 Task: Select Alcohol. Add to cart, from Tom Thumb Beer & Wine for 3732 Beeghley Street, Allenport, Pennsylvania 15412, Cell Number 254-797-7777, following items : Red Bull Energy Drink - 2, Sauza Silver Tequila_x000D_
 - 1, Sweet Fries_x000D_
 - 1, Onion Rings_x000D_
 - 2, Ben & Jerry''s Half Baked - 1
Action: Mouse moved to (393, 93)
Screenshot: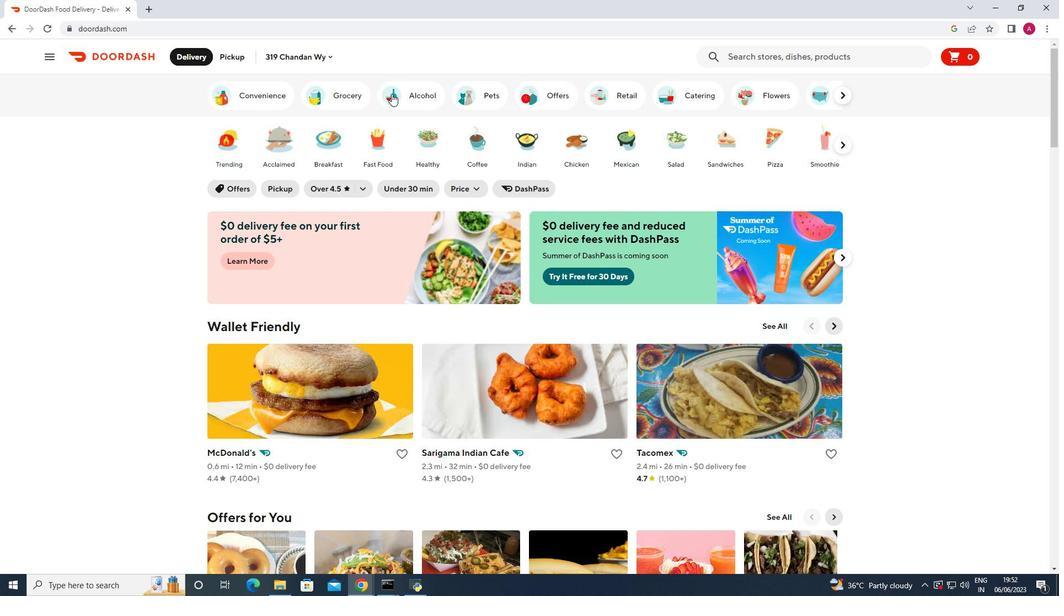 
Action: Mouse pressed left at (393, 93)
Screenshot: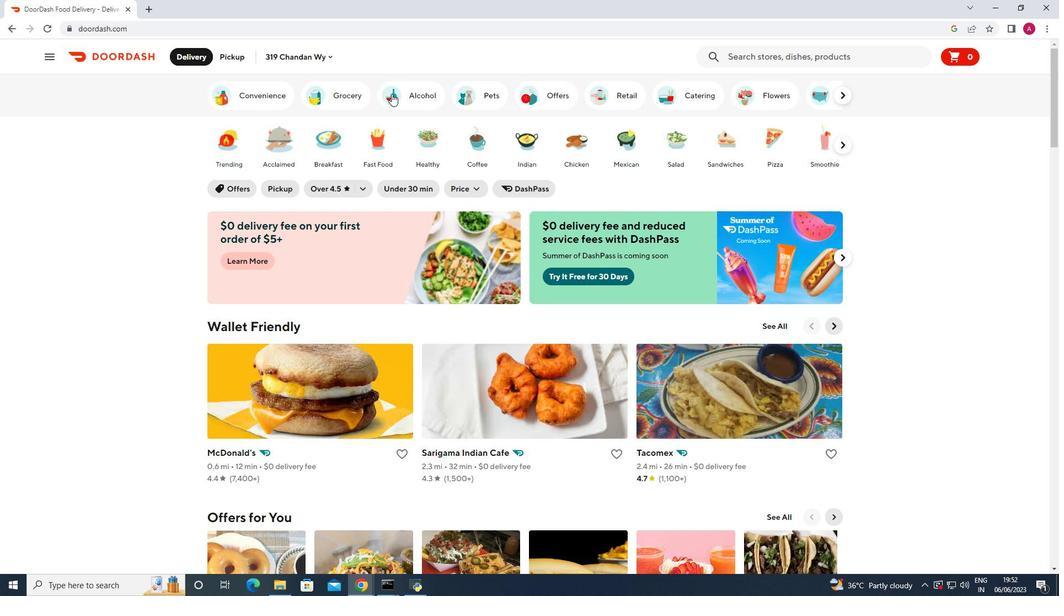 
Action: Mouse moved to (381, 170)
Screenshot: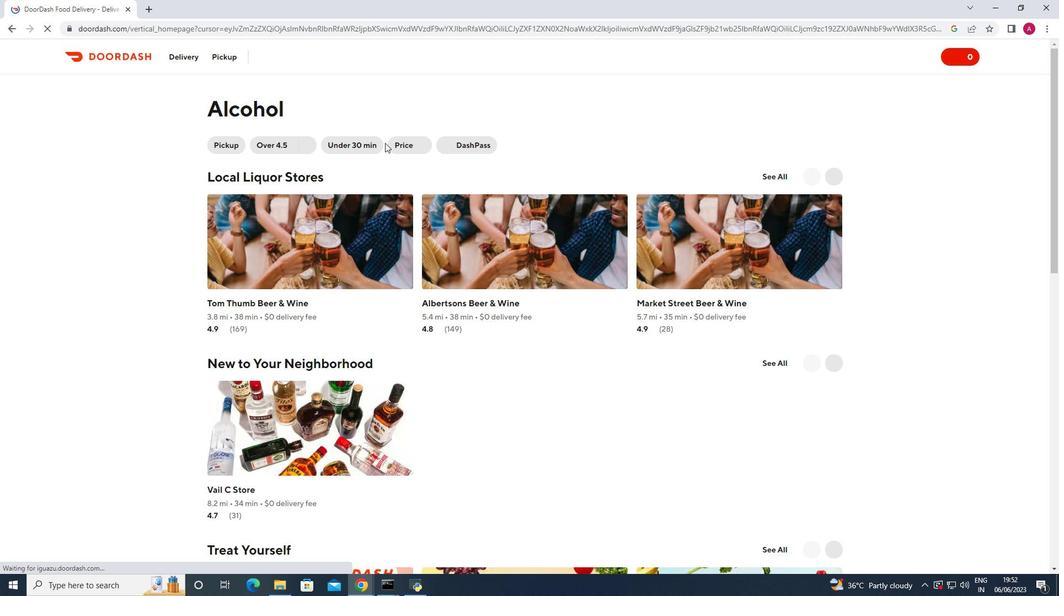 
Action: Mouse scrolled (381, 170) with delta (0, 0)
Screenshot: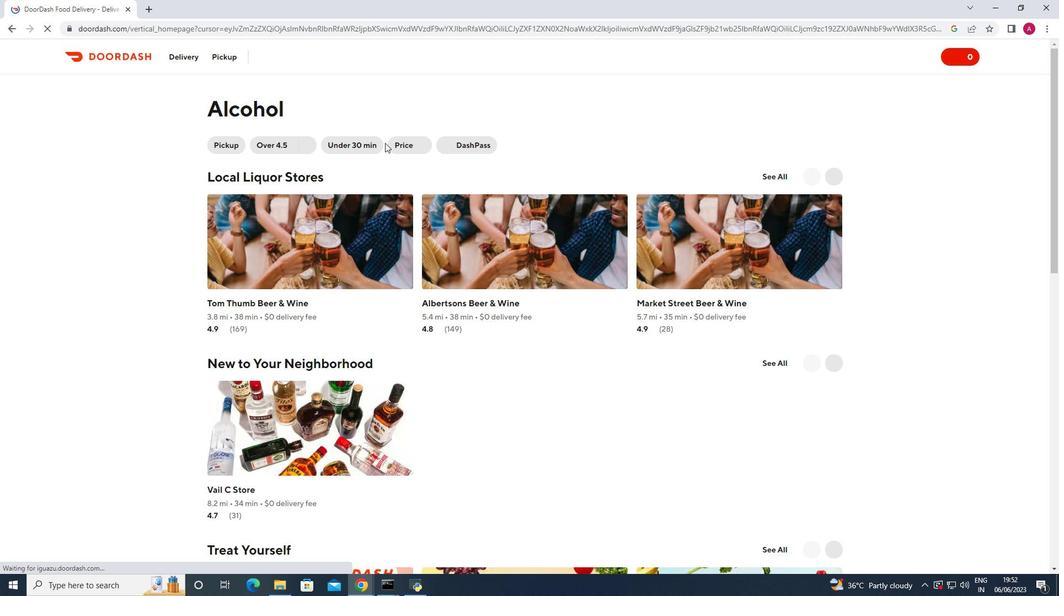 
Action: Mouse moved to (381, 182)
Screenshot: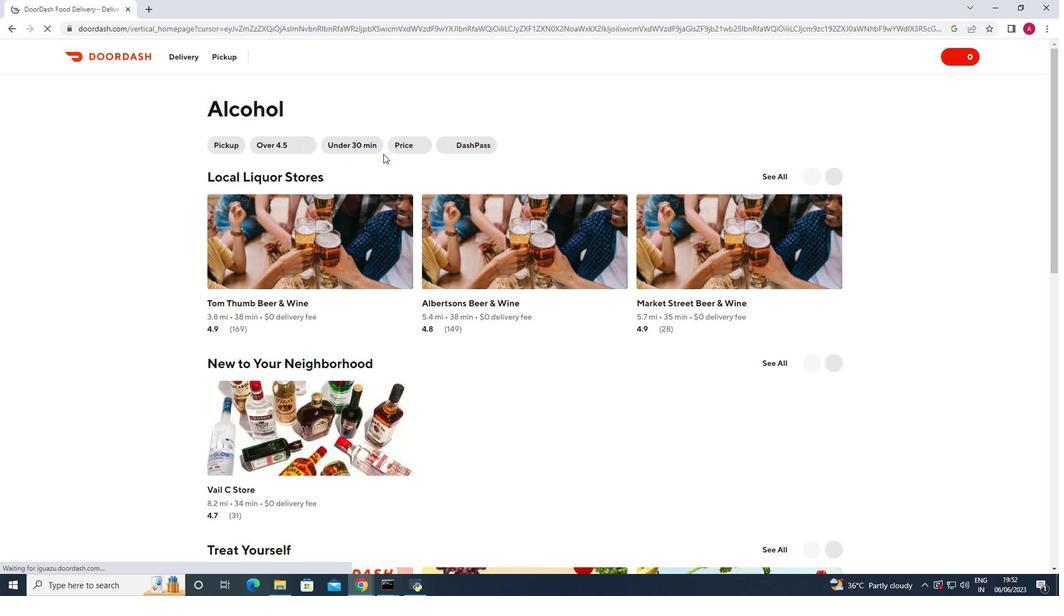 
Action: Mouse scrolled (381, 181) with delta (0, 0)
Screenshot: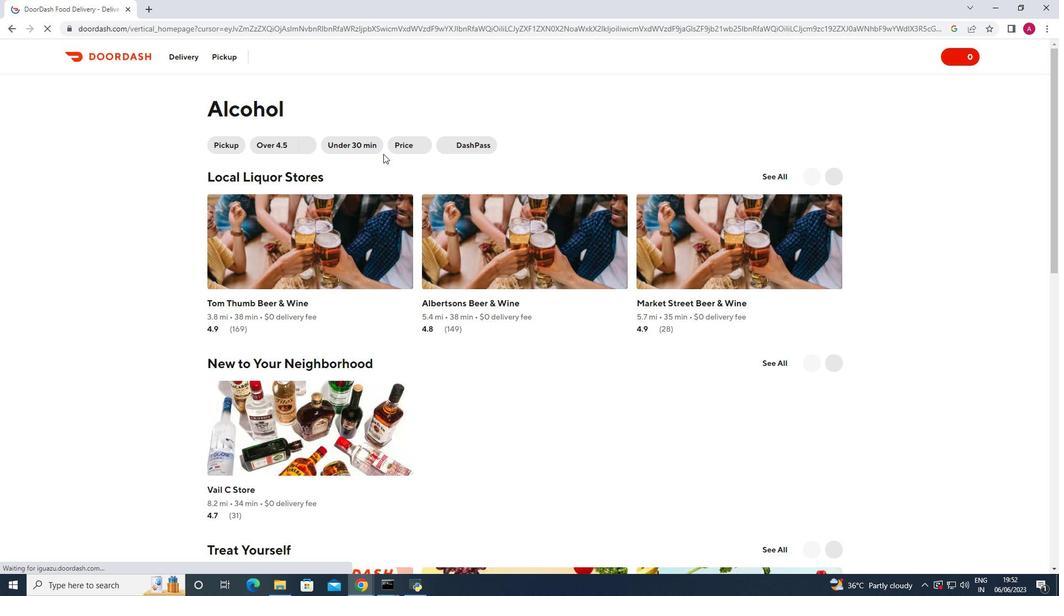 
Action: Mouse scrolled (381, 181) with delta (0, 0)
Screenshot: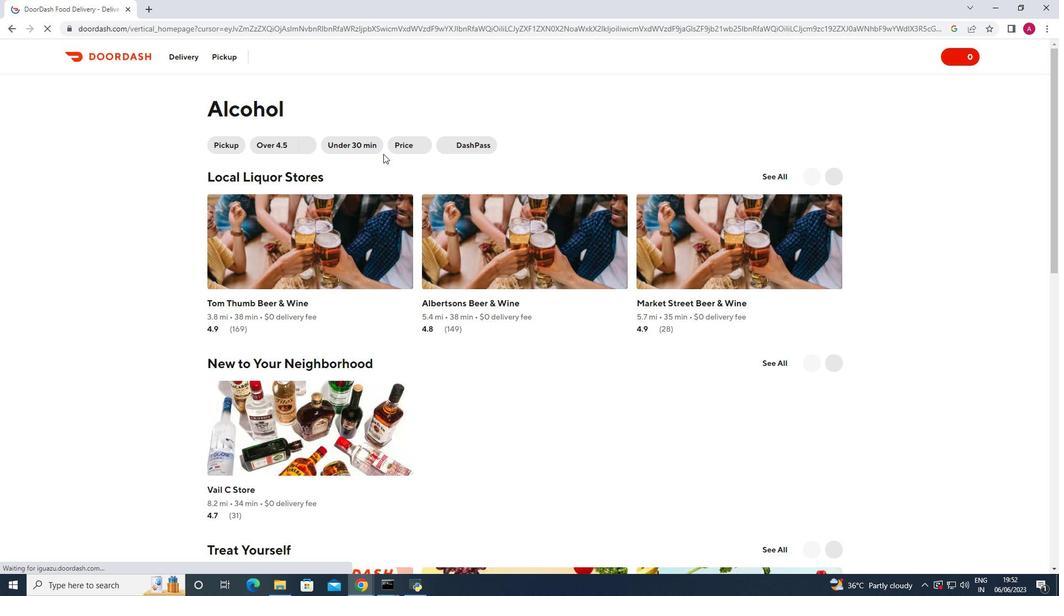 
Action: Mouse scrolled (381, 181) with delta (0, 0)
Screenshot: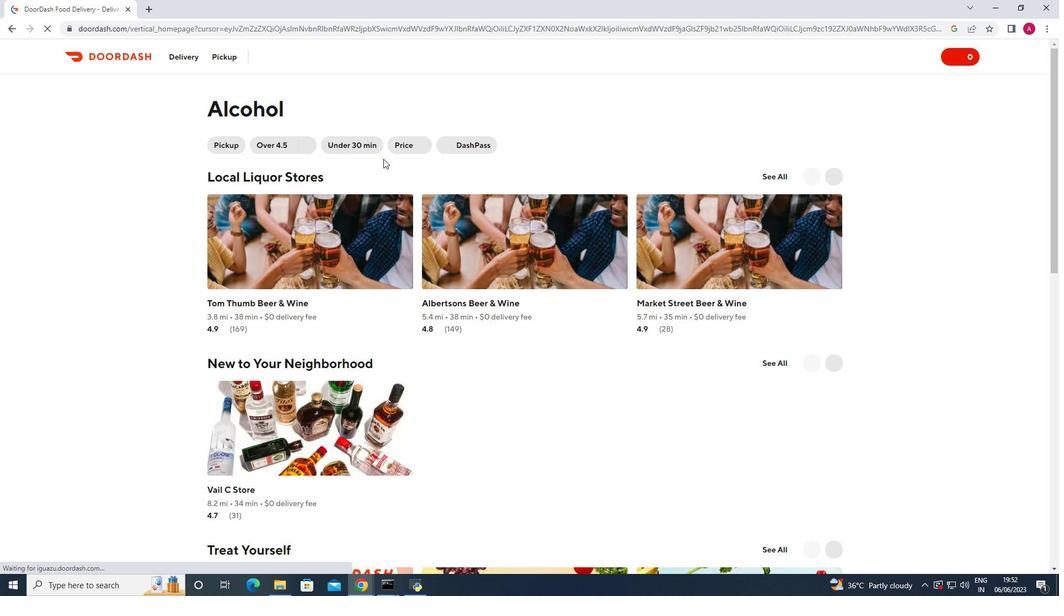 
Action: Mouse scrolled (381, 181) with delta (0, 0)
Screenshot: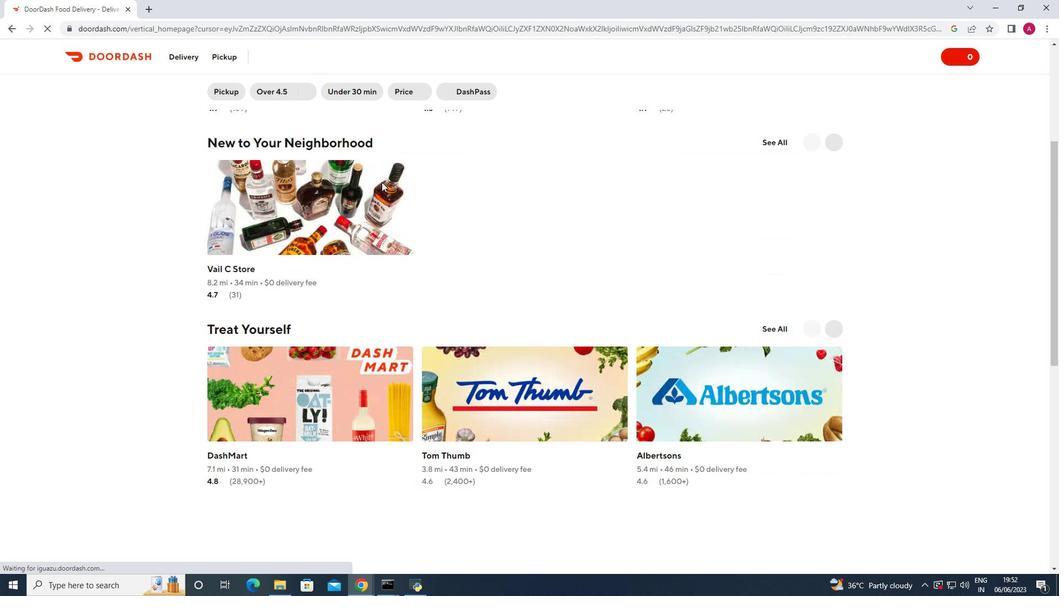 
Action: Mouse scrolled (381, 181) with delta (0, 0)
Screenshot: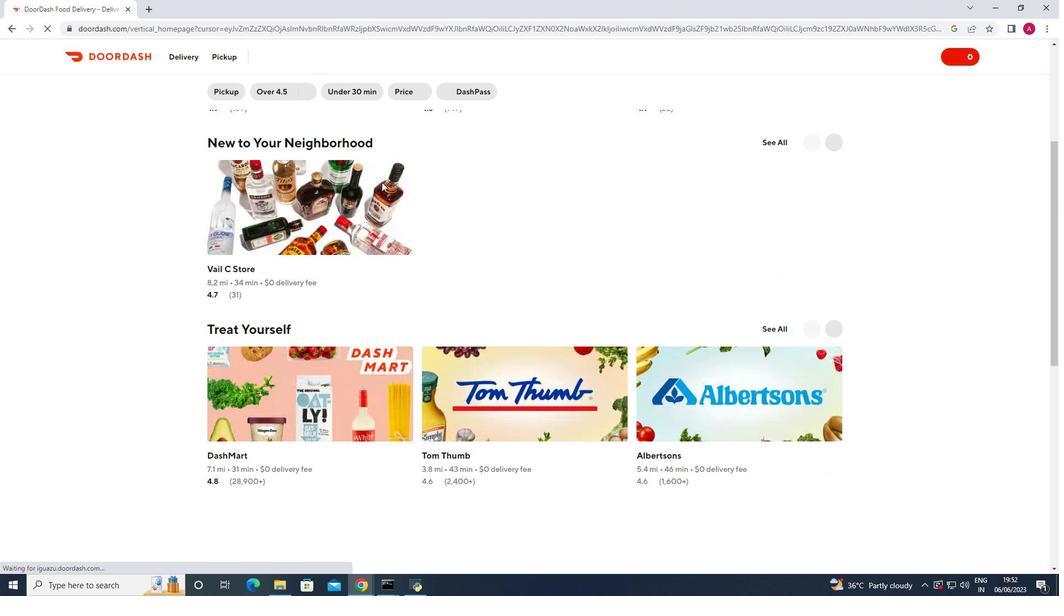 
Action: Mouse scrolled (381, 182) with delta (0, 0)
Screenshot: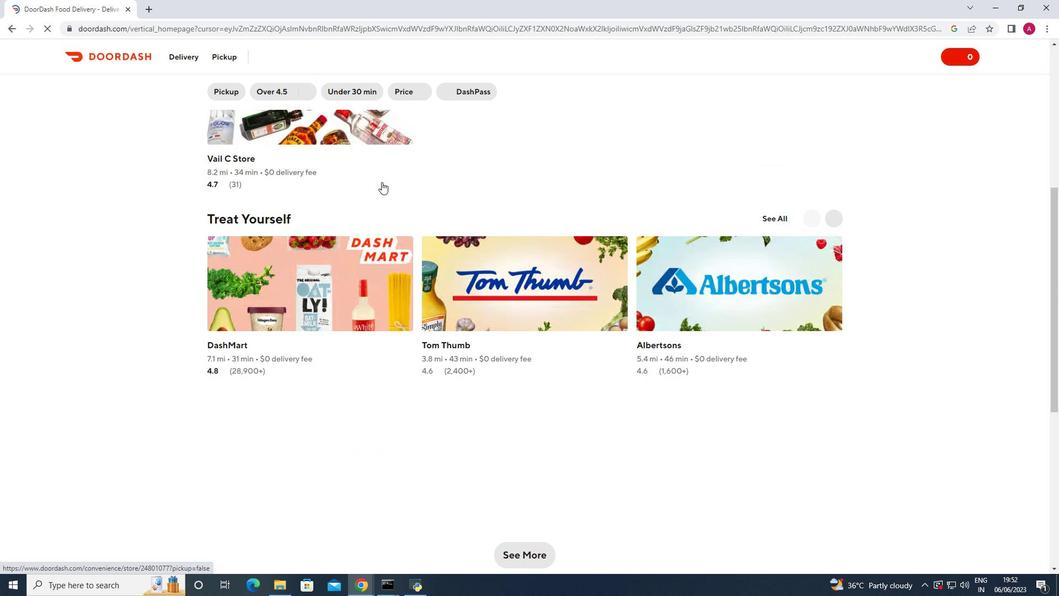 
Action: Mouse scrolled (381, 182) with delta (0, 0)
Screenshot: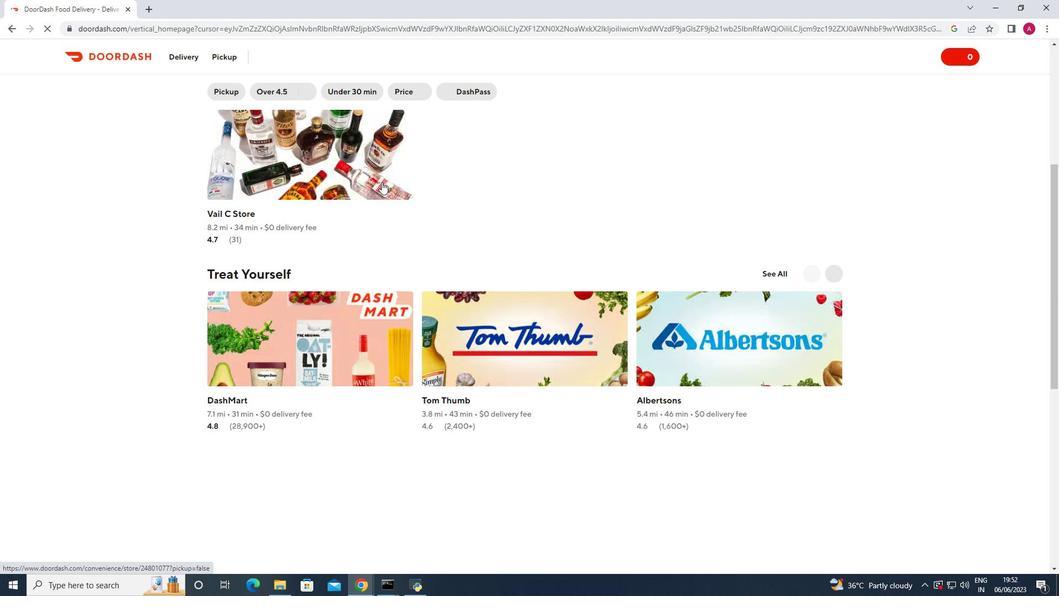 
Action: Mouse scrolled (381, 182) with delta (0, 0)
Screenshot: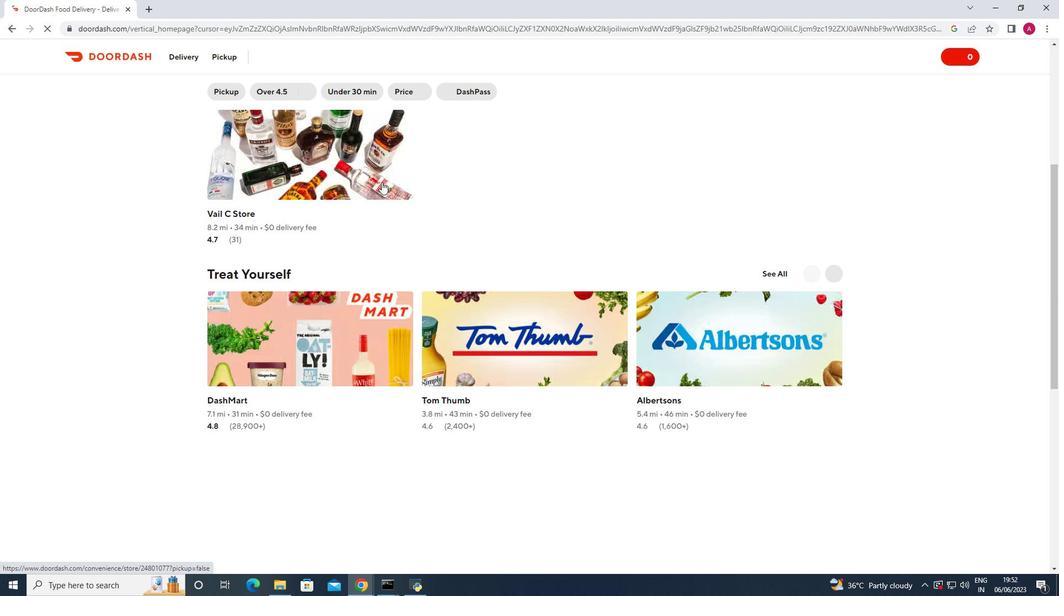 
Action: Mouse scrolled (381, 182) with delta (0, 0)
Screenshot: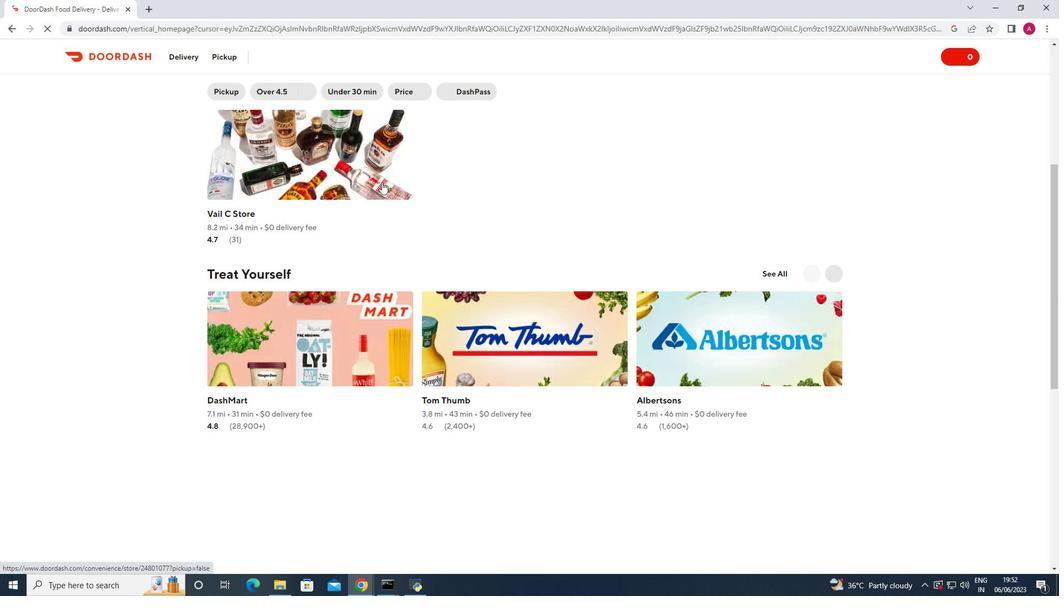 
Action: Mouse scrolled (381, 182) with delta (0, 0)
Screenshot: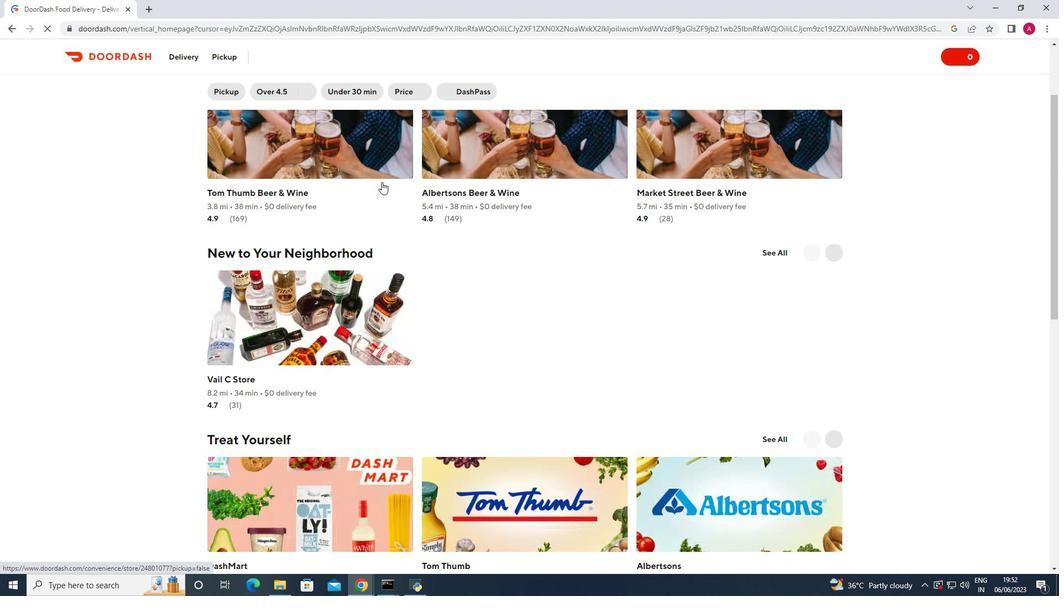 
Action: Mouse scrolled (381, 182) with delta (0, 0)
Screenshot: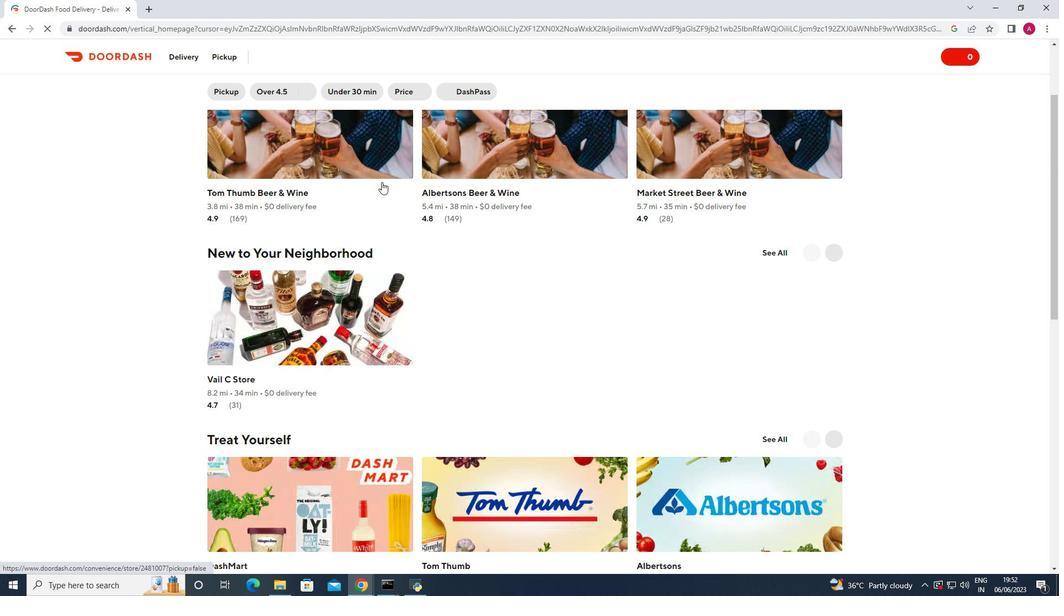 
Action: Mouse scrolled (381, 181) with delta (0, 0)
Screenshot: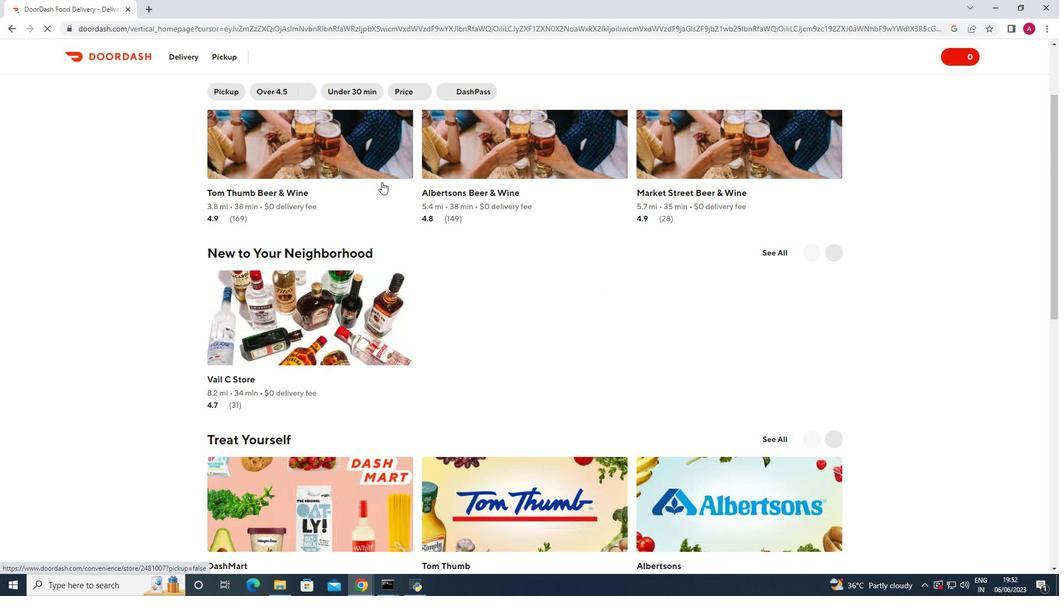 
Action: Mouse scrolled (381, 181) with delta (0, 0)
Screenshot: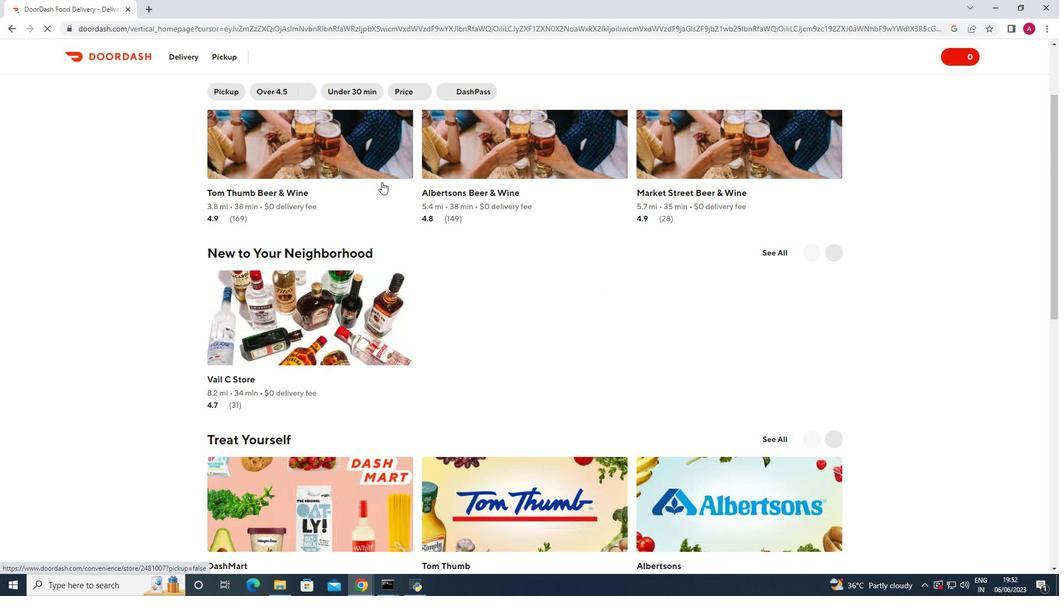 
Action: Mouse scrolled (381, 181) with delta (0, 0)
Screenshot: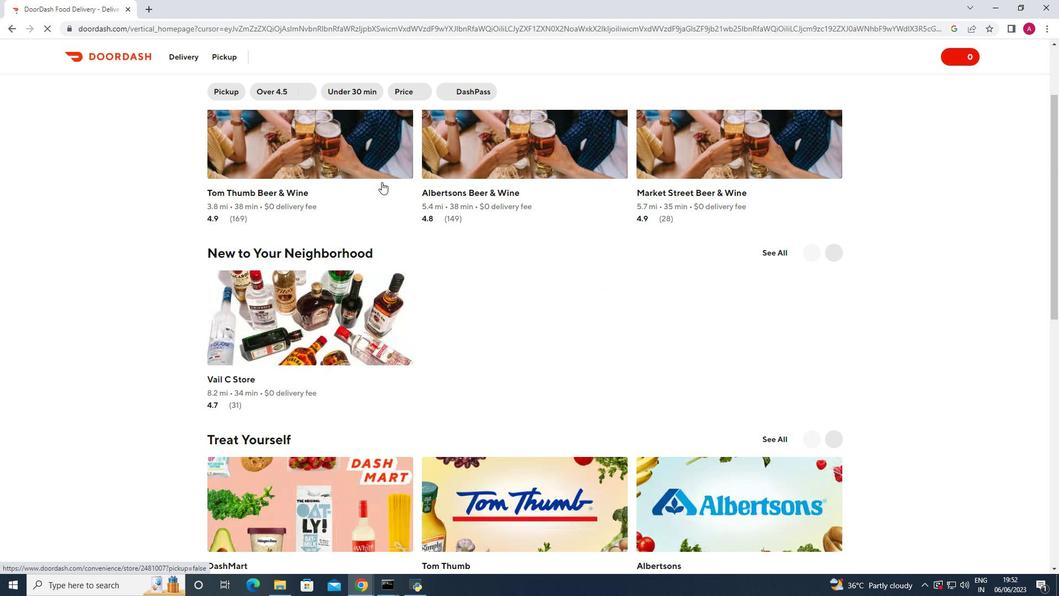 
Action: Mouse scrolled (381, 181) with delta (0, 0)
Screenshot: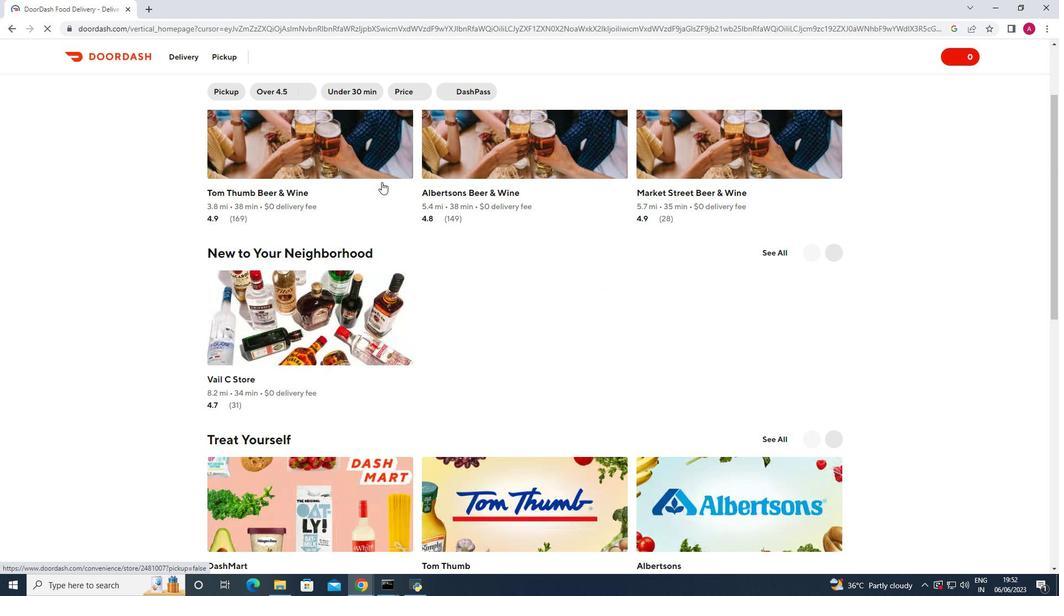 
Action: Mouse scrolled (381, 181) with delta (0, 0)
Screenshot: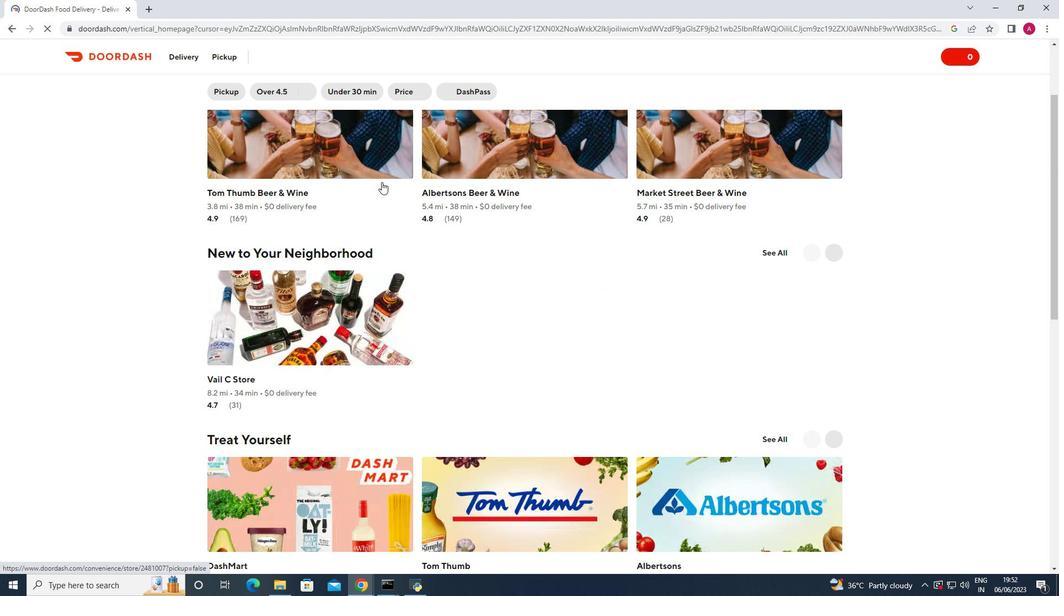 
Action: Mouse scrolled (381, 181) with delta (0, 0)
Screenshot: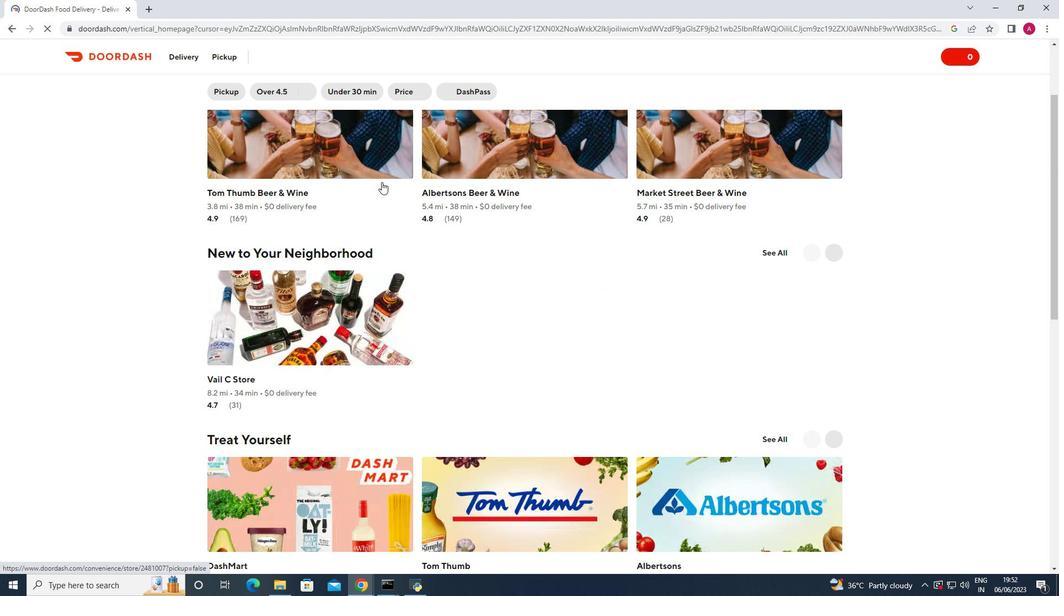 
Action: Mouse moved to (494, 194)
Screenshot: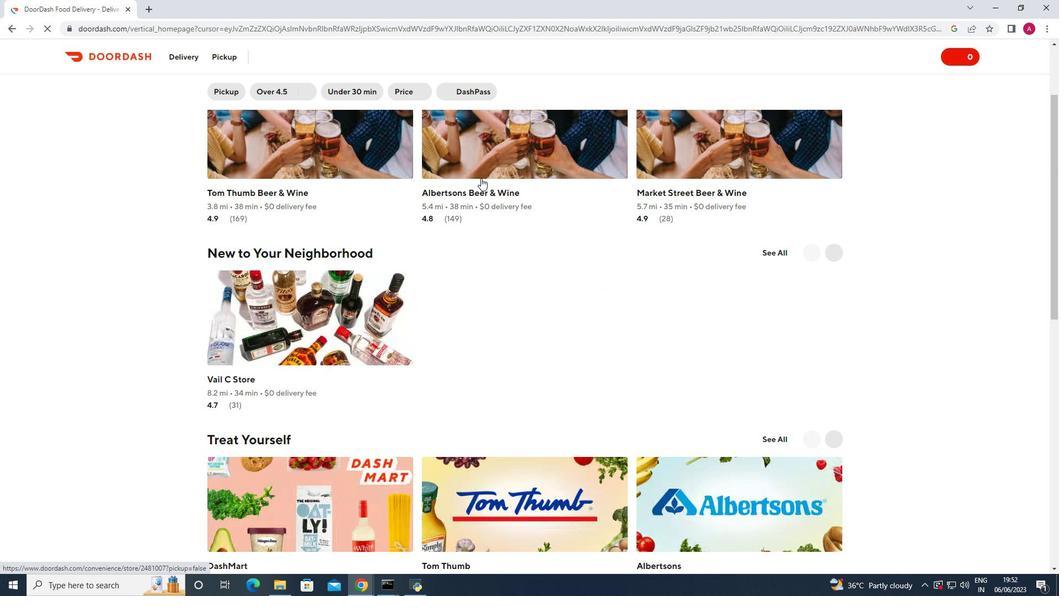 
Action: Mouse scrolled (494, 194) with delta (0, 0)
Screenshot: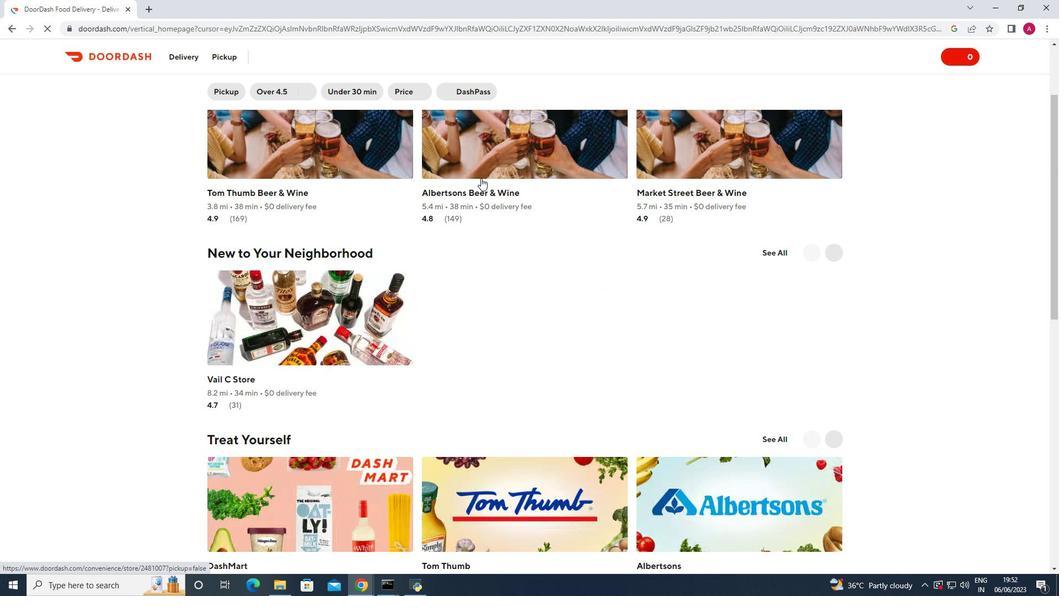 
Action: Mouse moved to (494, 195)
Screenshot: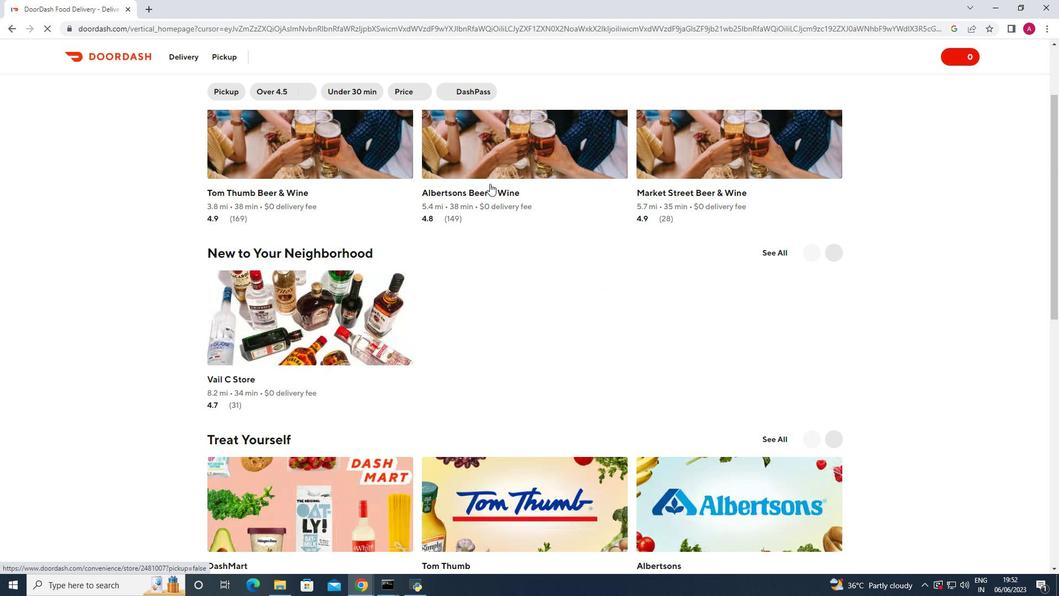 
Action: Mouse scrolled (494, 195) with delta (0, 0)
Screenshot: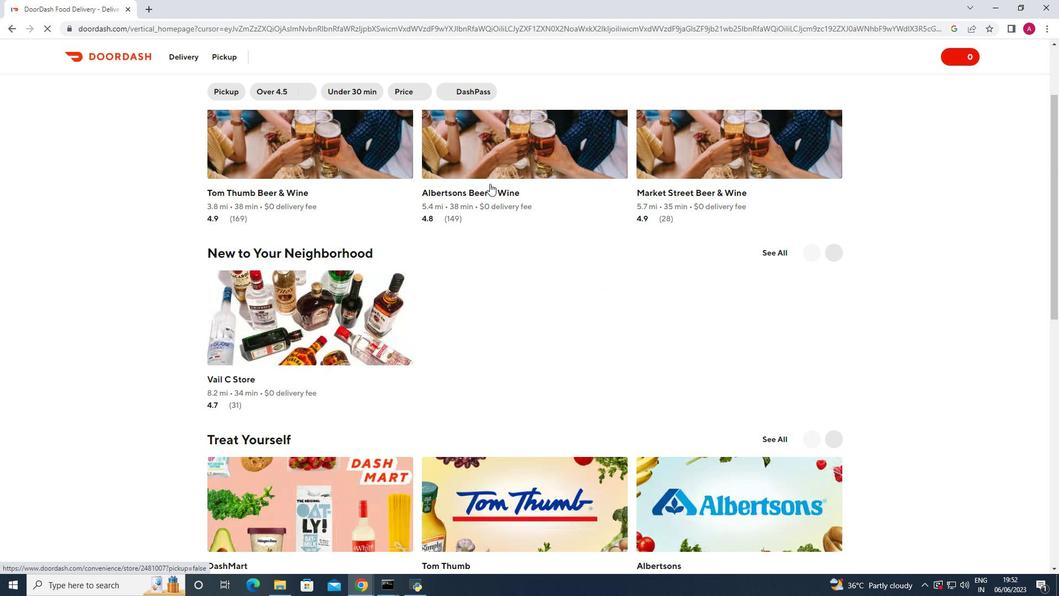 
Action: Mouse scrolled (494, 195) with delta (0, 0)
Screenshot: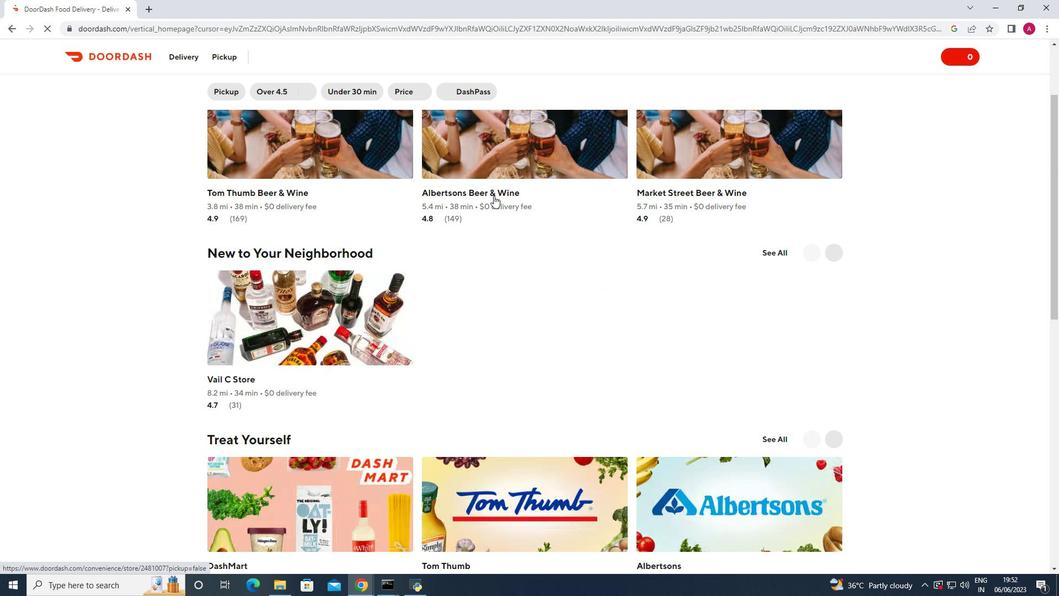 
Action: Mouse scrolled (494, 195) with delta (0, 0)
Screenshot: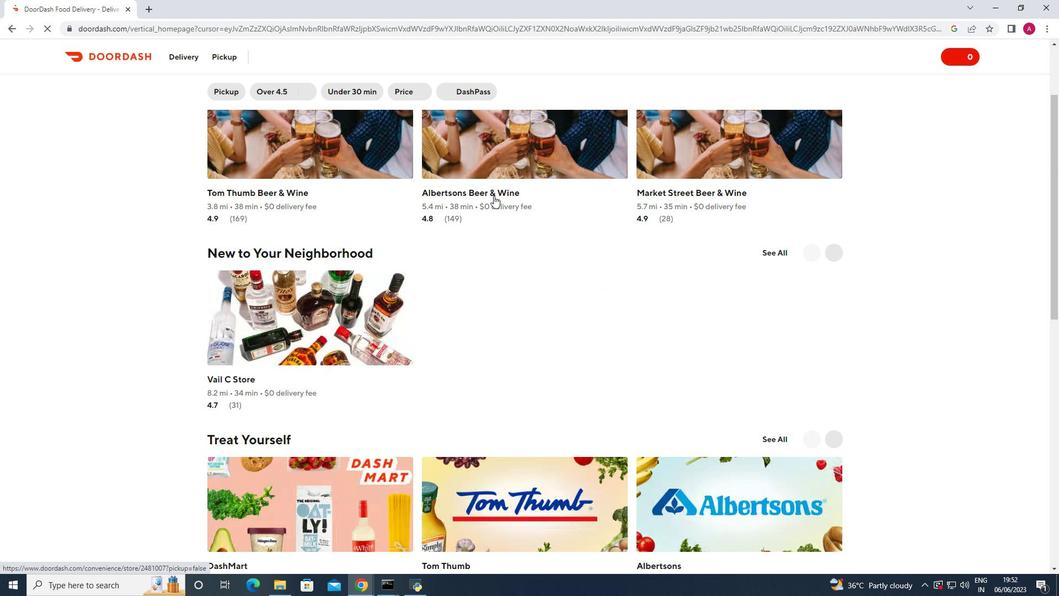 
Action: Mouse scrolled (494, 195) with delta (0, 0)
Screenshot: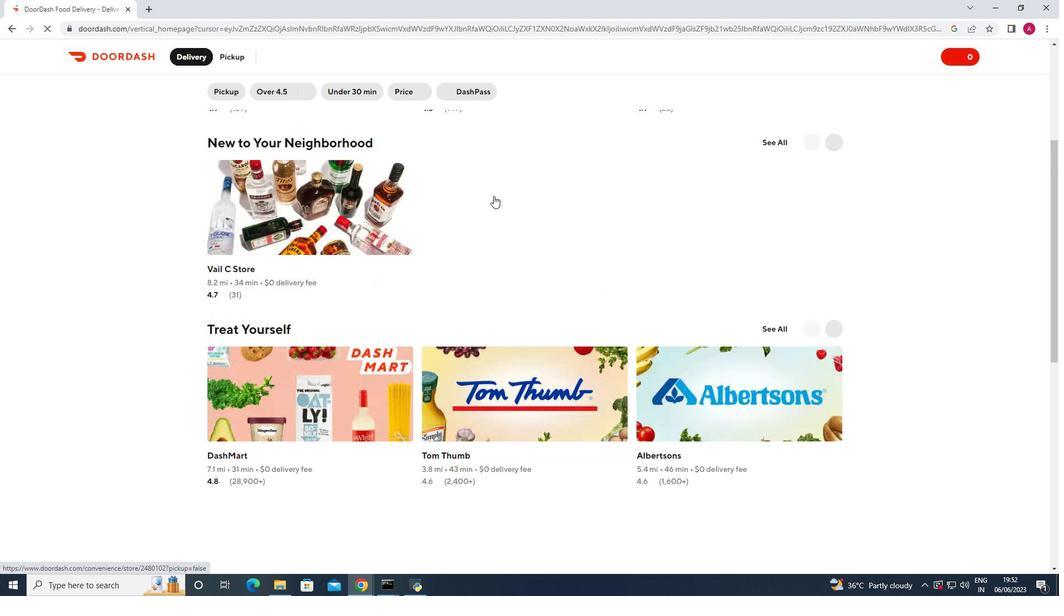 
Action: Mouse scrolled (494, 195) with delta (0, 0)
Screenshot: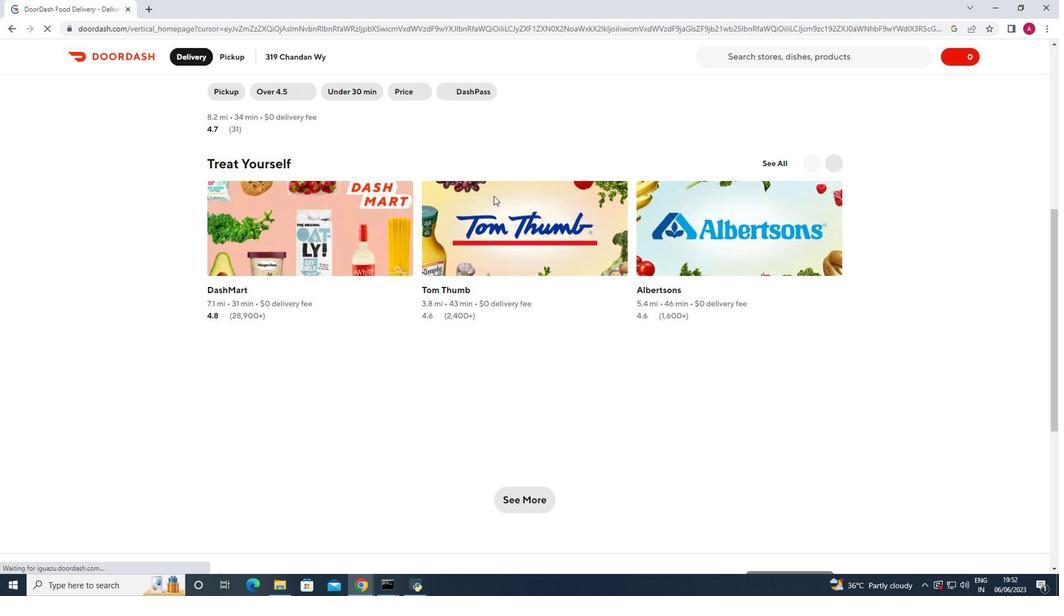 
Action: Mouse moved to (501, 192)
Screenshot: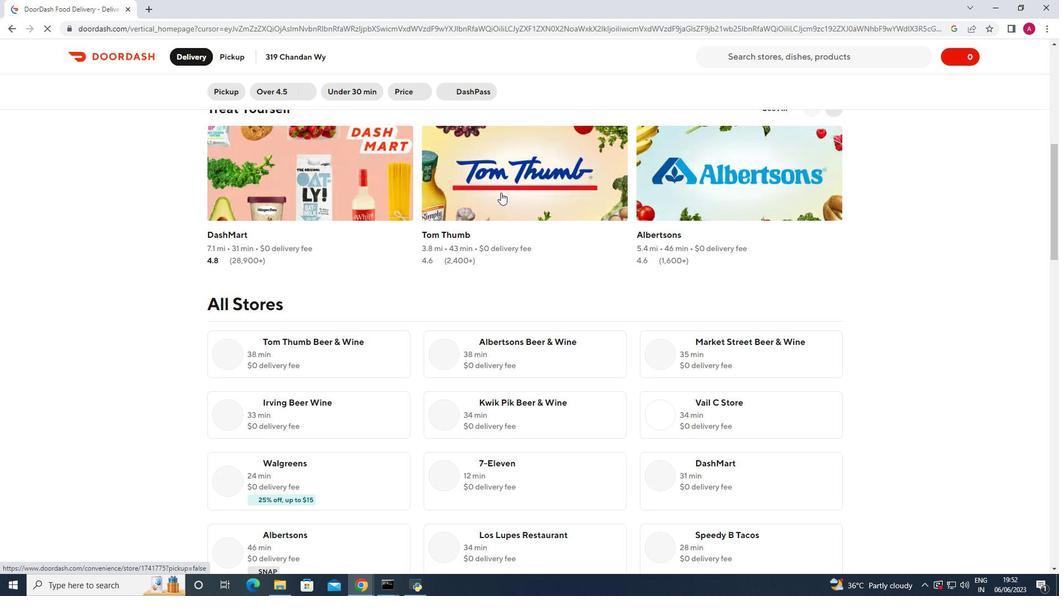 
Action: Mouse pressed left at (501, 192)
Screenshot: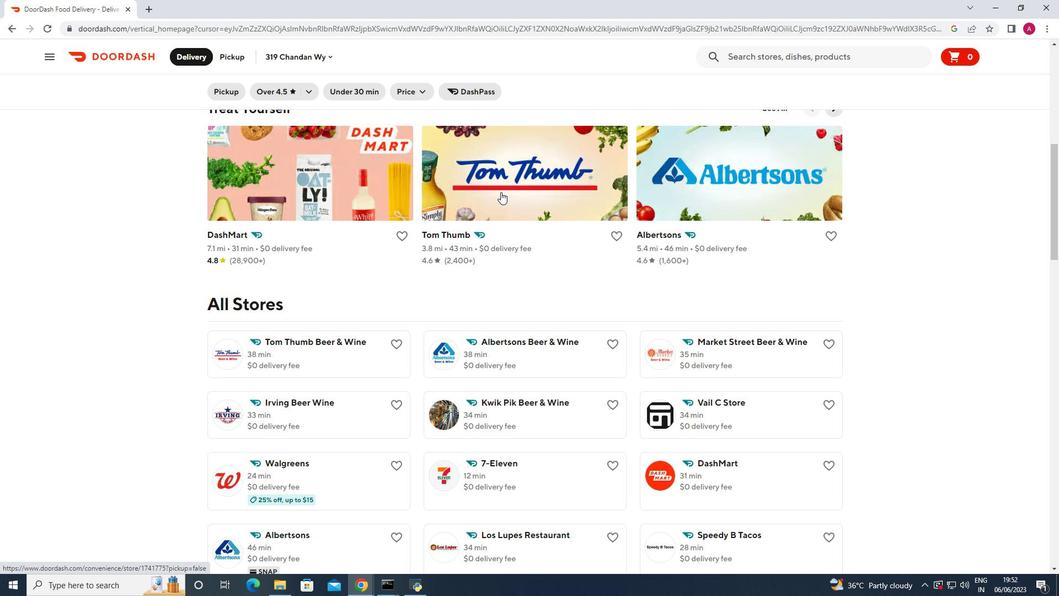 
Action: Mouse moved to (517, 345)
Screenshot: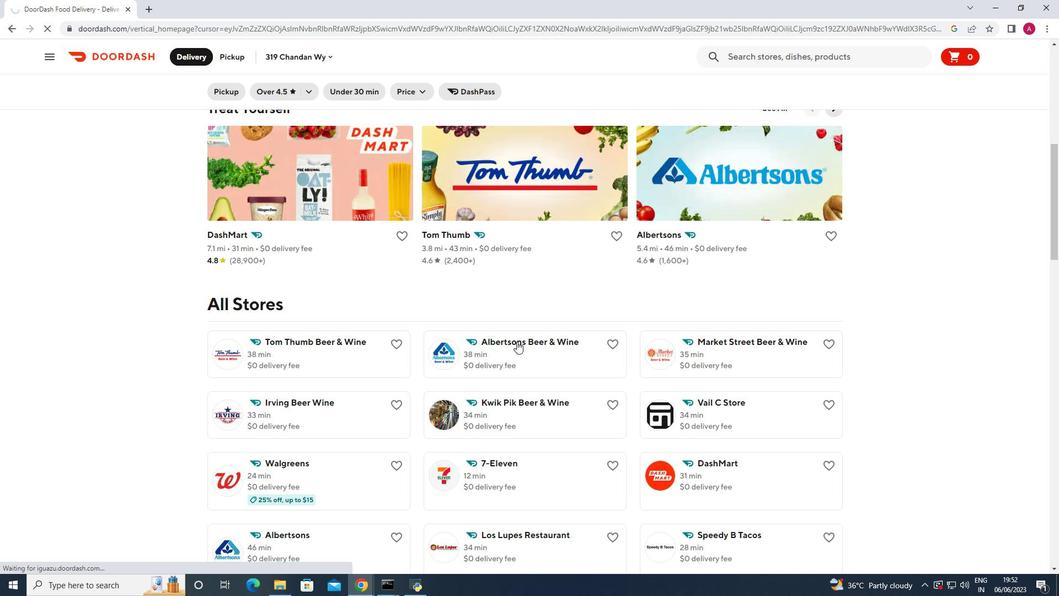 
Action: Mouse scrolled (517, 344) with delta (0, 0)
Screenshot: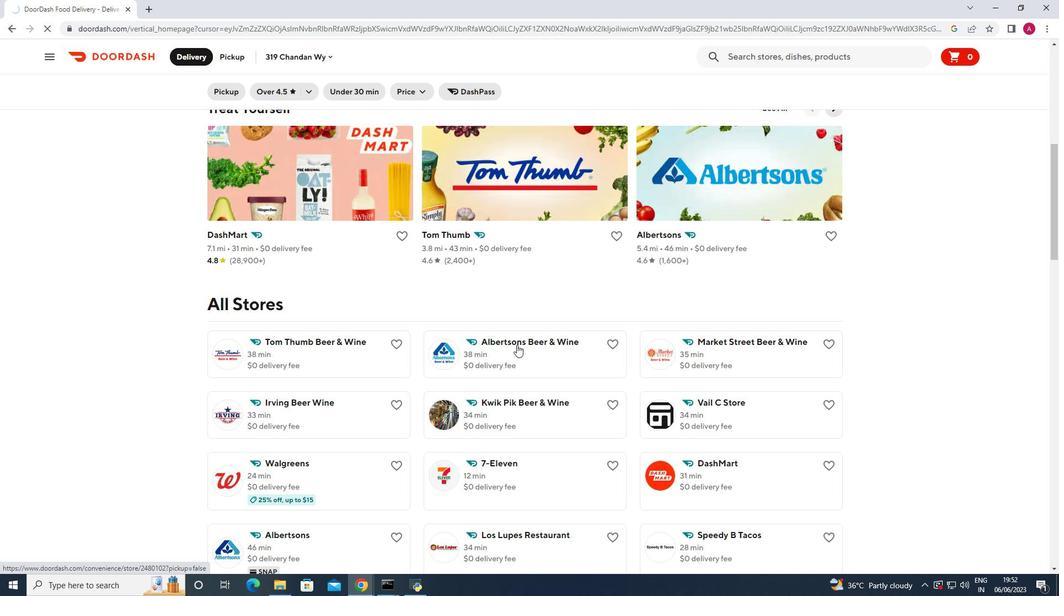 
Action: Mouse scrolled (517, 344) with delta (0, 0)
Screenshot: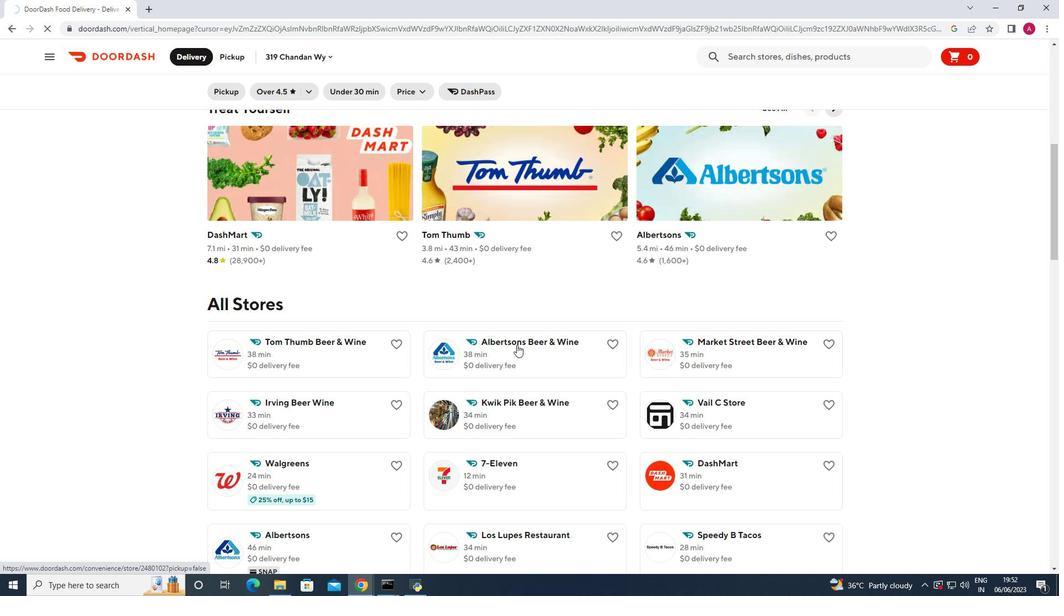 
Action: Mouse scrolled (517, 344) with delta (0, 0)
Screenshot: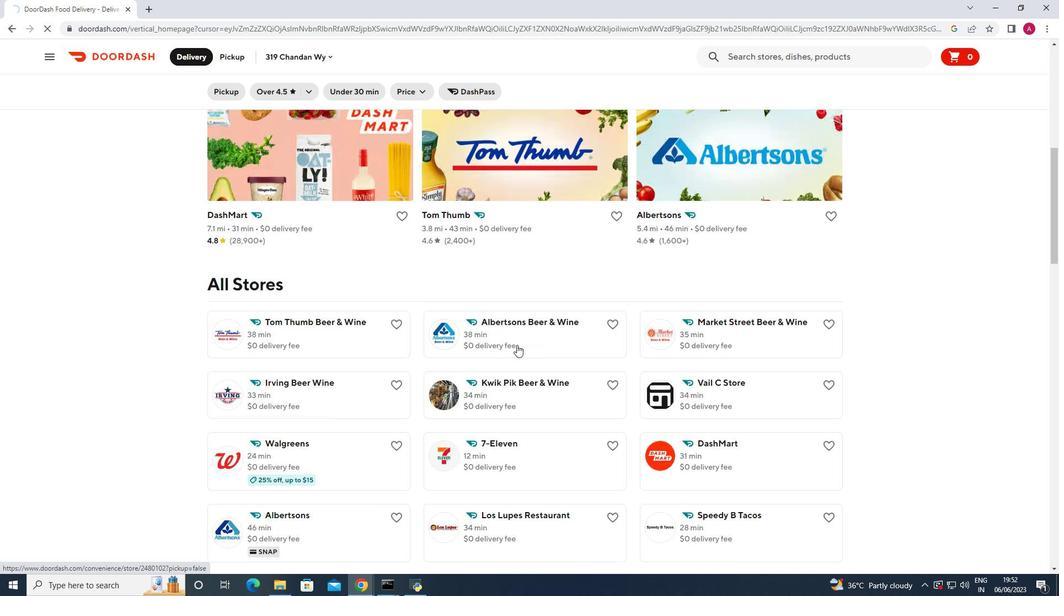 
Action: Mouse moved to (9, 25)
Screenshot: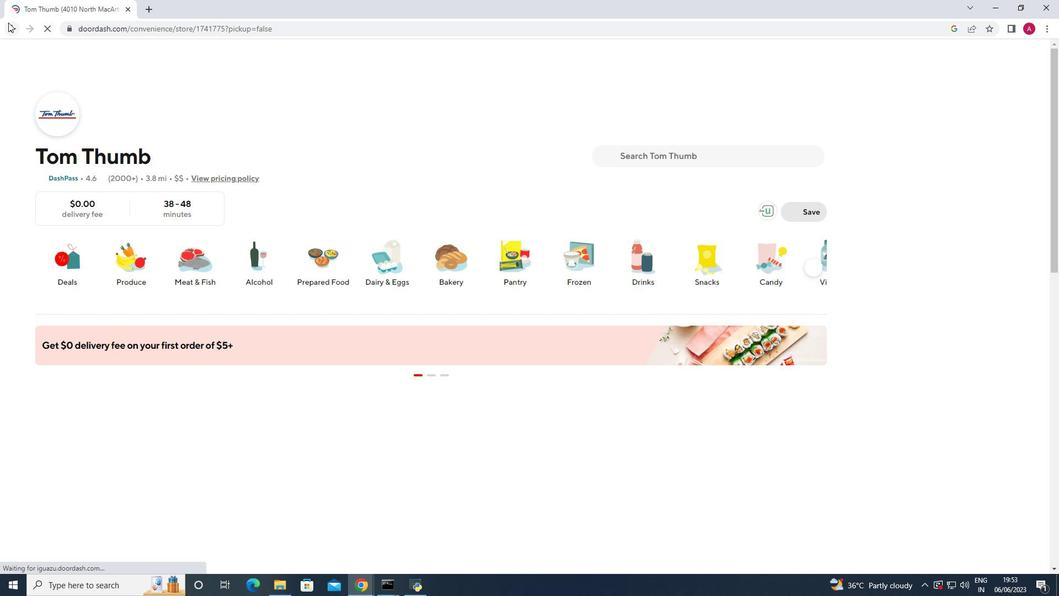 
Action: Mouse pressed left at (9, 25)
Screenshot: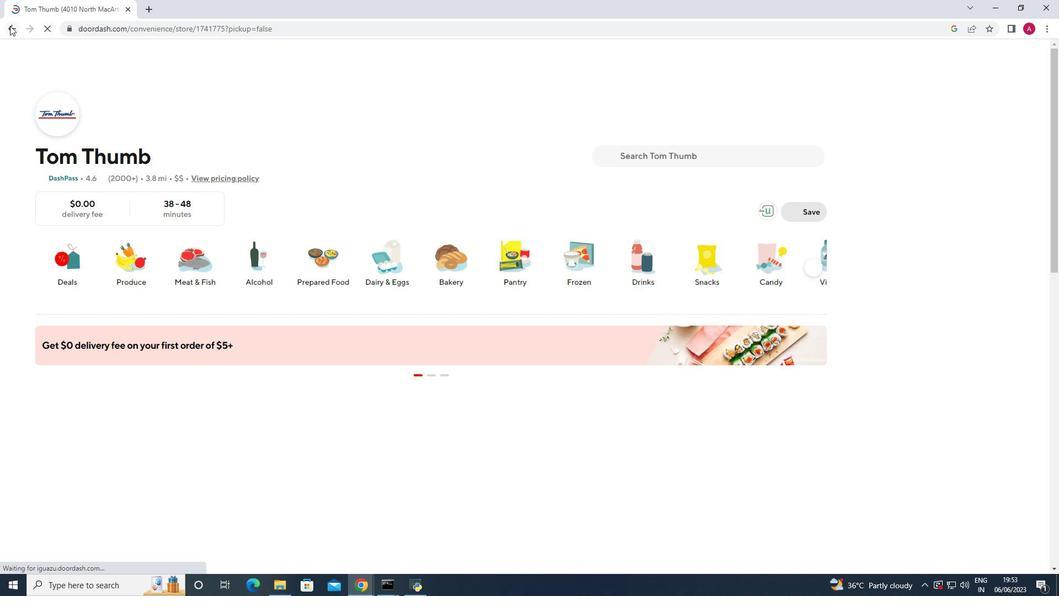 
Action: Mouse moved to (346, 226)
Screenshot: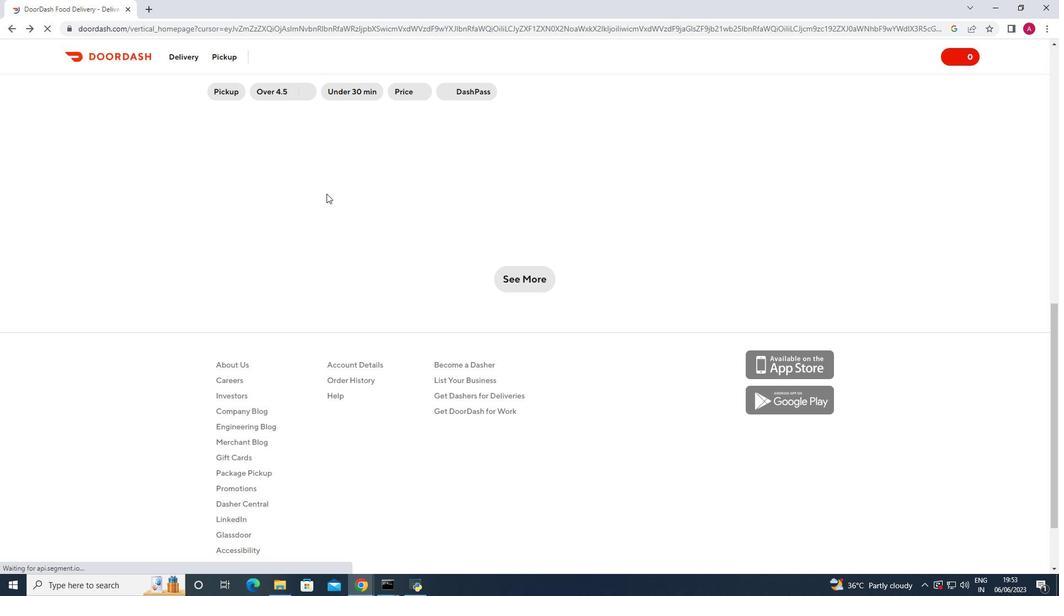 
Action: Mouse scrolled (346, 226) with delta (0, 0)
Screenshot: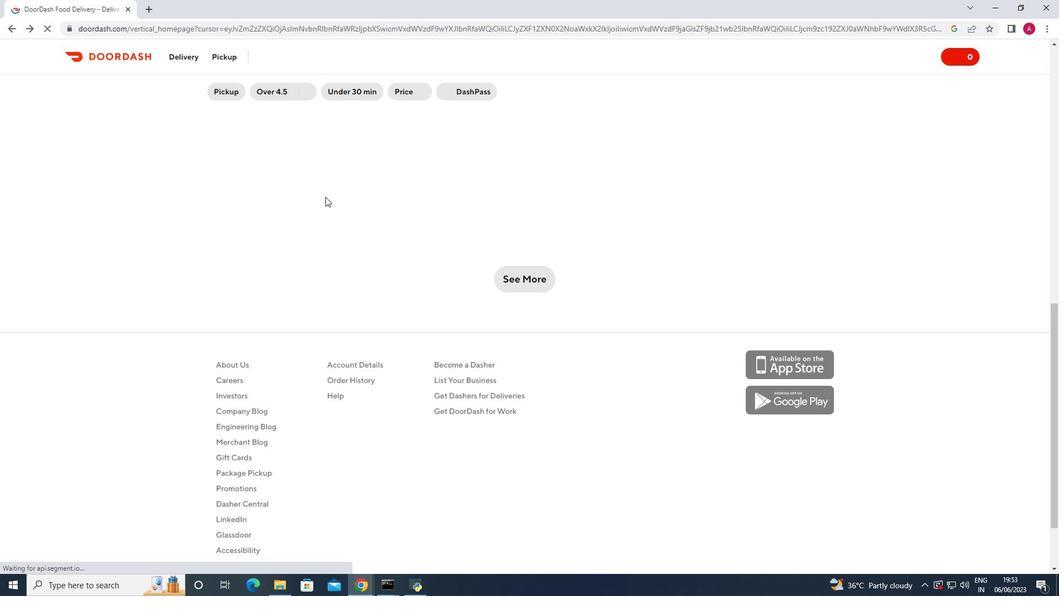 
Action: Mouse scrolled (346, 226) with delta (0, 0)
Screenshot: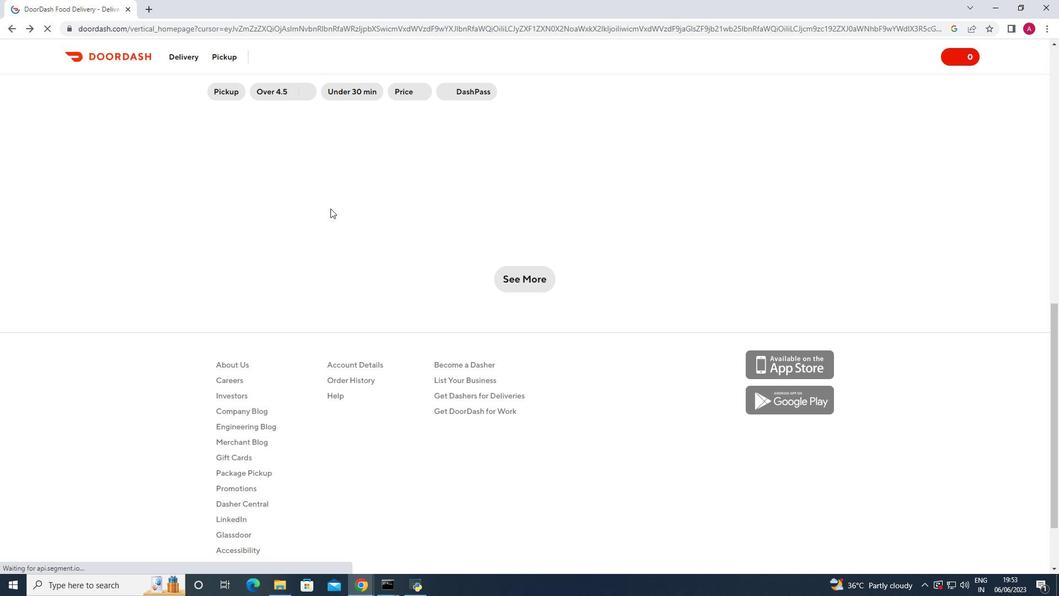
Action: Mouse scrolled (346, 226) with delta (0, 0)
Screenshot: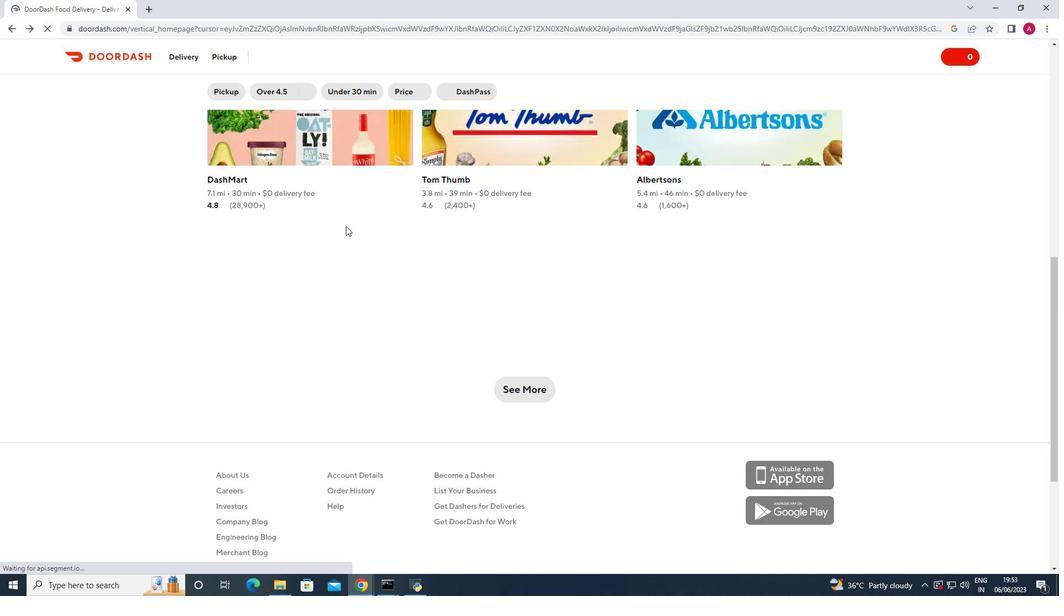 
Action: Mouse scrolled (346, 226) with delta (0, 0)
Screenshot: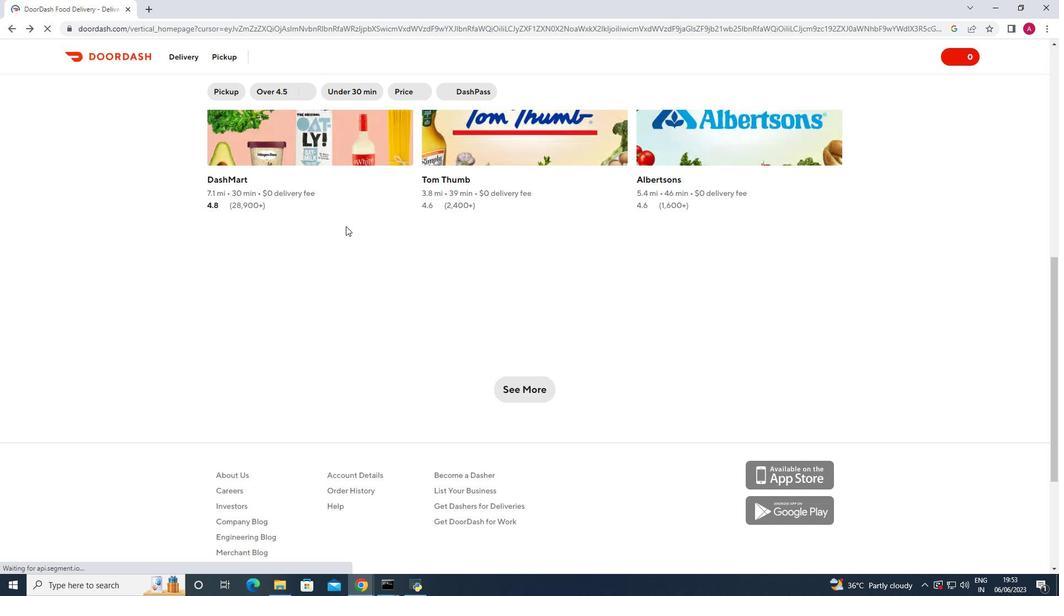 
Action: Mouse scrolled (346, 226) with delta (0, 0)
Screenshot: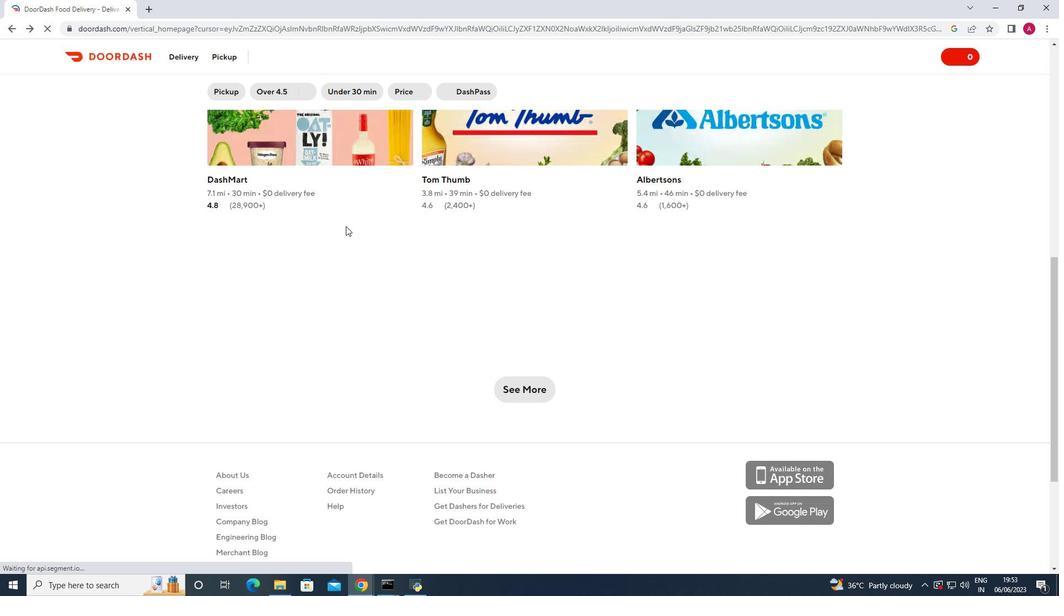 
Action: Mouse moved to (347, 226)
Screenshot: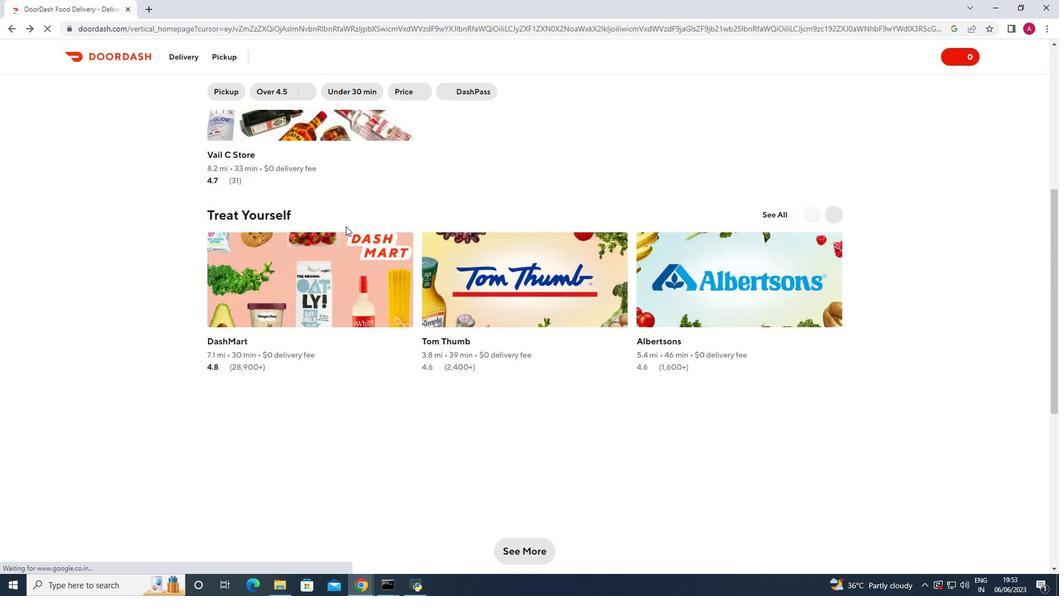 
Action: Mouse scrolled (347, 227) with delta (0, 0)
Screenshot: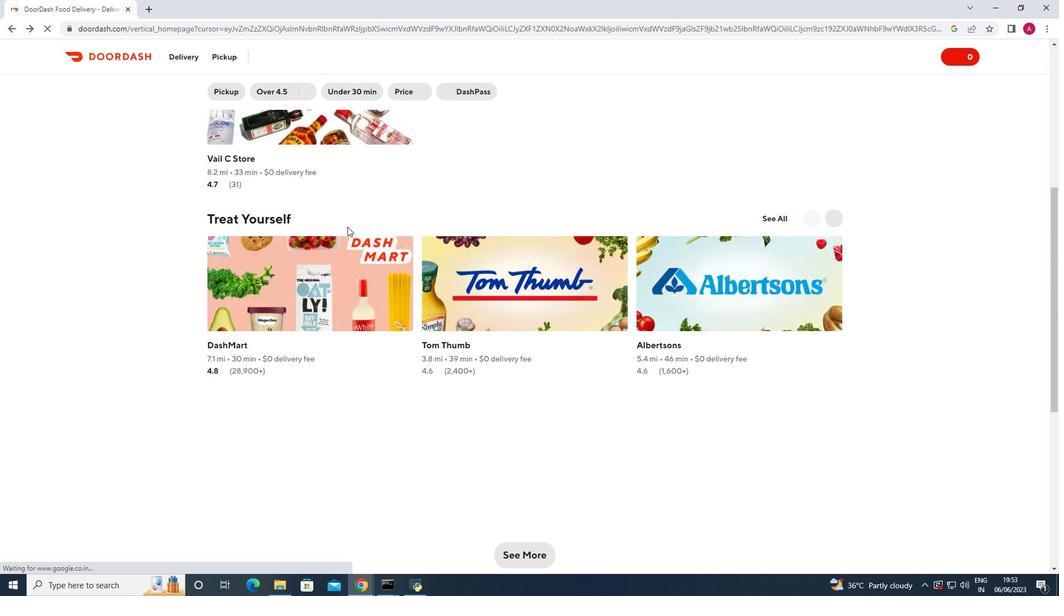 
Action: Mouse scrolled (347, 227) with delta (0, 0)
Screenshot: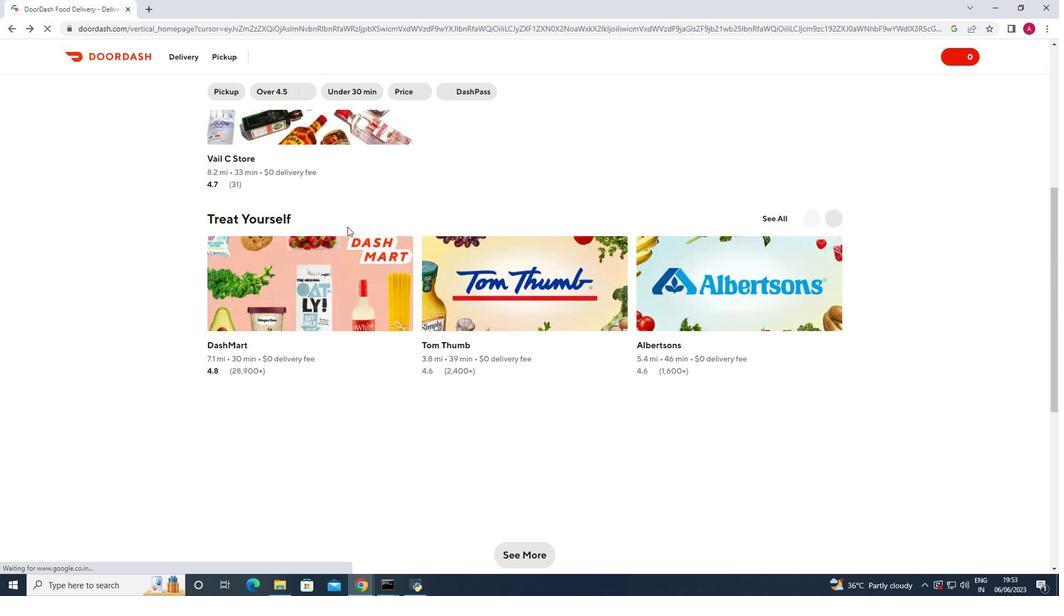 
Action: Mouse moved to (358, 229)
Screenshot: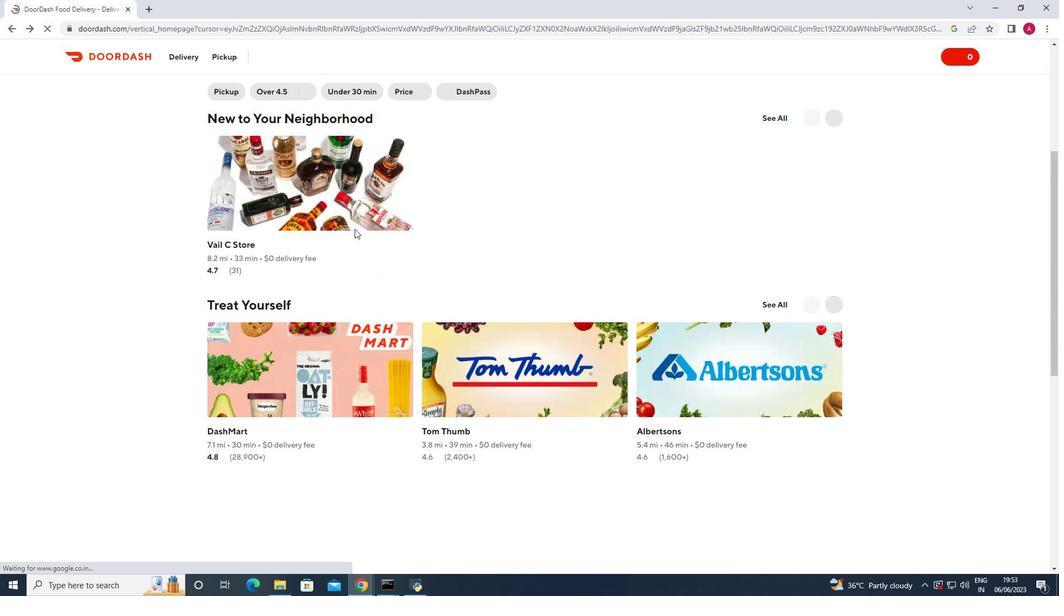 
Action: Mouse scrolled (358, 229) with delta (0, 0)
Screenshot: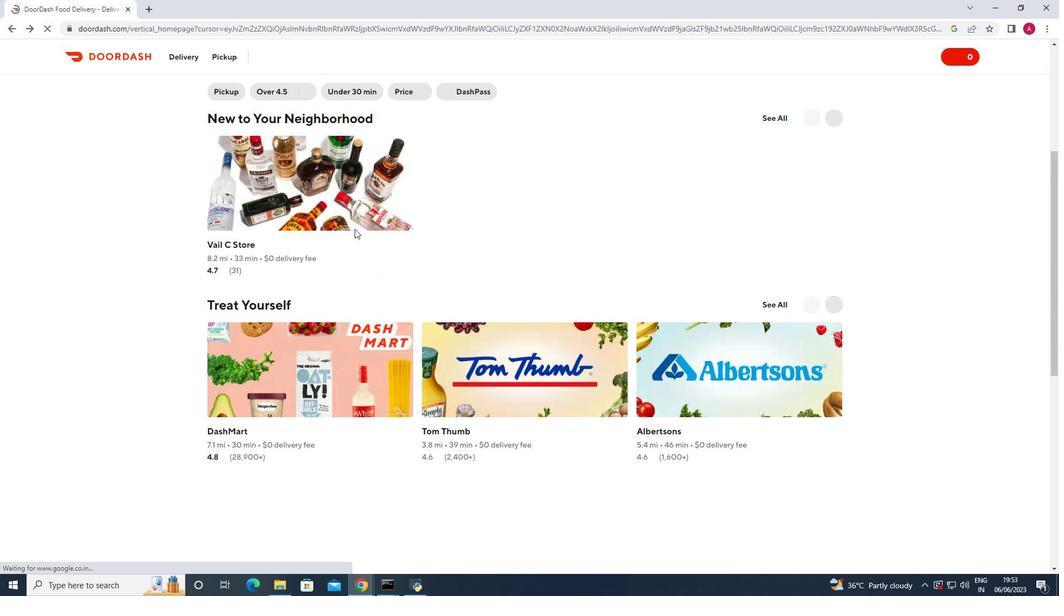 
Action: Mouse moved to (455, 282)
Screenshot: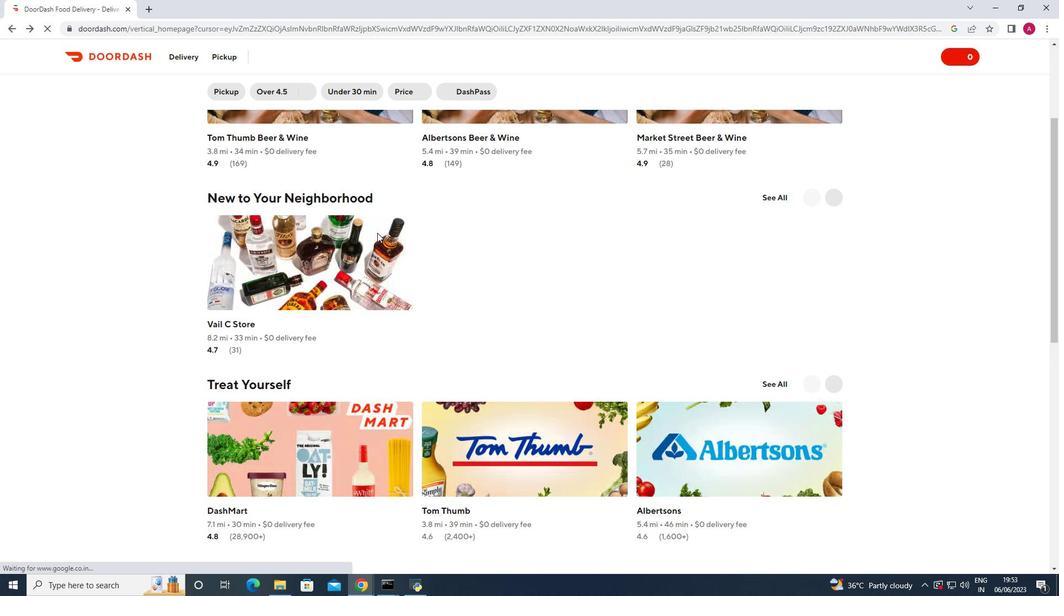 
Action: Mouse scrolled (455, 282) with delta (0, 0)
Screenshot: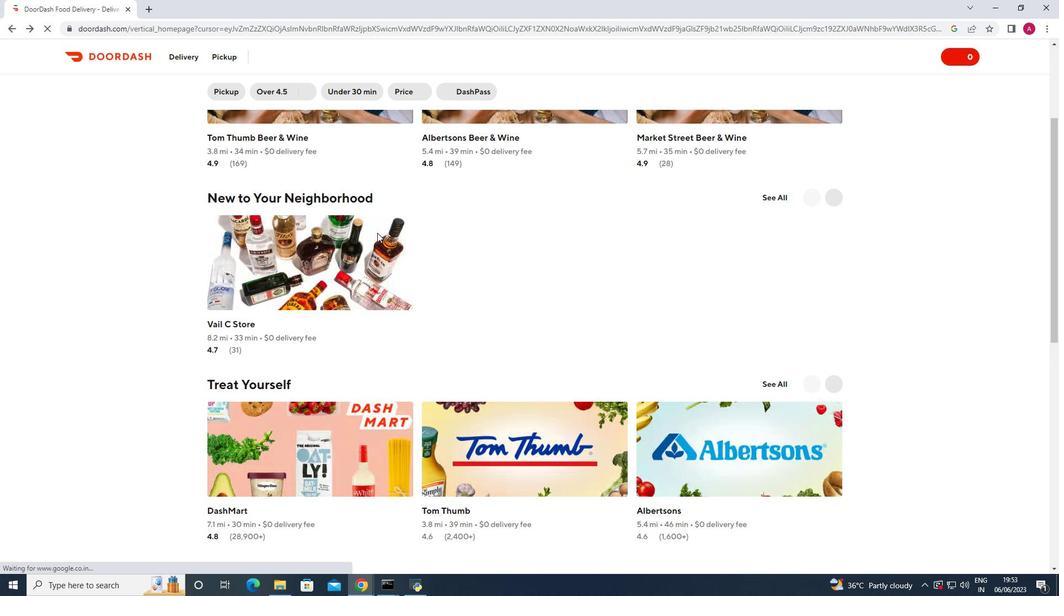 
Action: Mouse moved to (480, 298)
Screenshot: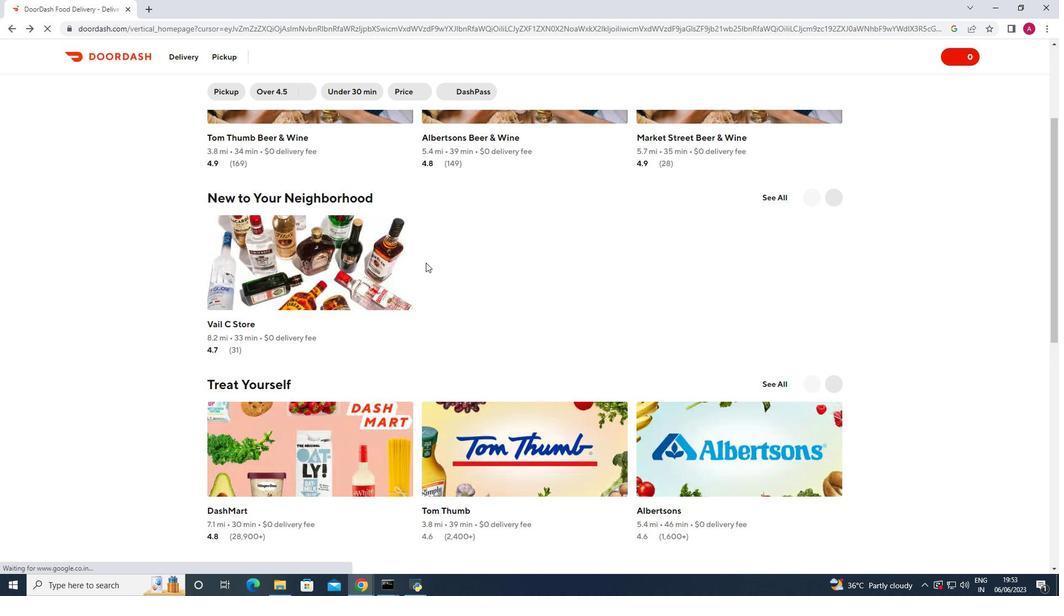 
Action: Mouse scrolled (480, 299) with delta (0, 0)
Screenshot: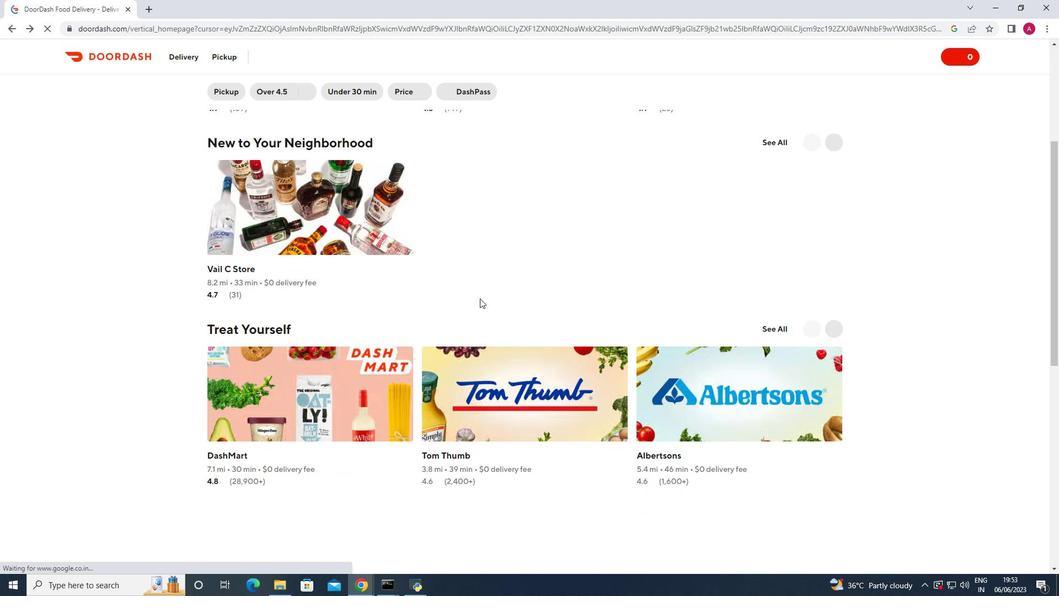 
Action: Mouse scrolled (480, 299) with delta (0, 0)
Screenshot: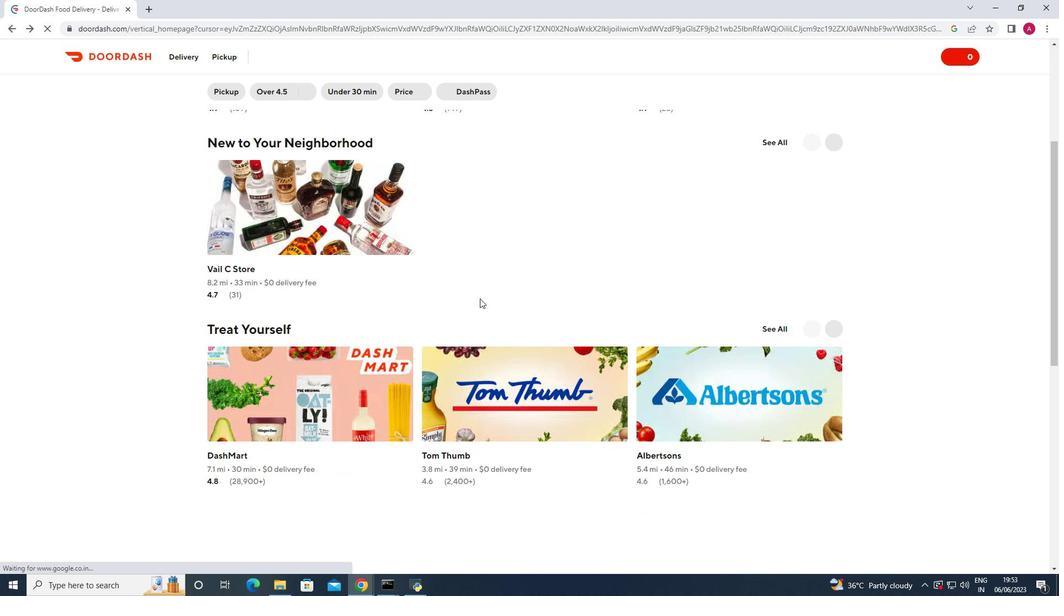 
Action: Mouse scrolled (480, 299) with delta (0, 0)
Screenshot: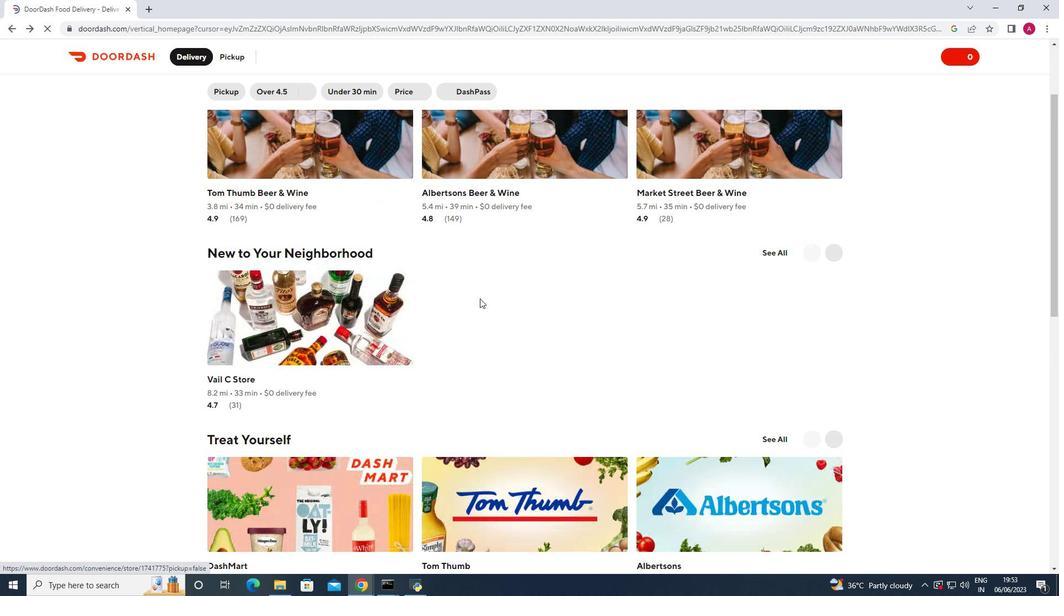 
Action: Mouse scrolled (480, 299) with delta (0, 0)
Screenshot: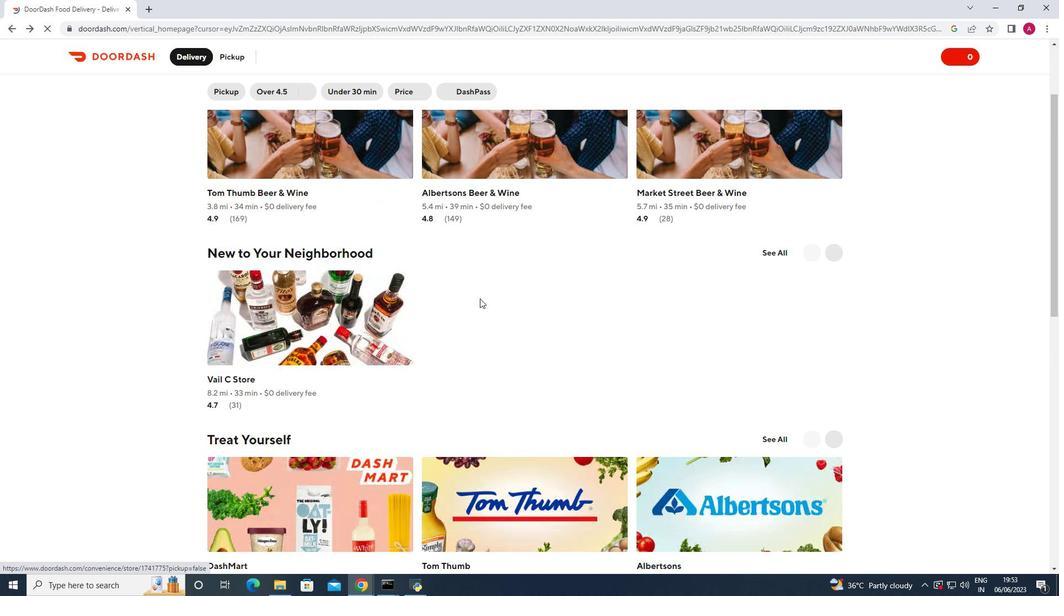 
Action: Mouse scrolled (480, 299) with delta (0, 0)
Screenshot: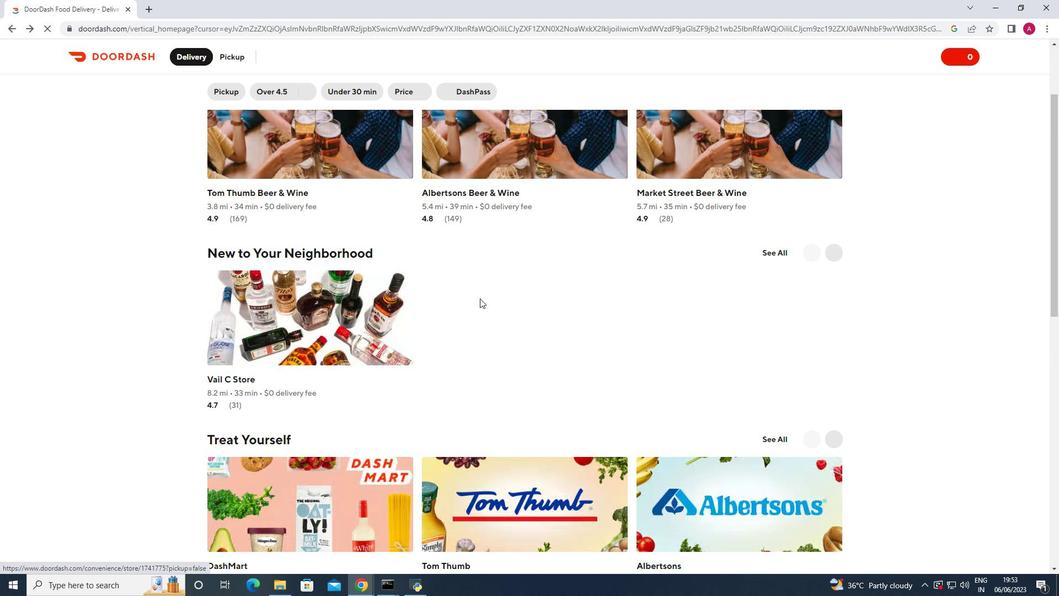 
Action: Mouse scrolled (480, 298) with delta (0, 0)
Screenshot: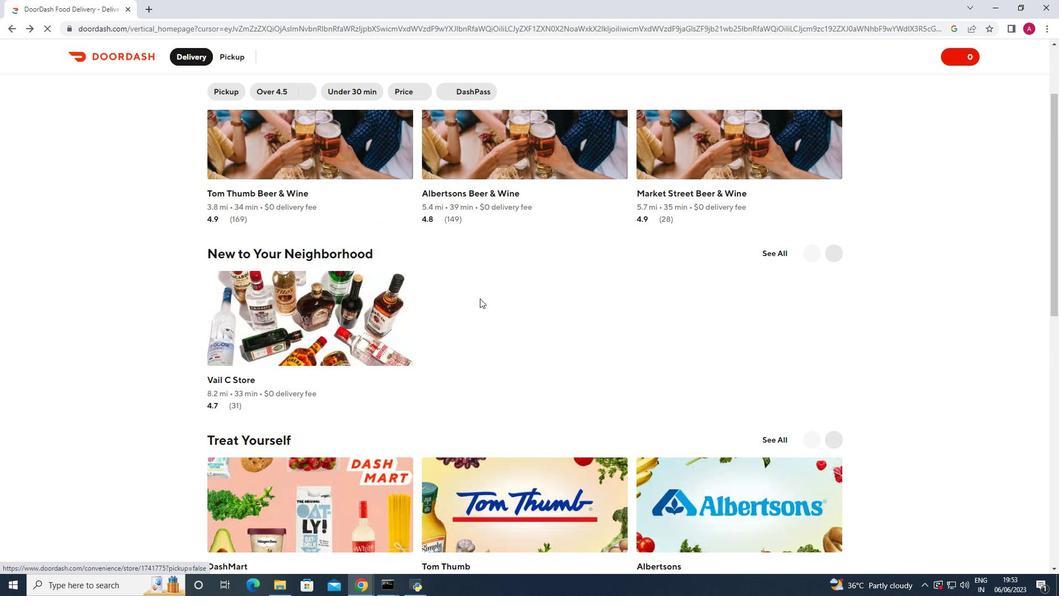 
Action: Mouse scrolled (480, 298) with delta (0, 0)
Screenshot: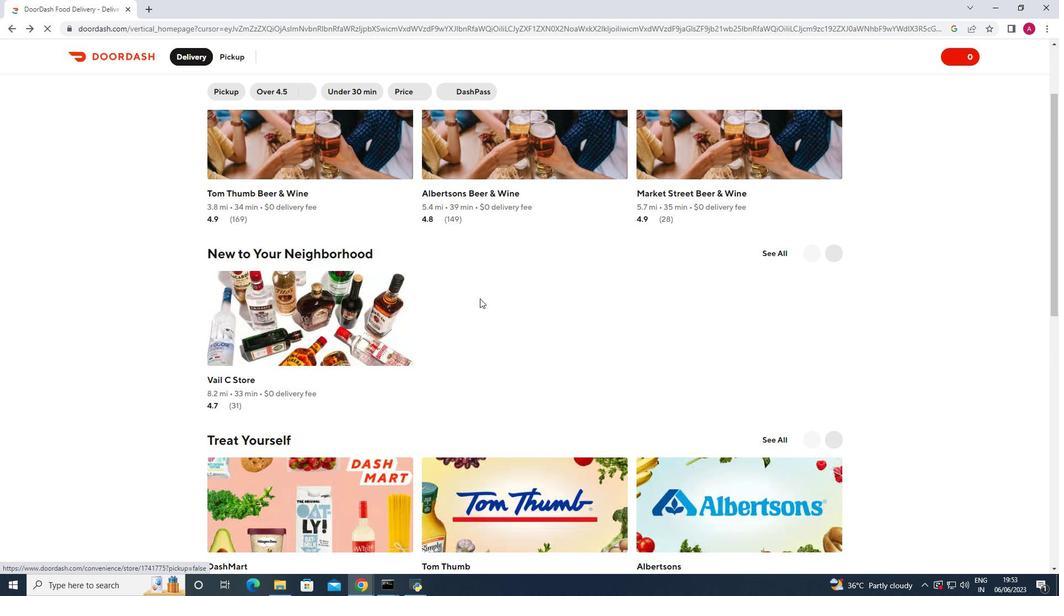 
Action: Mouse scrolled (480, 298) with delta (0, 0)
Screenshot: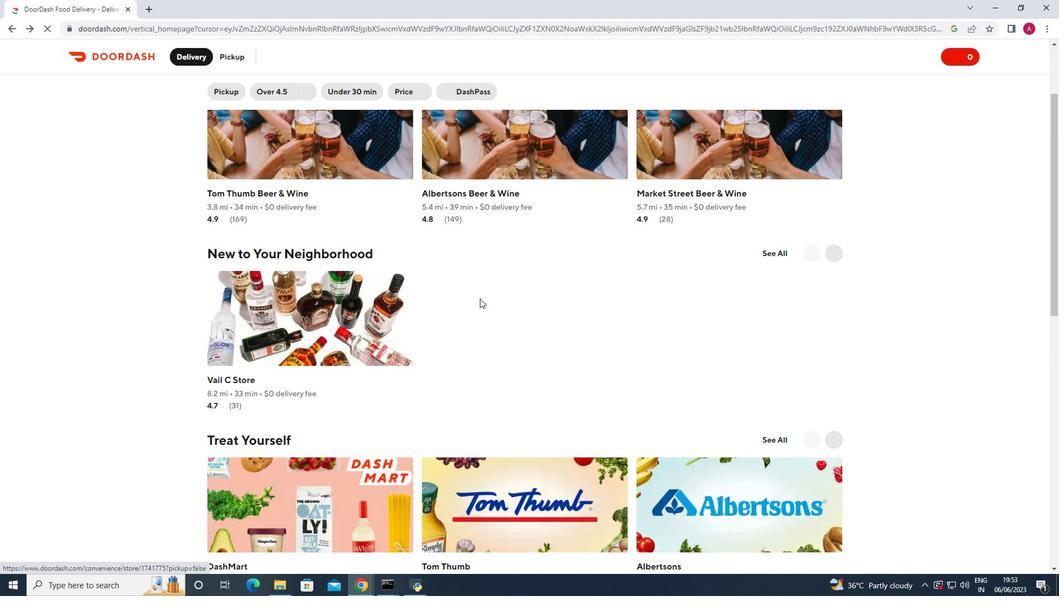 
Action: Mouse scrolled (480, 298) with delta (0, 0)
Screenshot: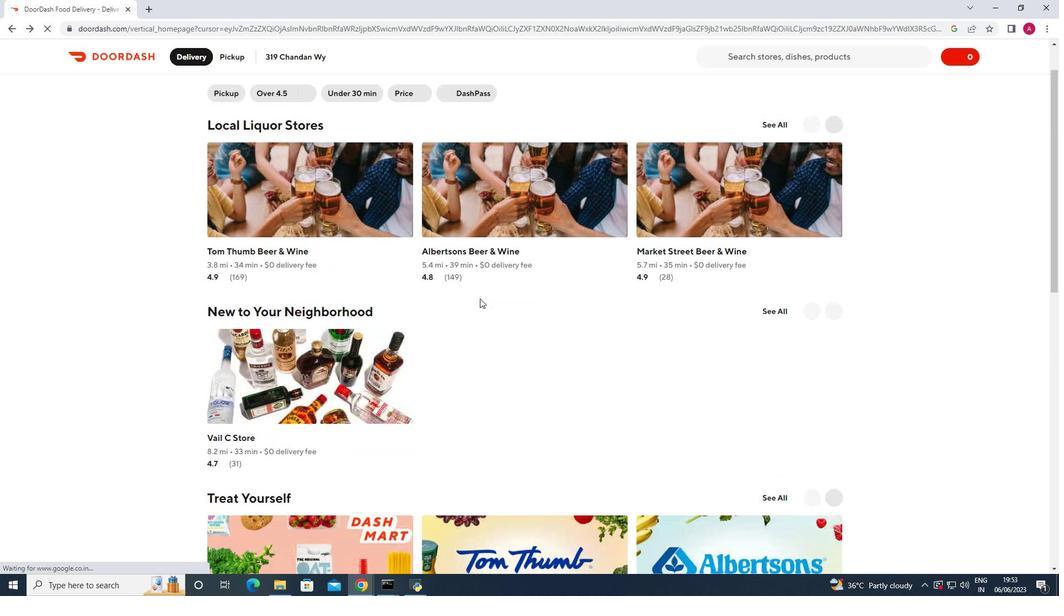 
Action: Mouse scrolled (480, 298) with delta (0, 0)
Screenshot: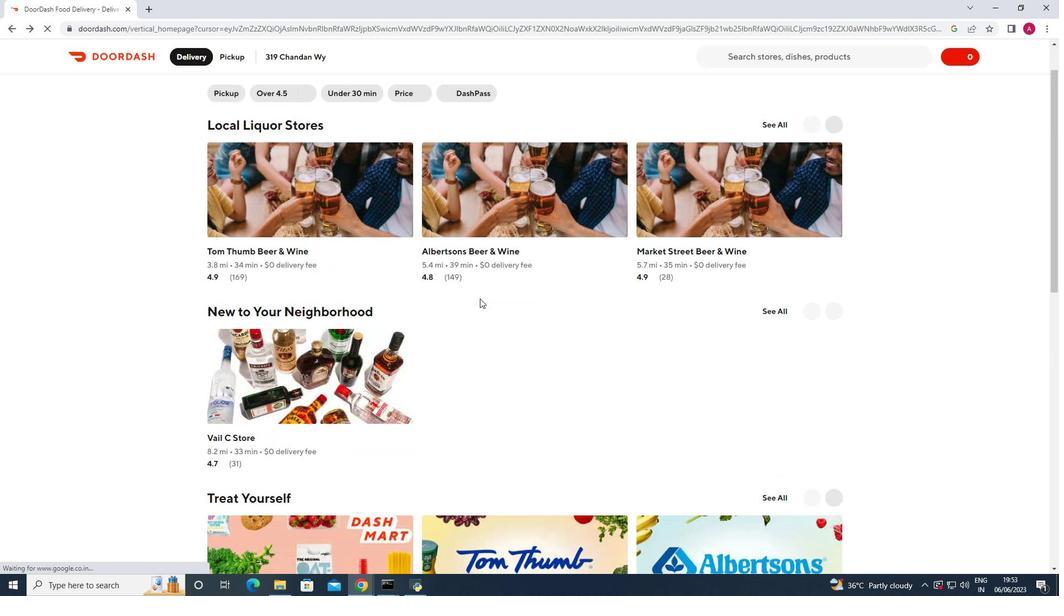 
Action: Mouse scrolled (480, 298) with delta (0, 0)
Screenshot: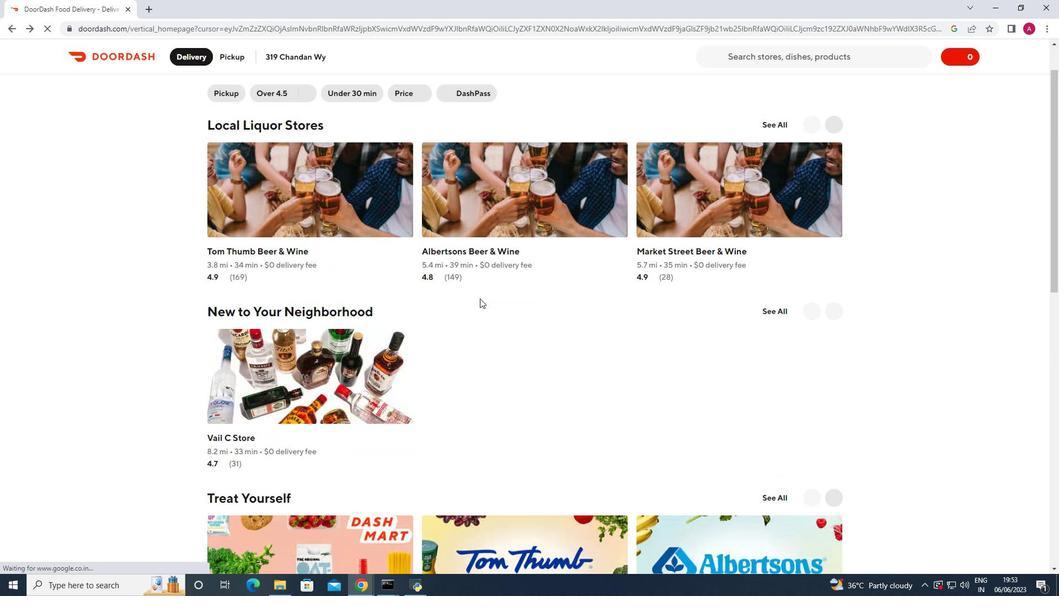 
Action: Mouse scrolled (480, 298) with delta (0, 0)
Screenshot: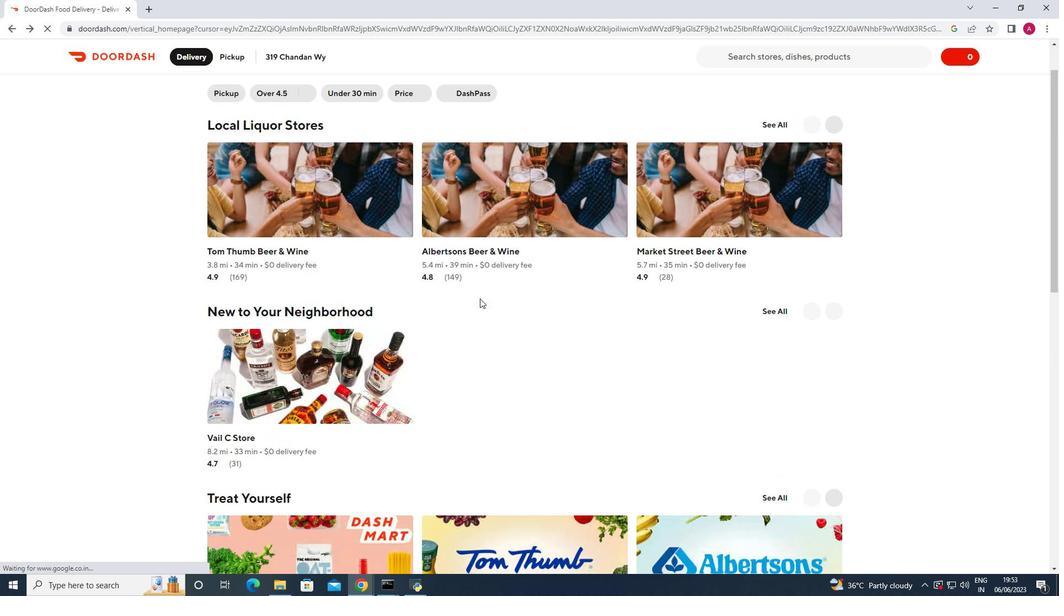 
Action: Mouse scrolled (480, 298) with delta (0, 0)
Screenshot: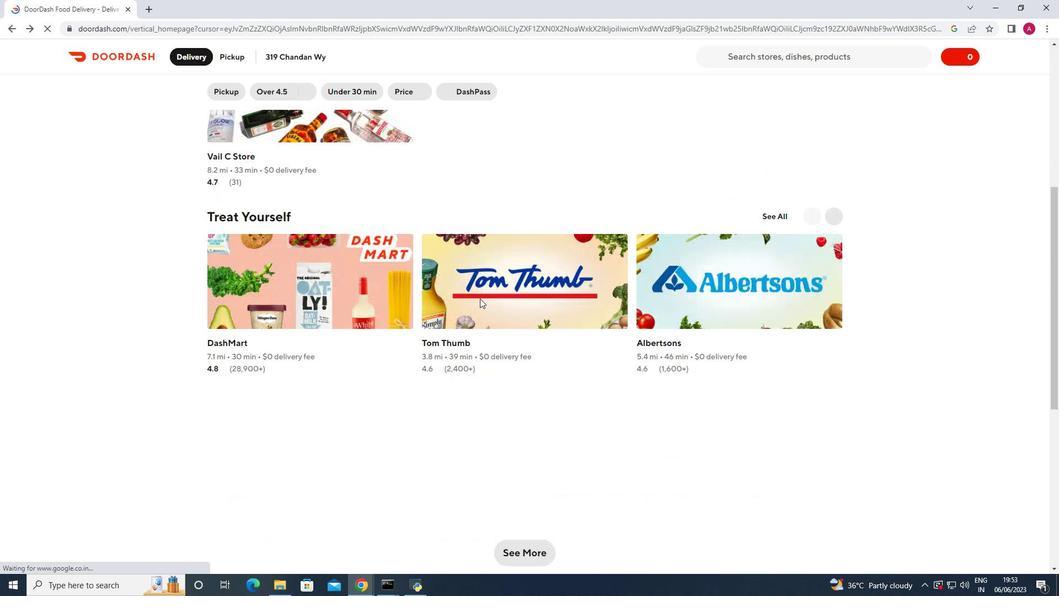 
Action: Mouse scrolled (480, 298) with delta (0, 0)
Screenshot: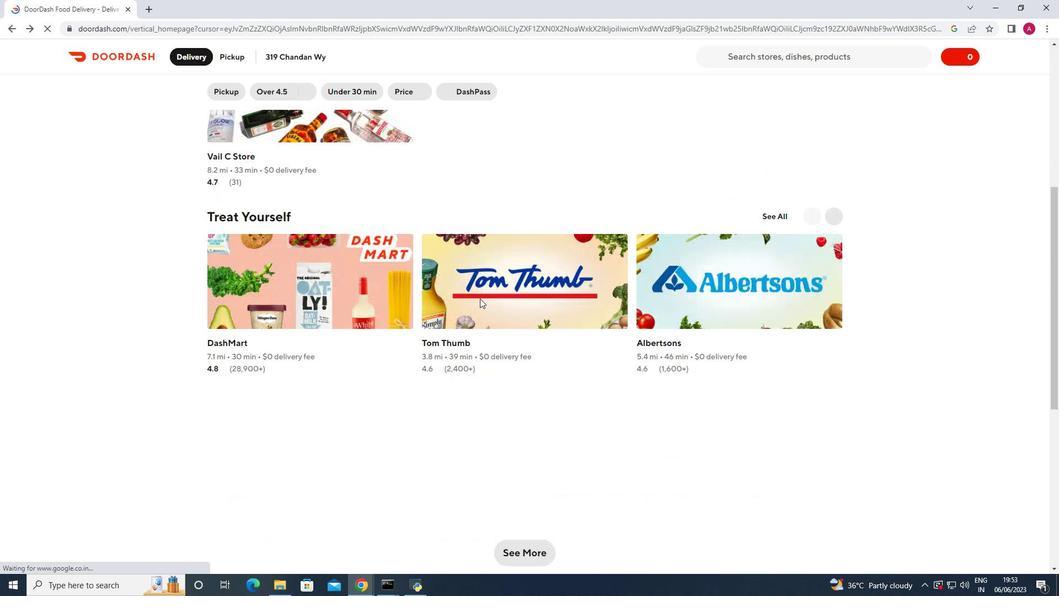 
Action: Mouse scrolled (480, 298) with delta (0, 0)
Screenshot: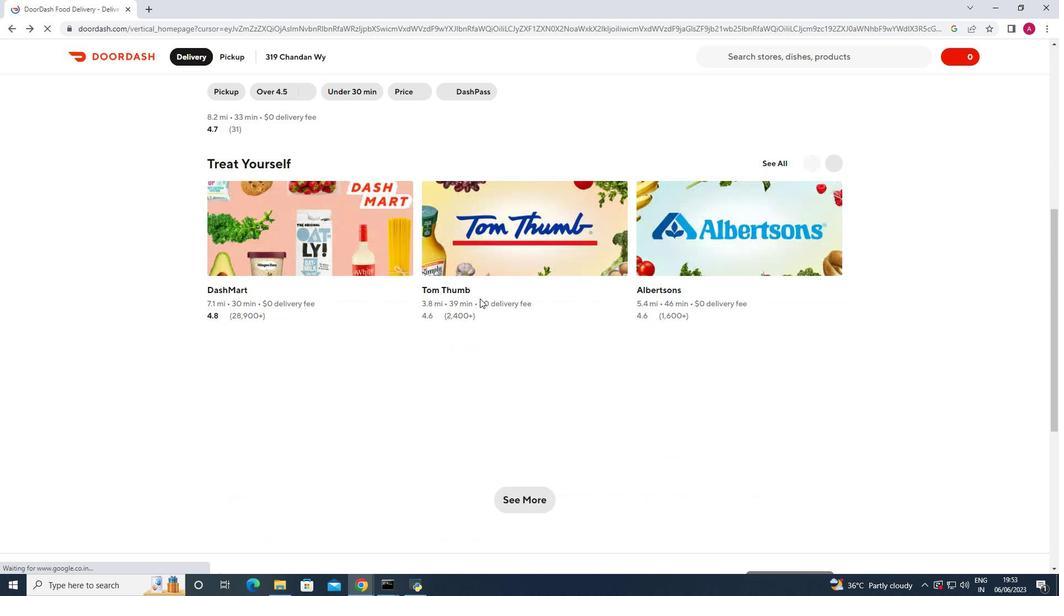 
Action: Mouse scrolled (480, 298) with delta (0, 0)
Screenshot: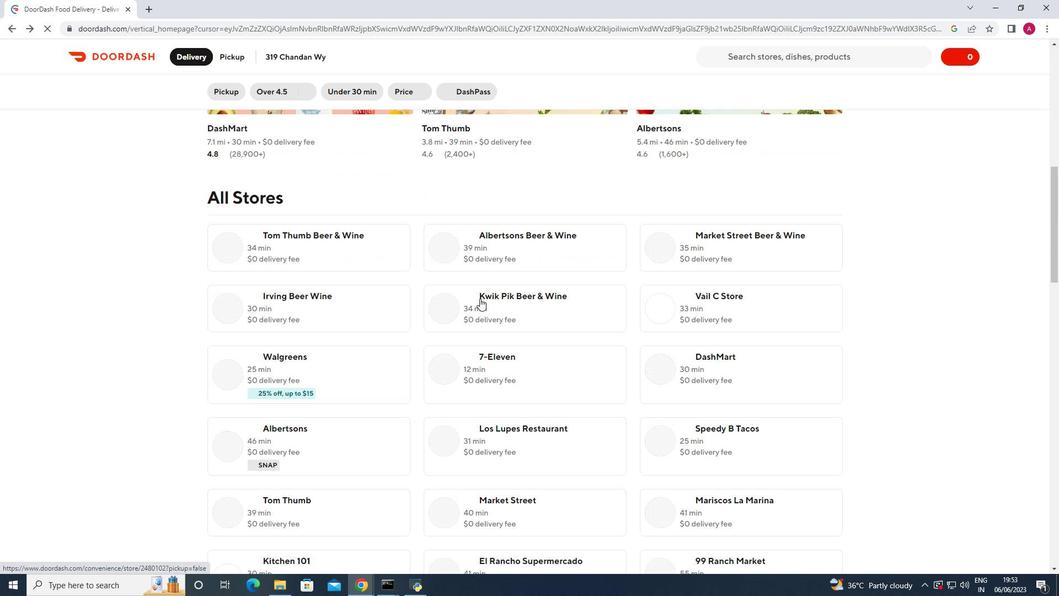 
Action: Mouse scrolled (480, 298) with delta (0, 0)
Screenshot: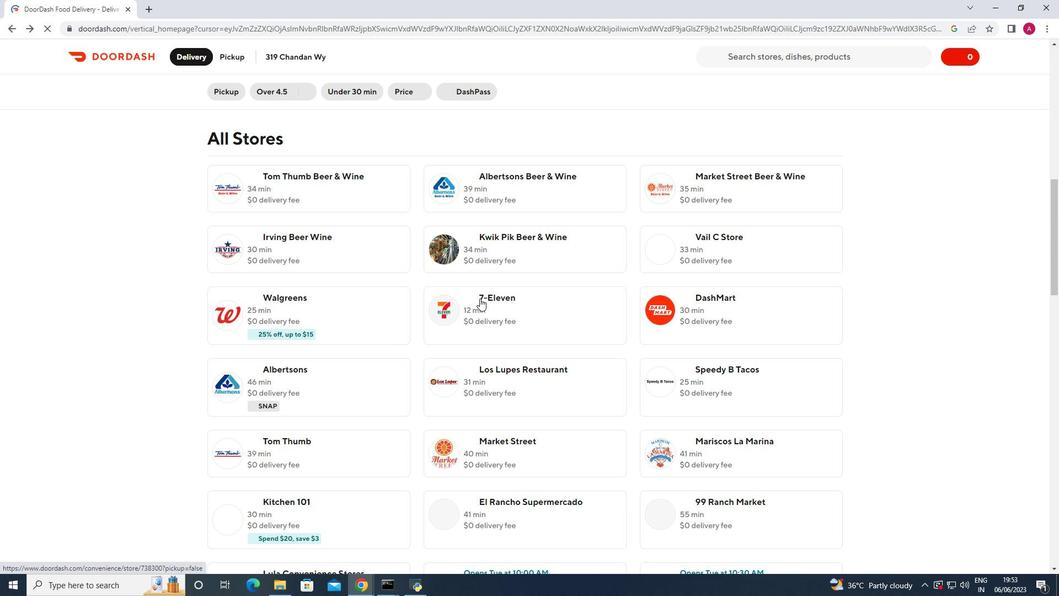 
Action: Mouse scrolled (480, 298) with delta (0, 0)
Screenshot: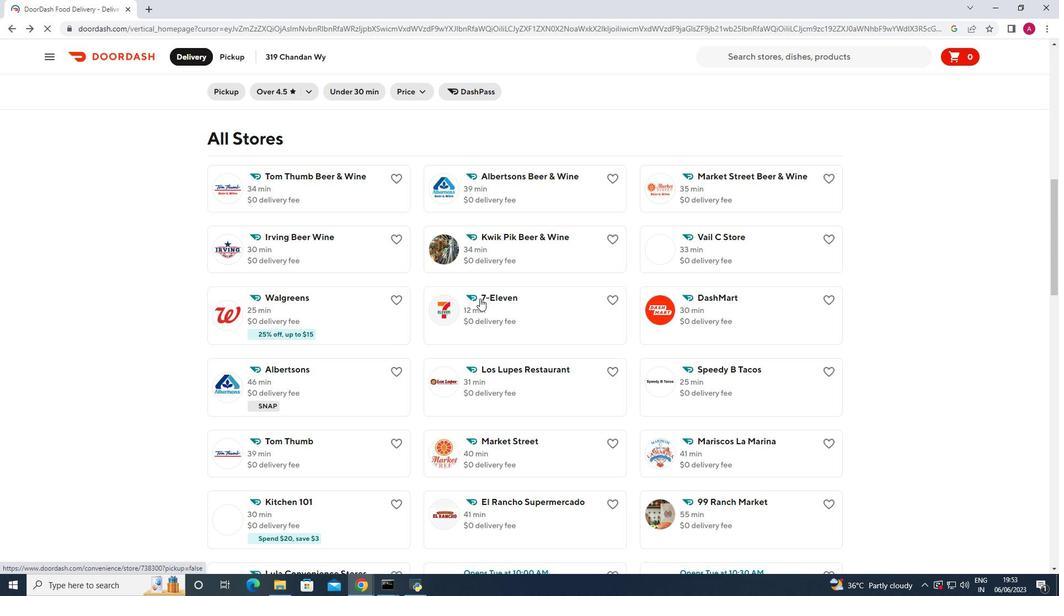 
Action: Mouse moved to (322, 405)
Screenshot: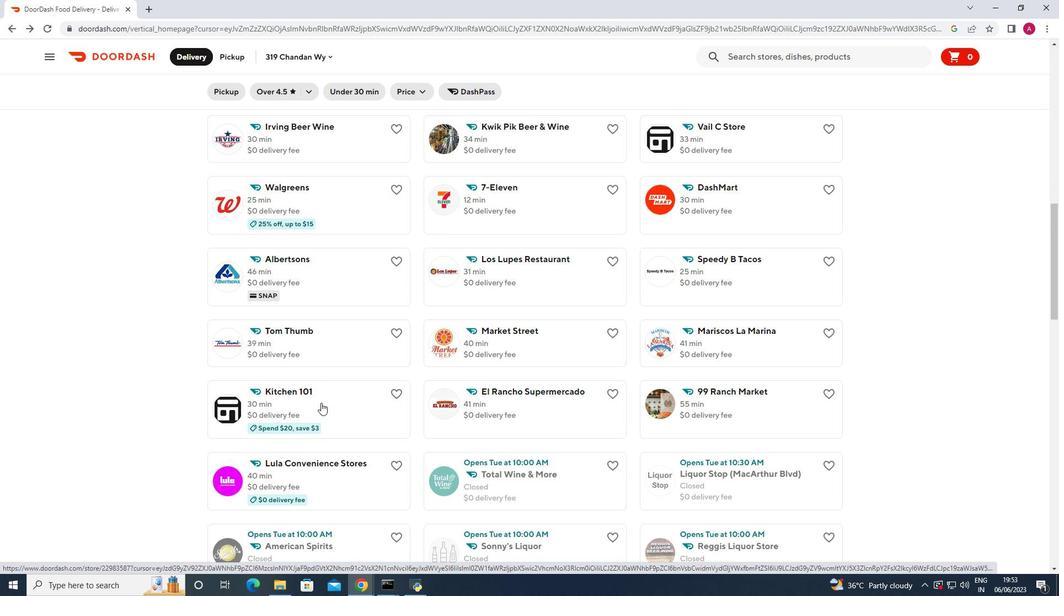 
Action: Mouse scrolled (322, 404) with delta (0, 0)
Screenshot: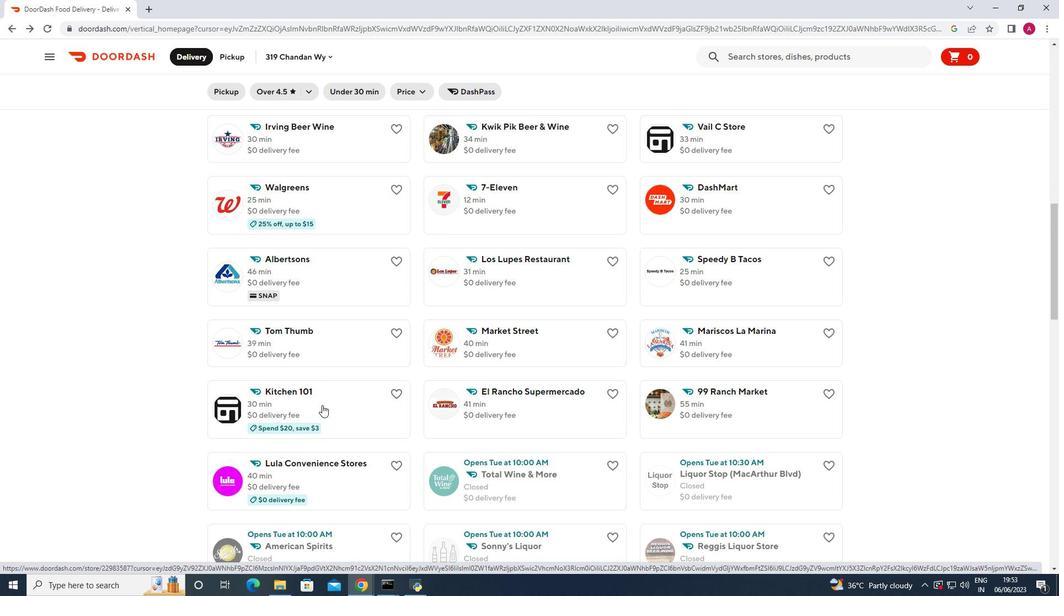 
Action: Mouse scrolled (322, 404) with delta (0, 0)
Screenshot: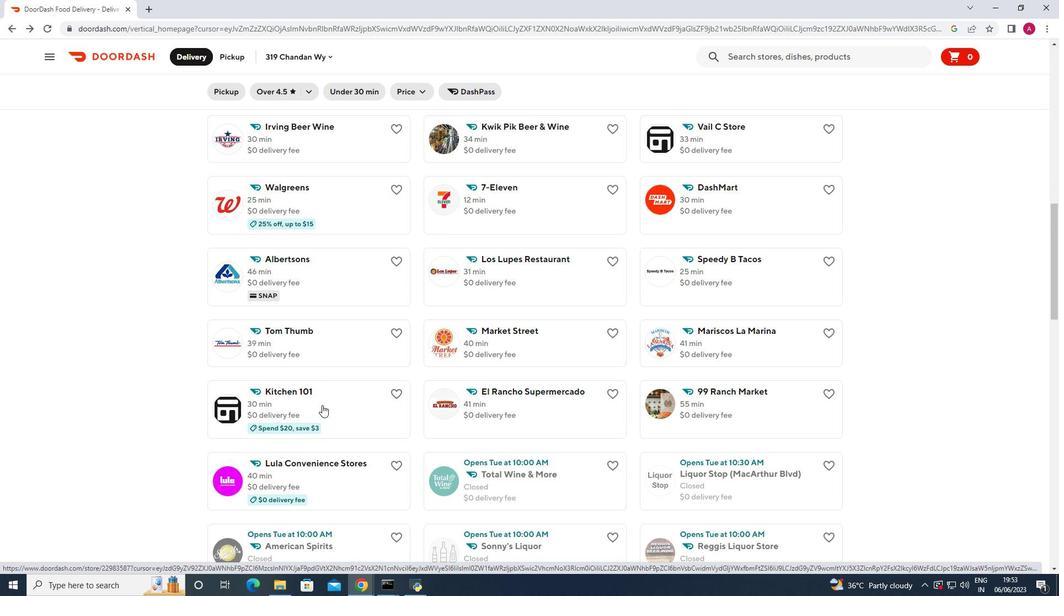 
Action: Mouse moved to (323, 405)
Screenshot: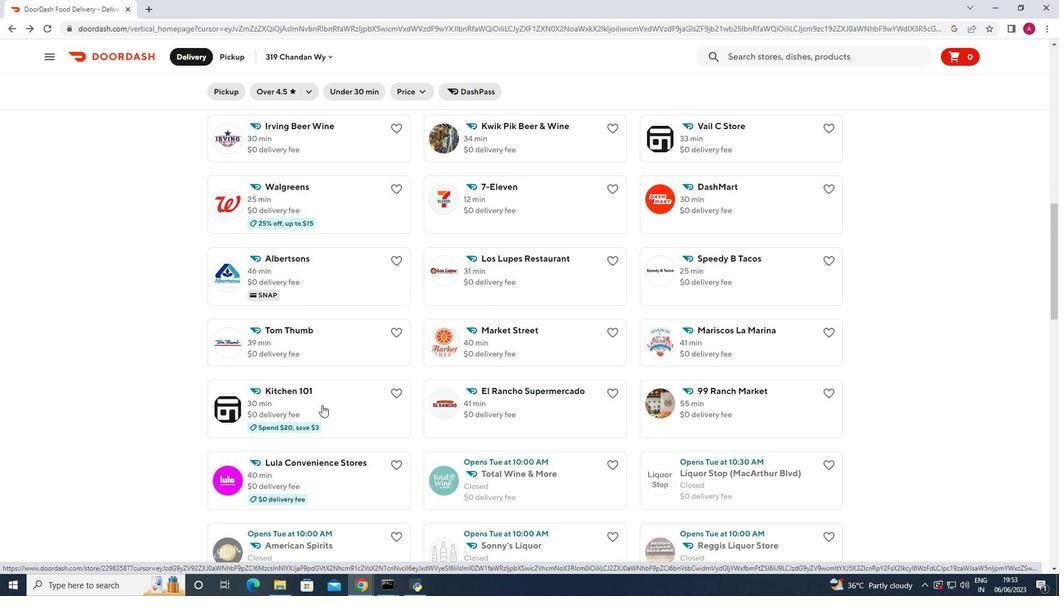 
Action: Mouse scrolled (323, 404) with delta (0, 0)
Screenshot: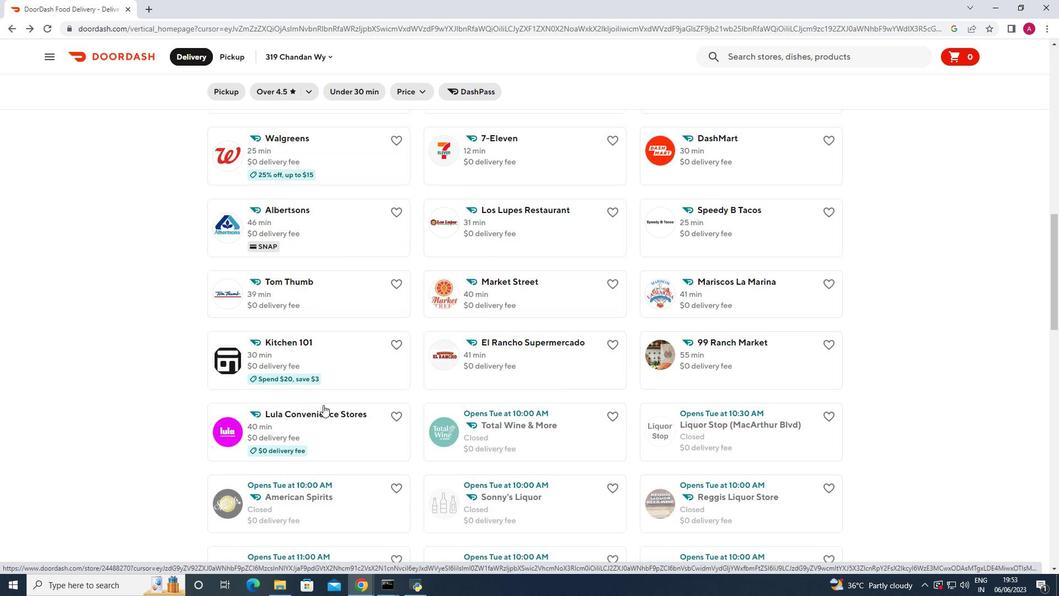 
Action: Mouse scrolled (323, 404) with delta (0, 0)
Screenshot: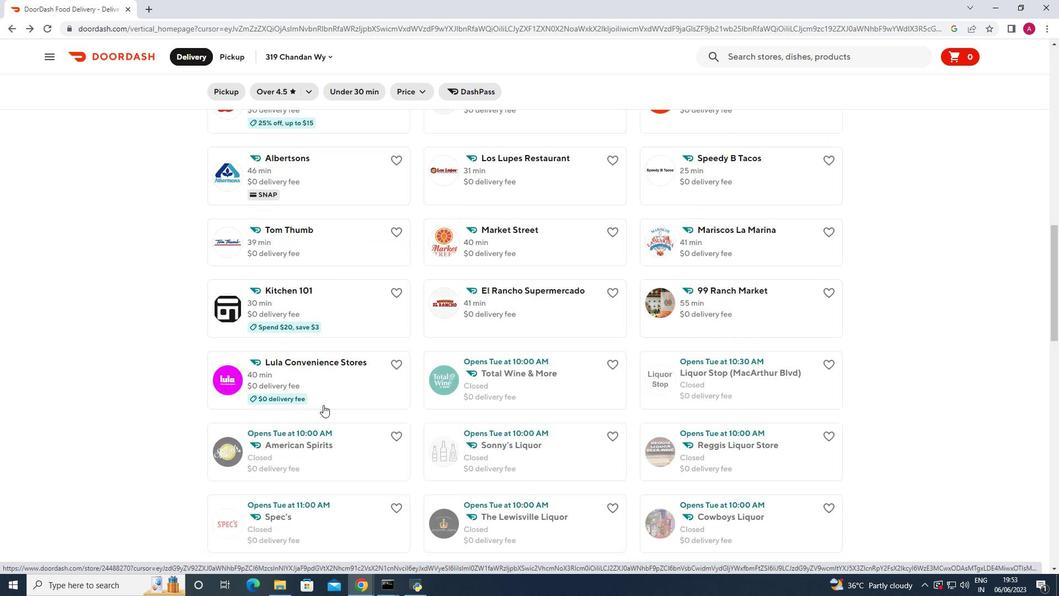 
Action: Mouse moved to (378, 450)
Screenshot: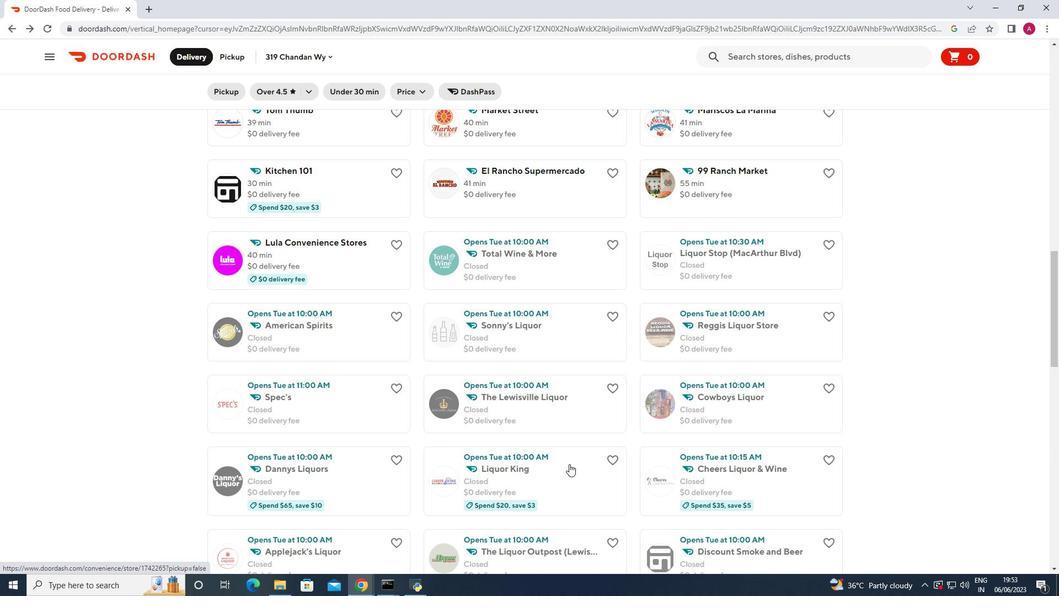 
Action: Mouse scrolled (378, 451) with delta (0, 0)
Screenshot: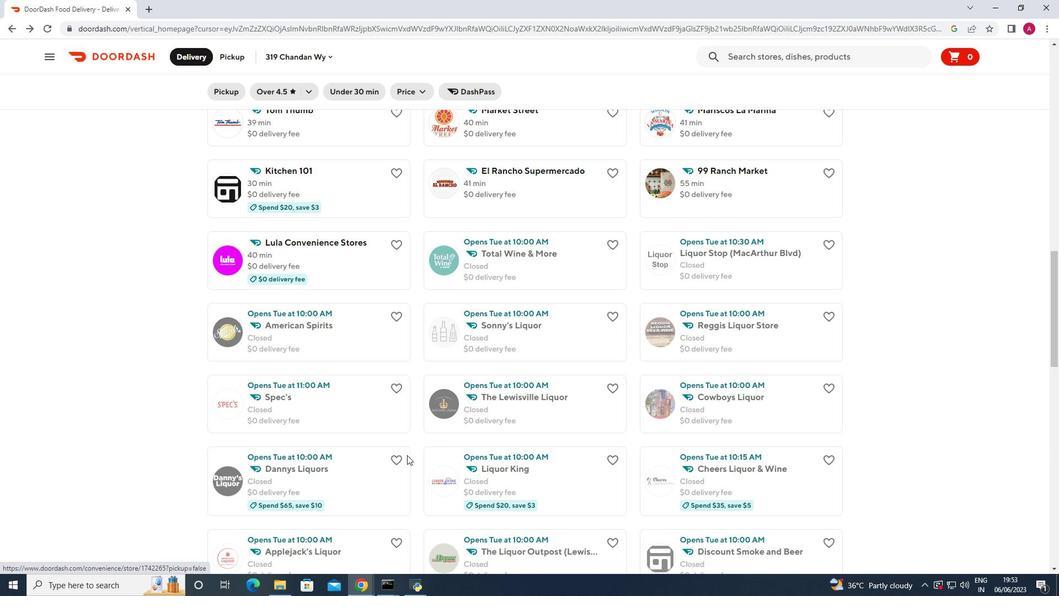 
Action: Mouse scrolled (378, 451) with delta (0, 0)
Screenshot: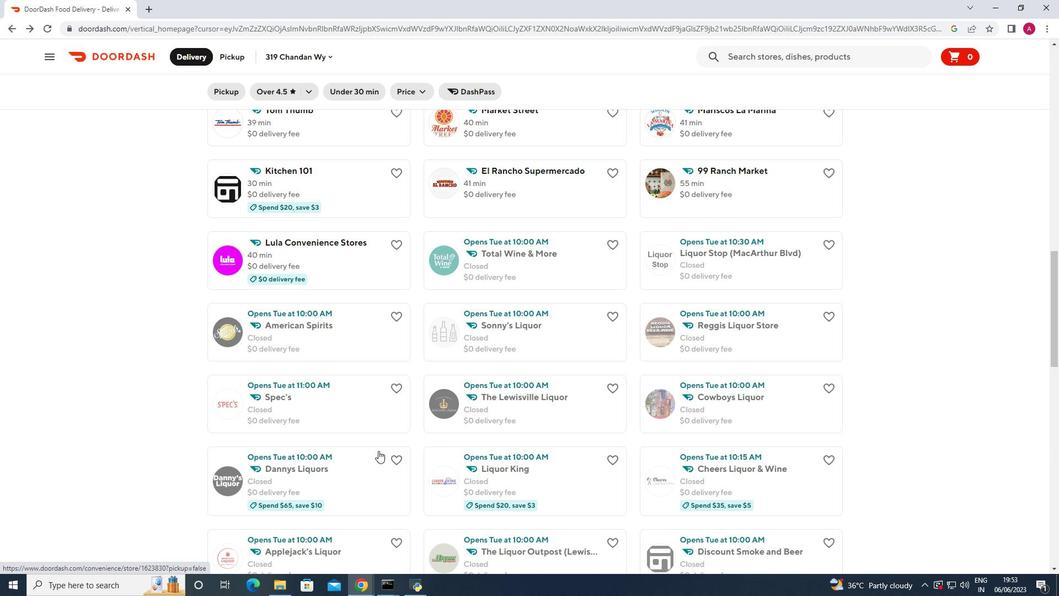 
Action: Mouse moved to (240, 238)
Screenshot: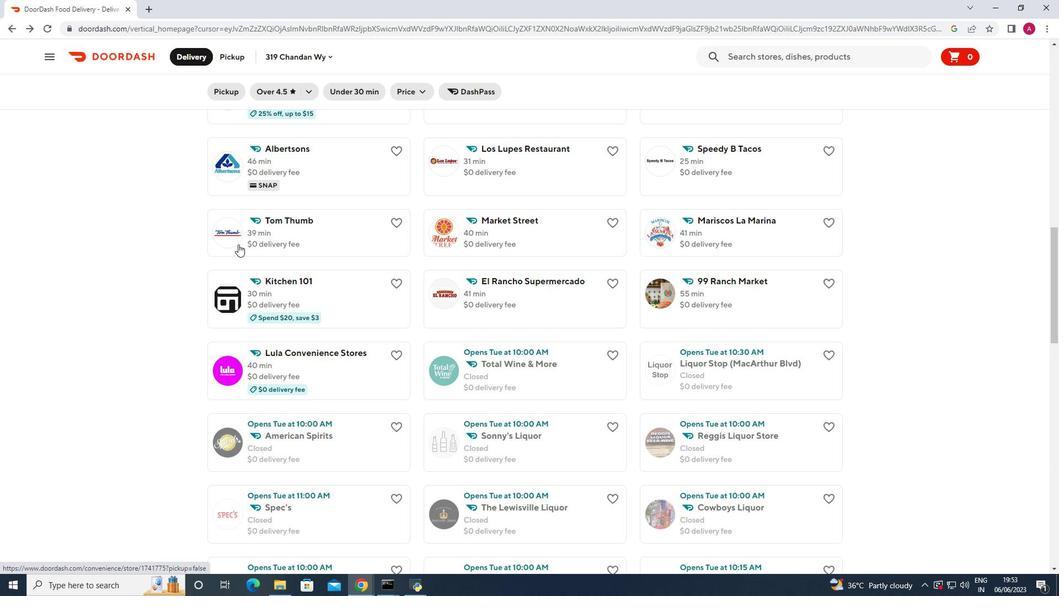 
Action: Mouse pressed left at (240, 239)
Screenshot: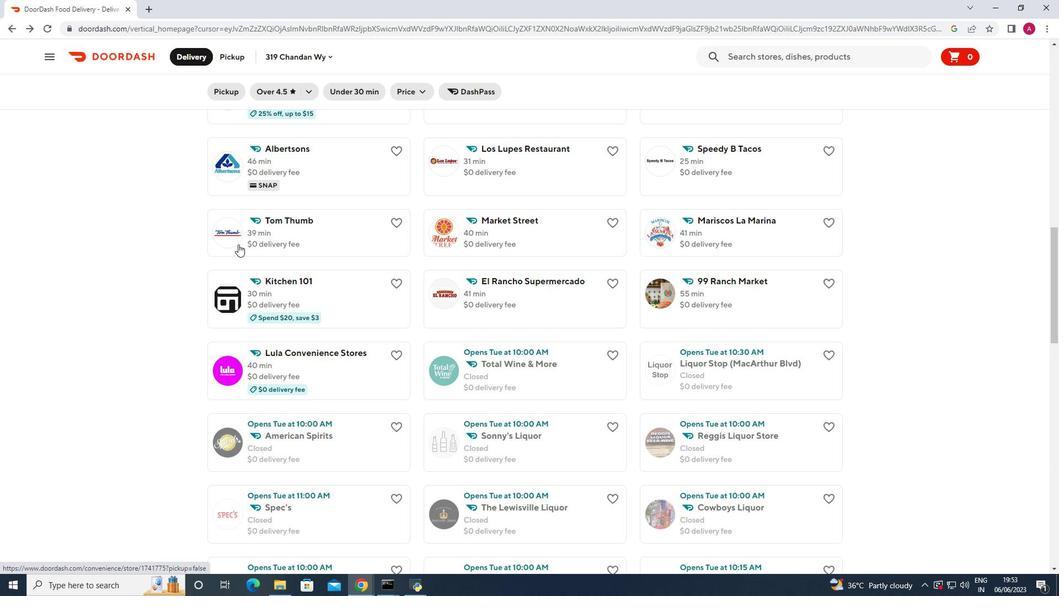 
Action: Mouse pressed left at (240, 238)
Screenshot: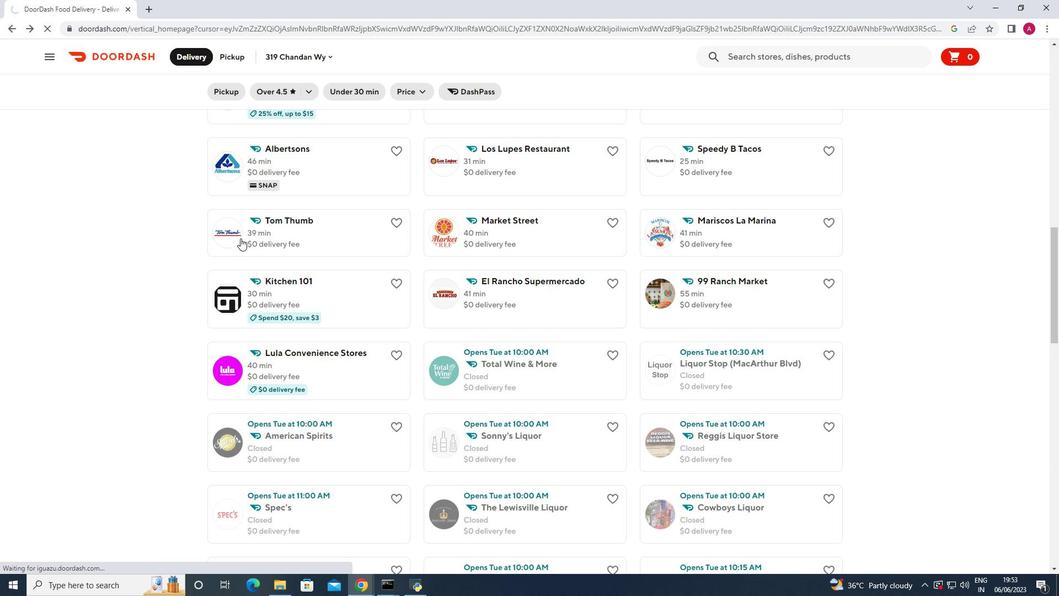 
Action: Mouse moved to (235, 58)
Screenshot: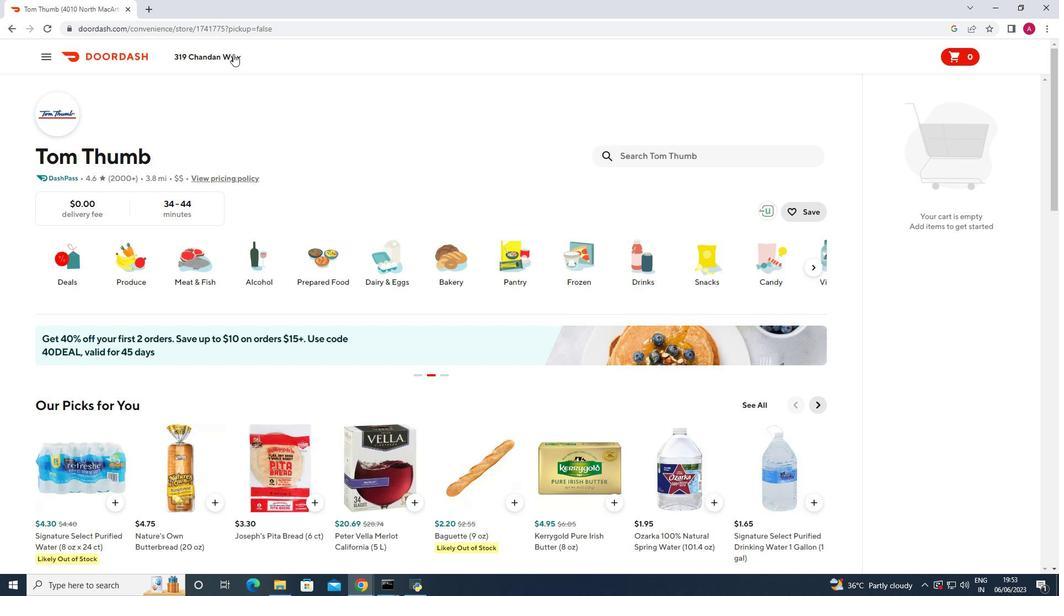 
Action: Mouse pressed left at (235, 58)
Screenshot: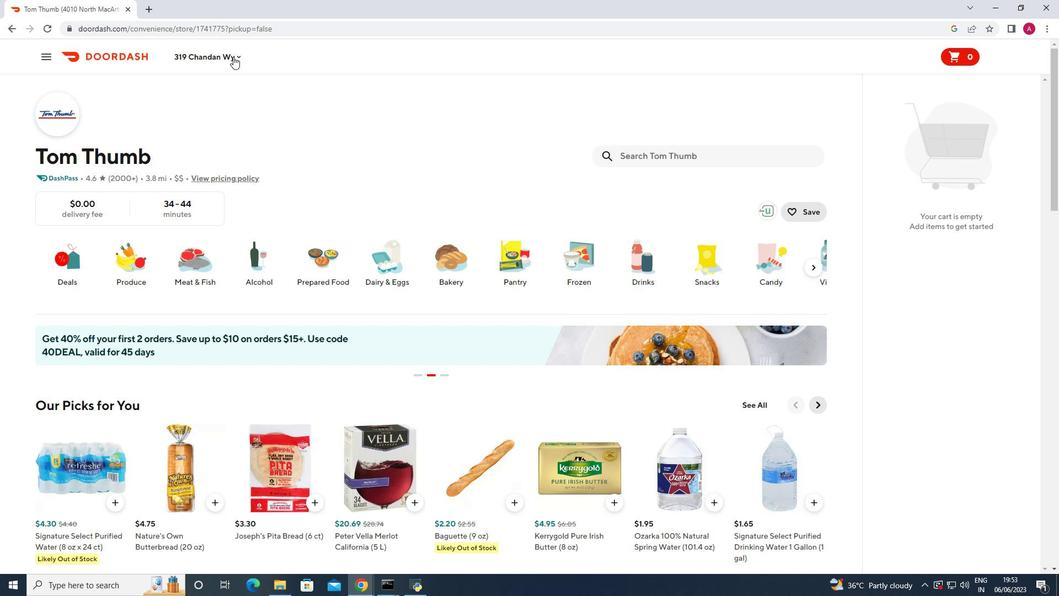 
Action: Mouse moved to (270, 93)
Screenshot: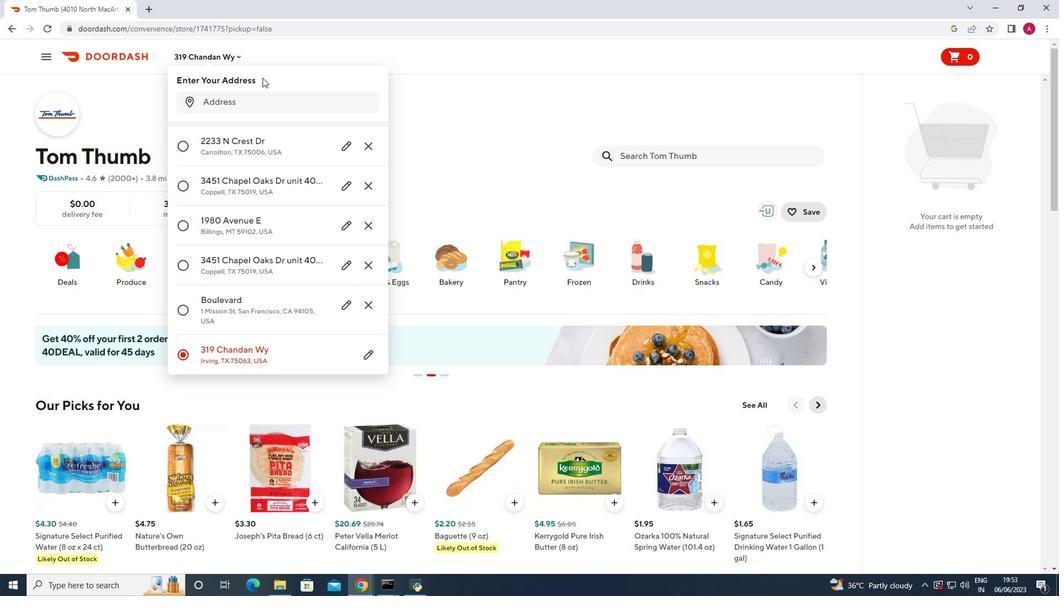 
Action: Mouse pressed left at (270, 93)
Screenshot: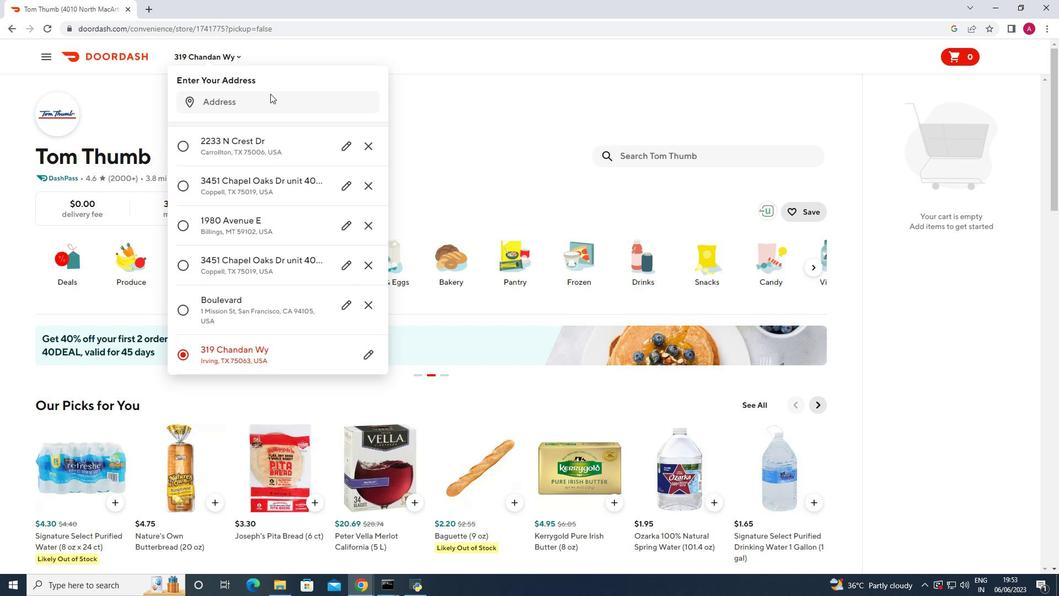 
Action: Key pressed 3732<Key.space>beeghley<Key.space>street<Key.space>allenport<Key.space>pennsylvania<Key.space>15412<Key.space><Key.enter>
Screenshot: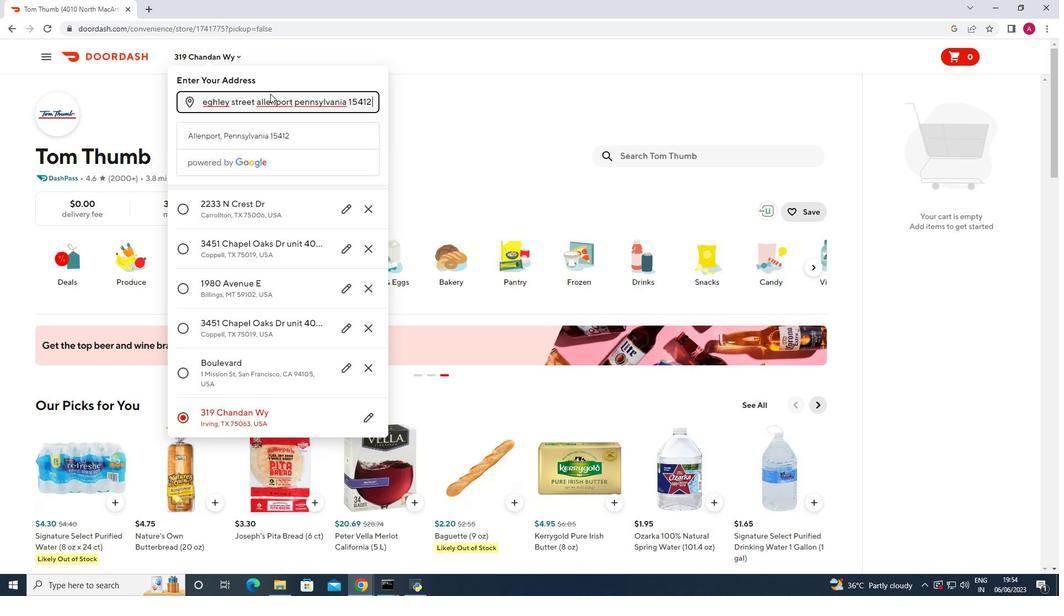 
Action: Mouse moved to (350, 461)
Screenshot: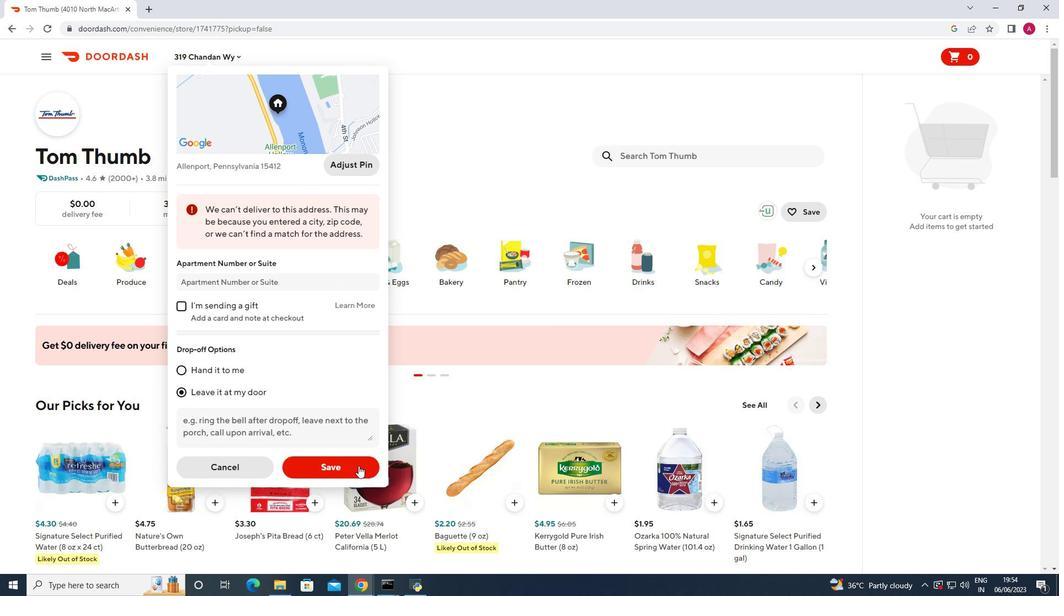 
Action: Mouse pressed left at (350, 461)
Screenshot: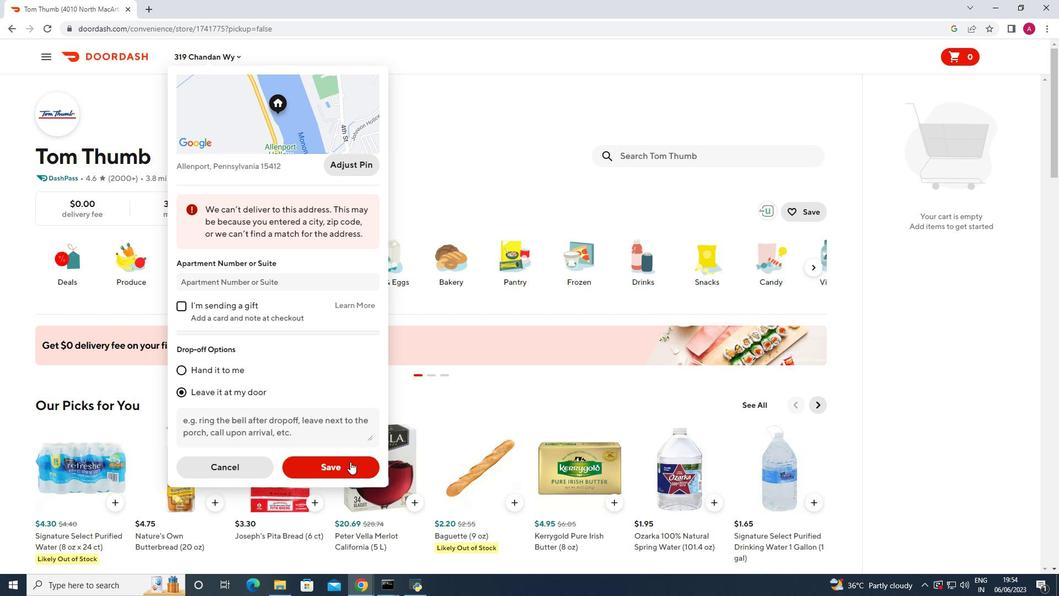 
Action: Mouse moved to (701, 154)
Screenshot: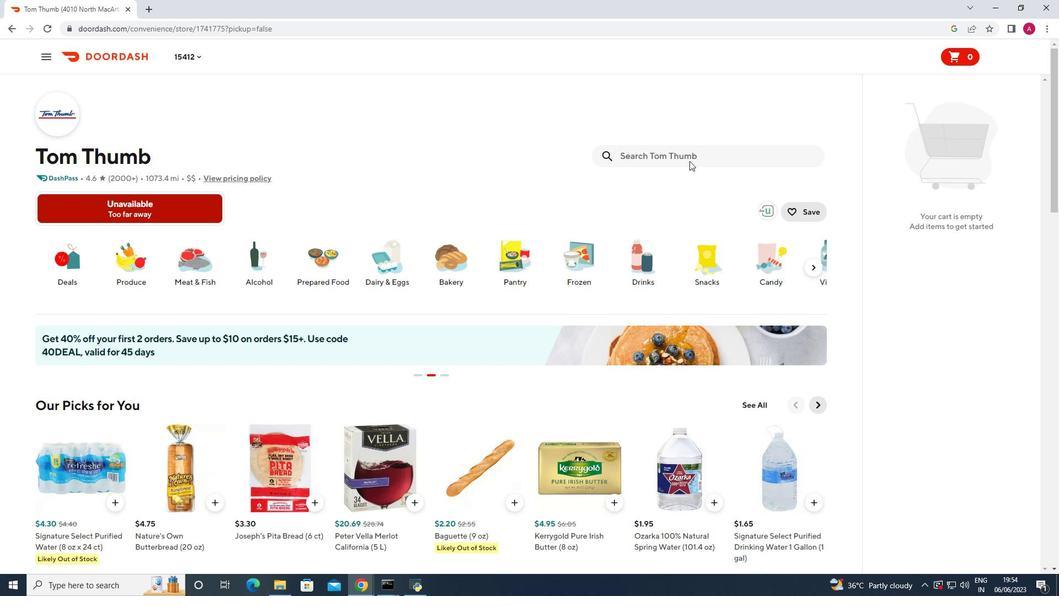 
Action: Mouse pressed left at (701, 154)
Screenshot: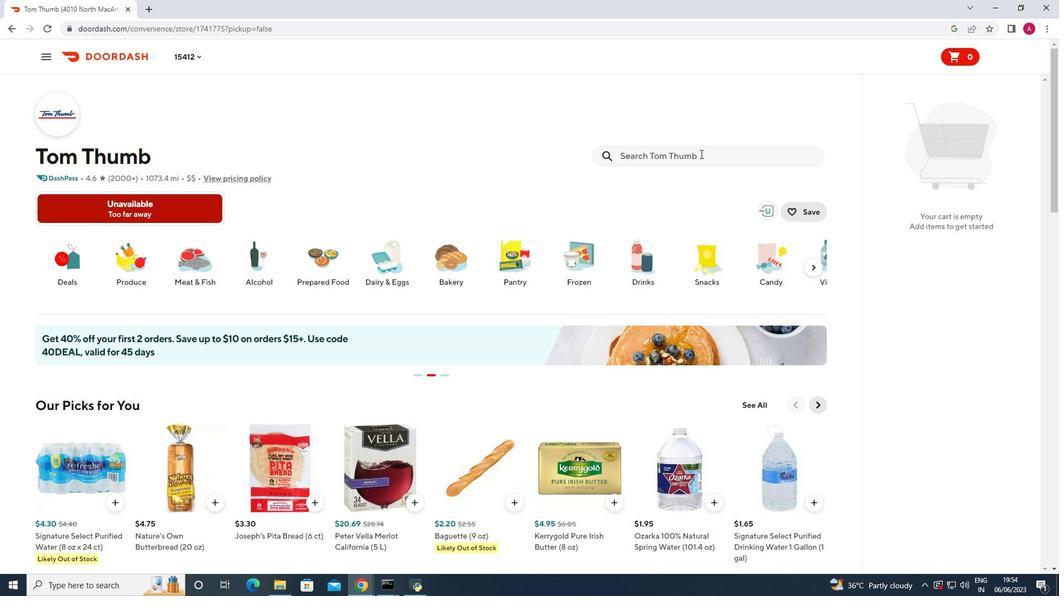 
Action: Key pressed red<Key.space>bull<Key.space>energy<Key.enter>
Screenshot: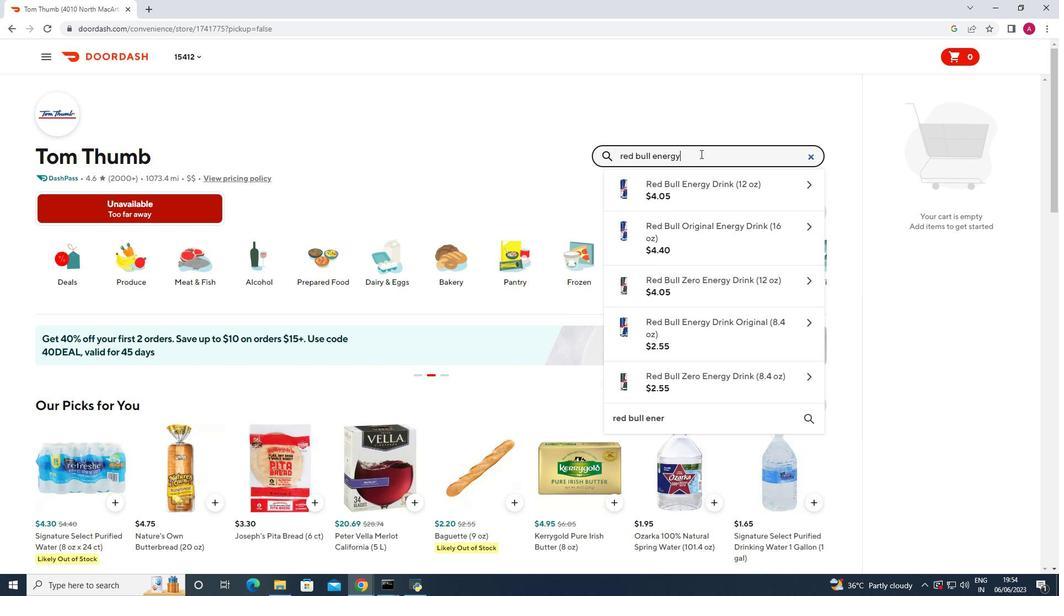 
Action: Mouse moved to (109, 271)
Screenshot: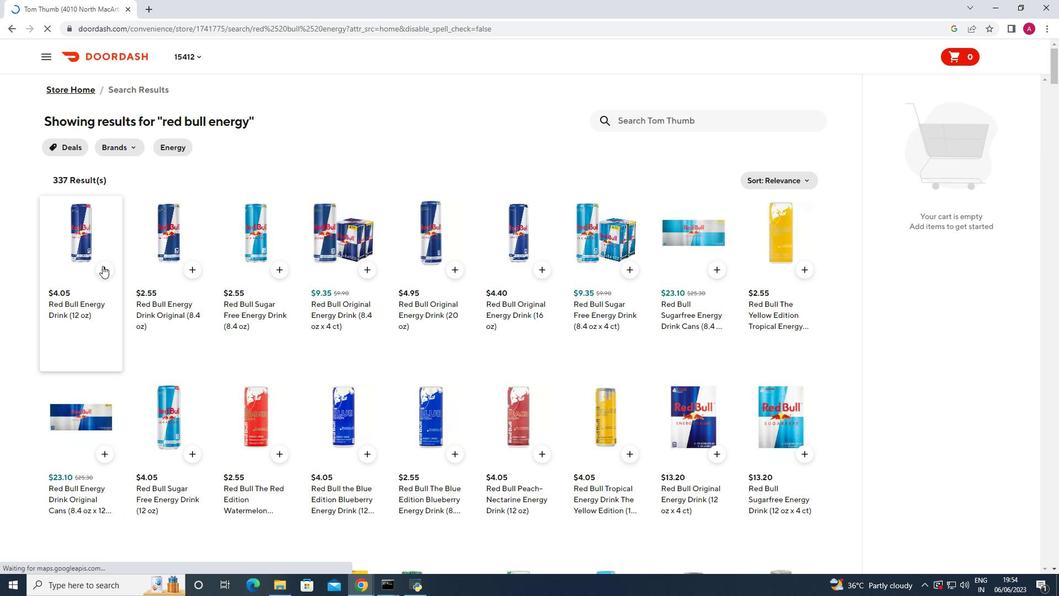 
Action: Mouse pressed left at (109, 271)
Screenshot: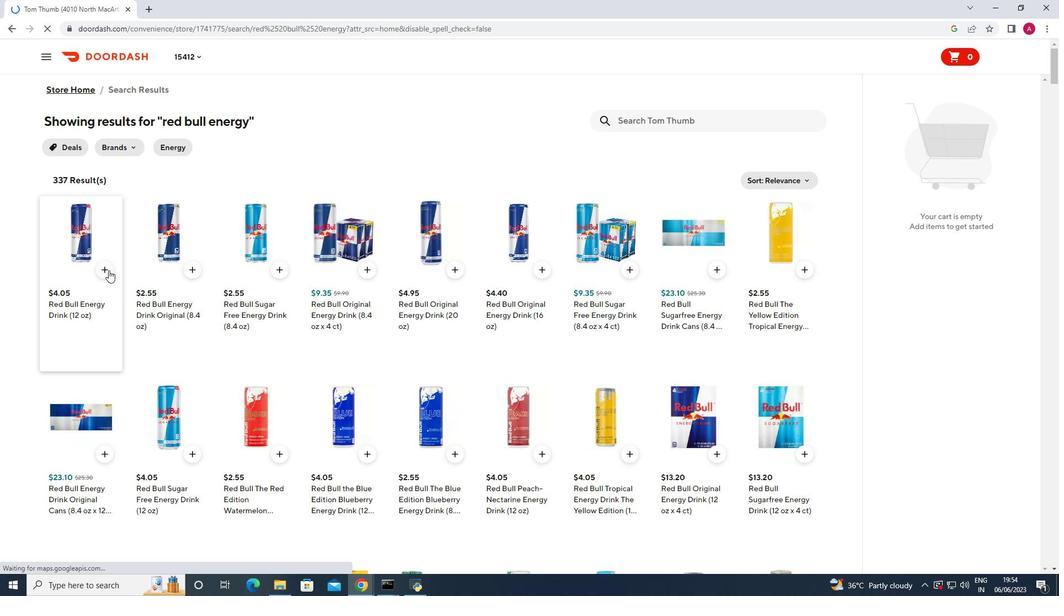 
Action: Mouse moved to (1022, 176)
Screenshot: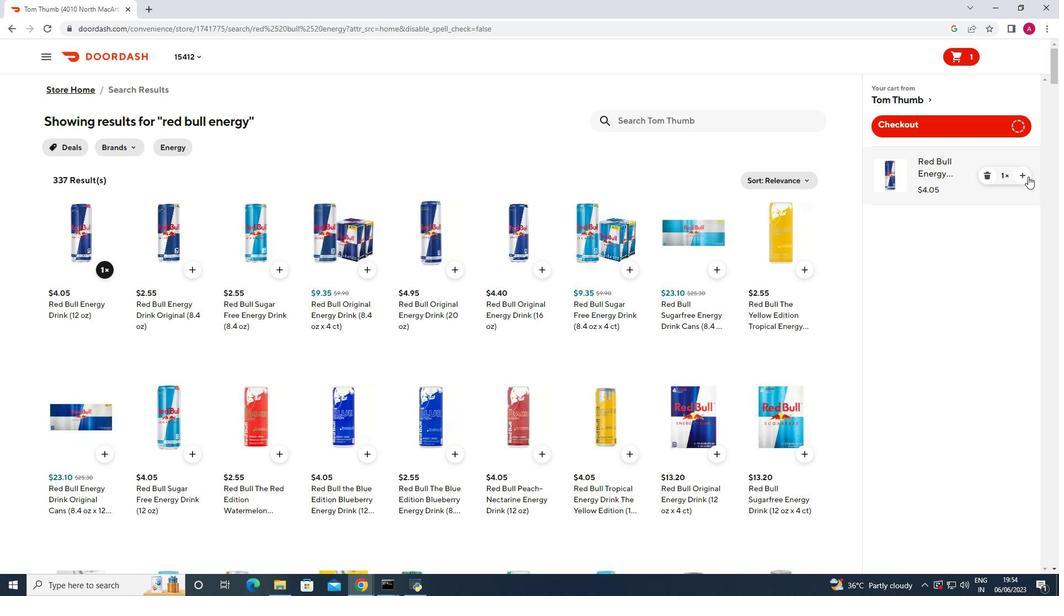 
Action: Mouse pressed left at (1022, 176)
Screenshot: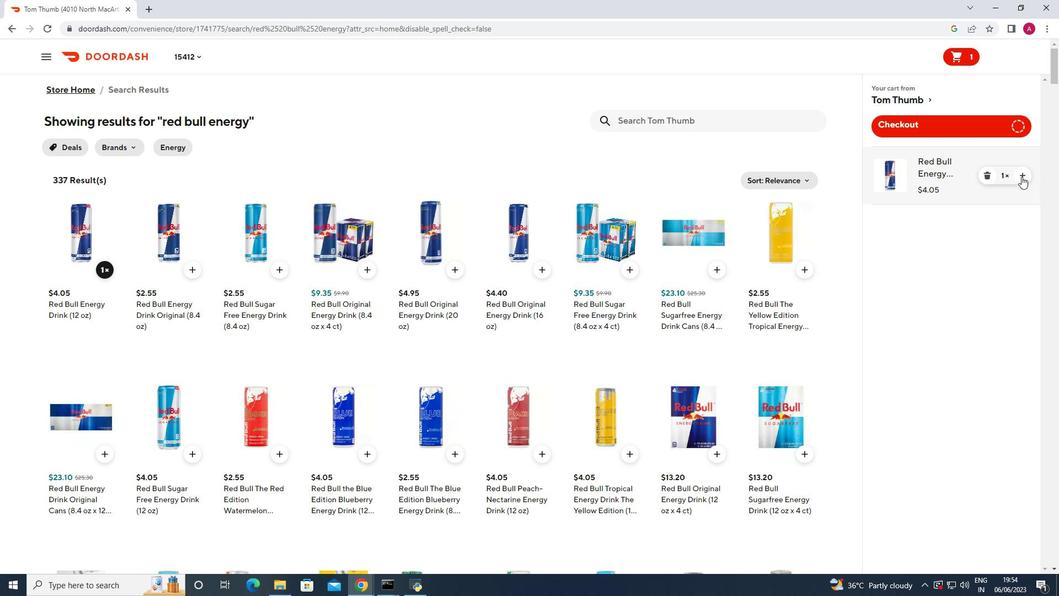 
Action: Mouse moved to (734, 125)
Screenshot: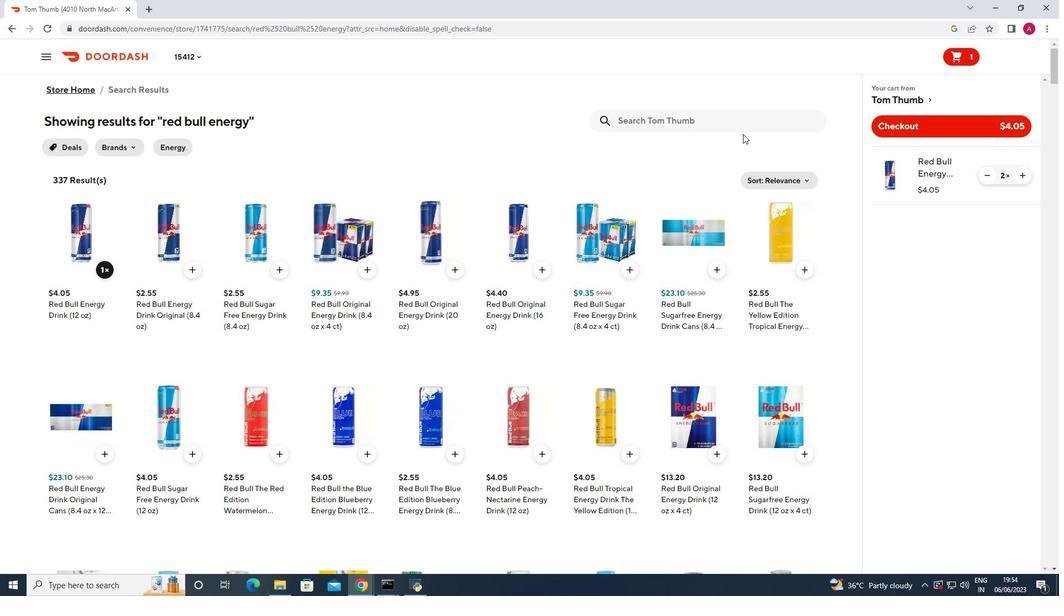 
Action: Mouse pressed left at (734, 125)
Screenshot: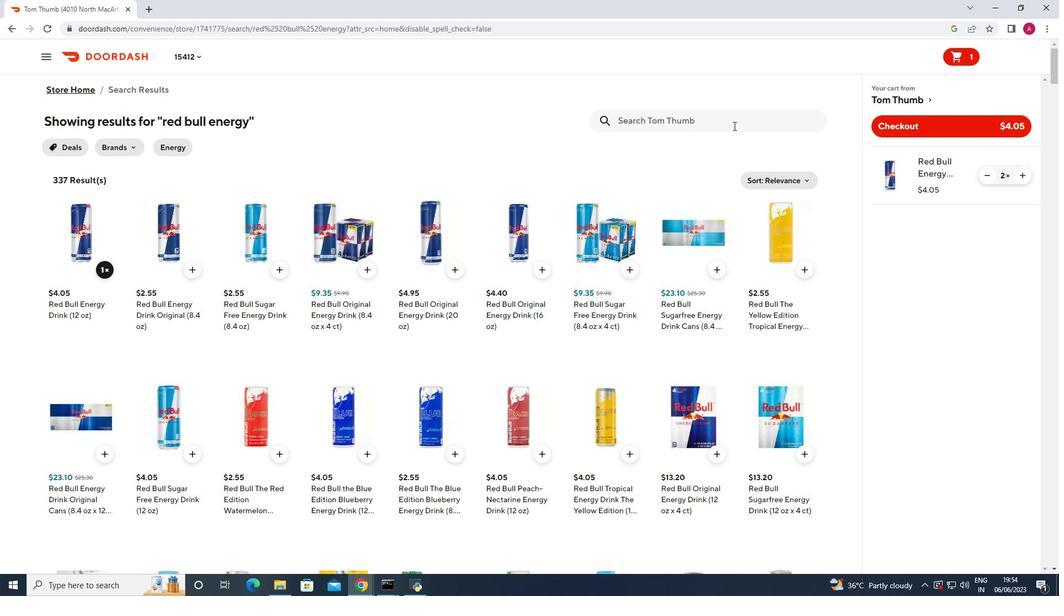 
Action: Key pressed sauza<Key.space>silver<Key.space>tequila<Key.enter>
Screenshot: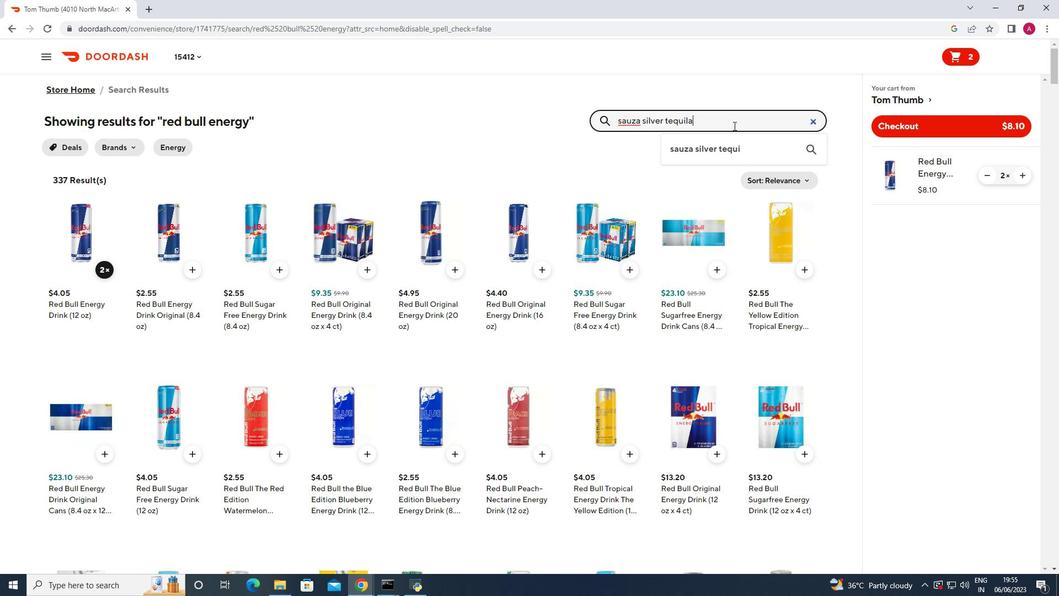 
Action: Mouse moved to (691, 117)
Screenshot: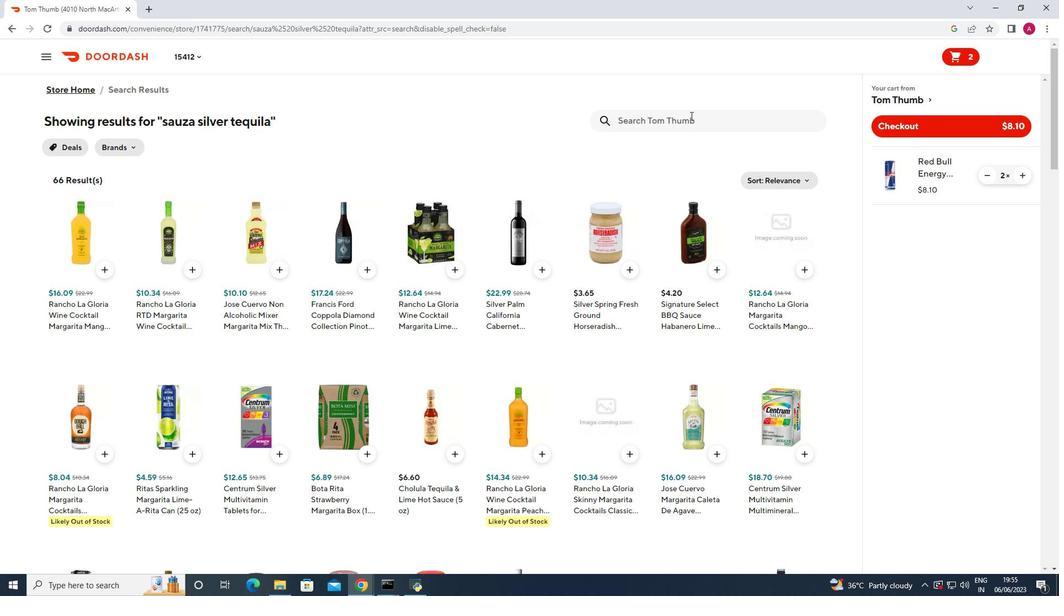
Action: Mouse pressed left at (691, 117)
Screenshot: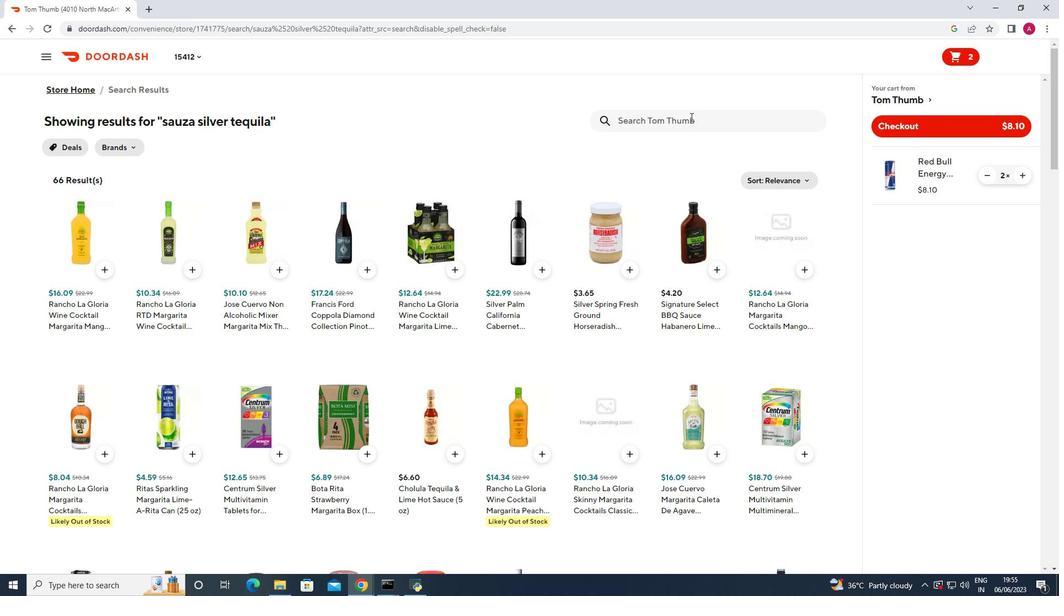 
Action: Key pressed sweet<Key.space>fries<Key.enter>
Screenshot: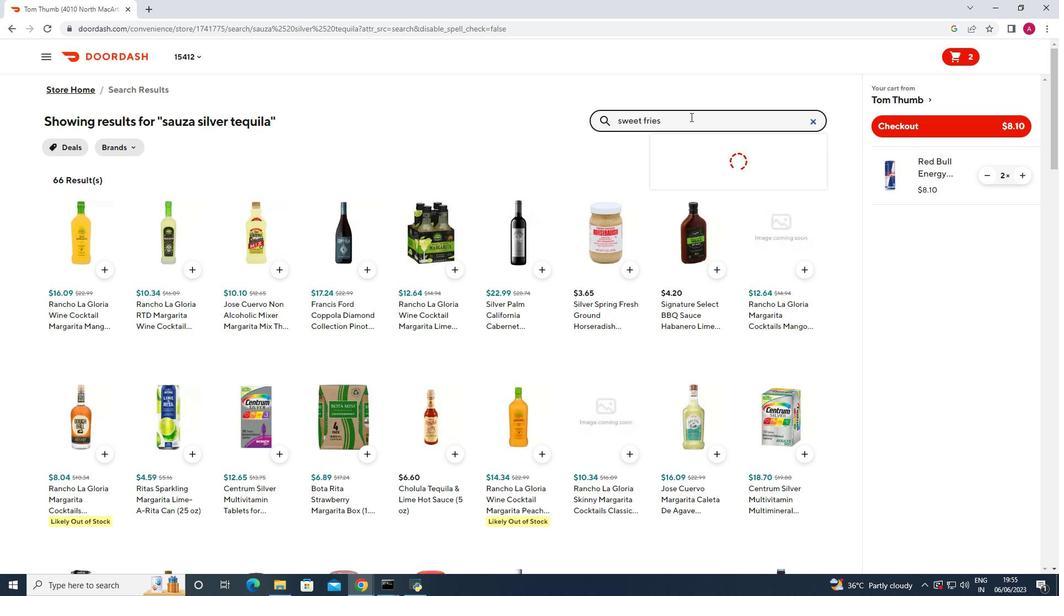 
Action: Mouse moved to (662, 125)
Screenshot: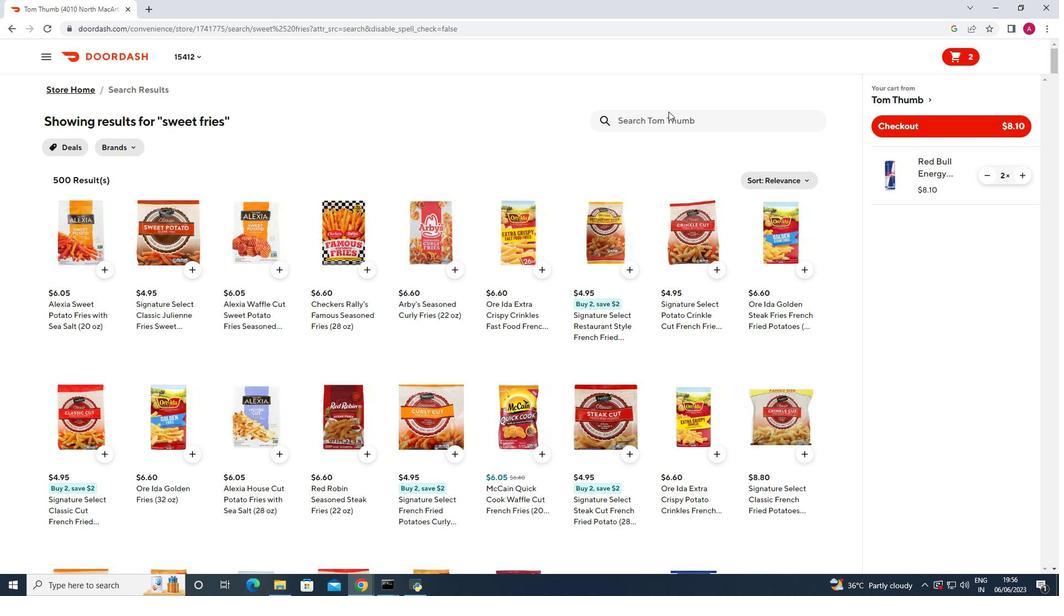 
Action: Mouse pressed left at (662, 125)
Screenshot: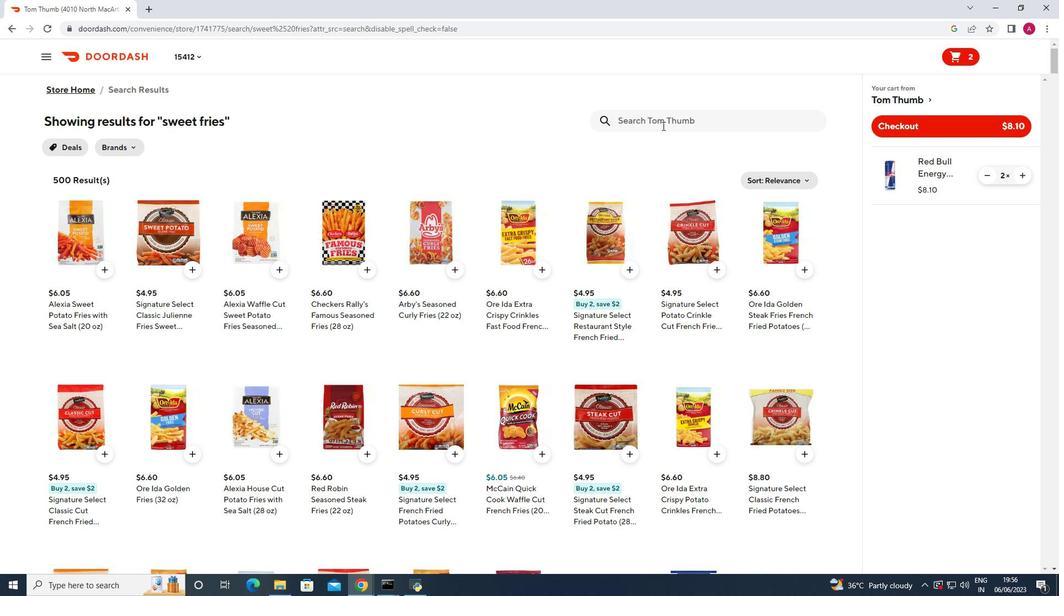
Action: Mouse moved to (659, 125)
Screenshot: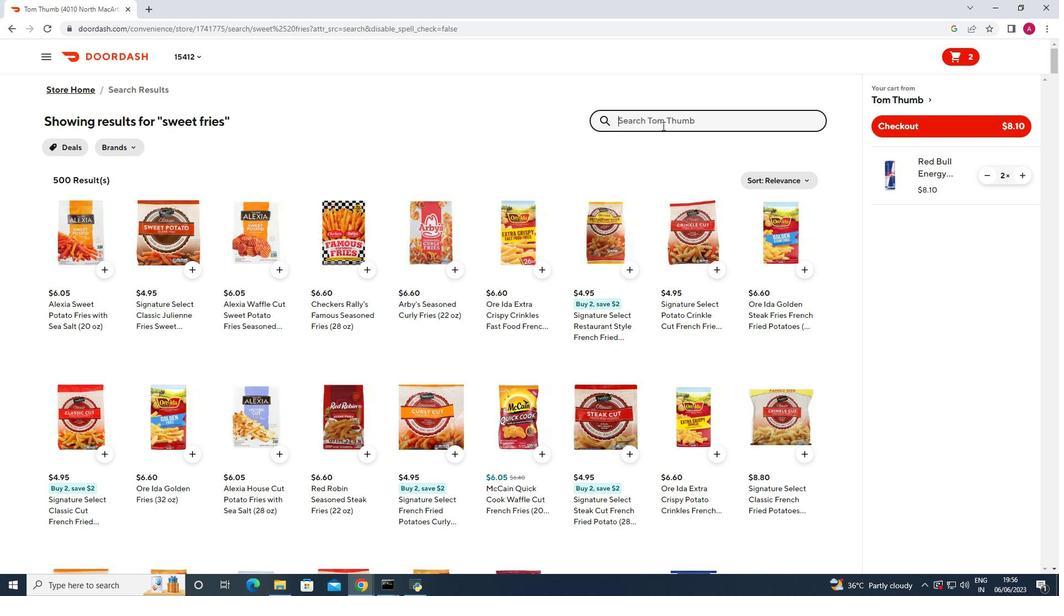 
Action: Key pressed onion<Key.space>rings<Key.enter>
Screenshot: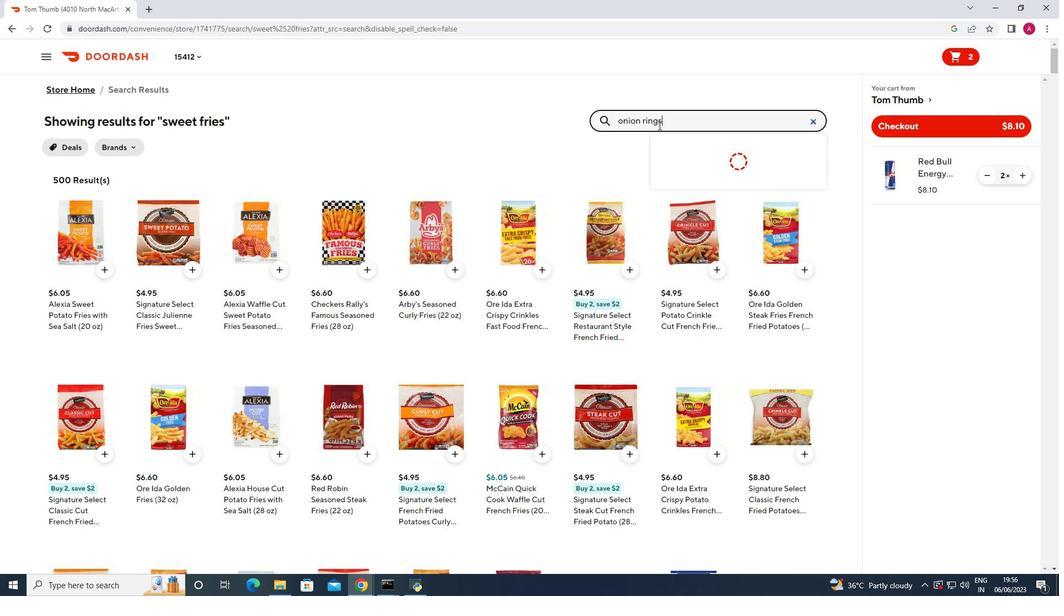 
Action: Mouse pressed left at (659, 125)
Screenshot: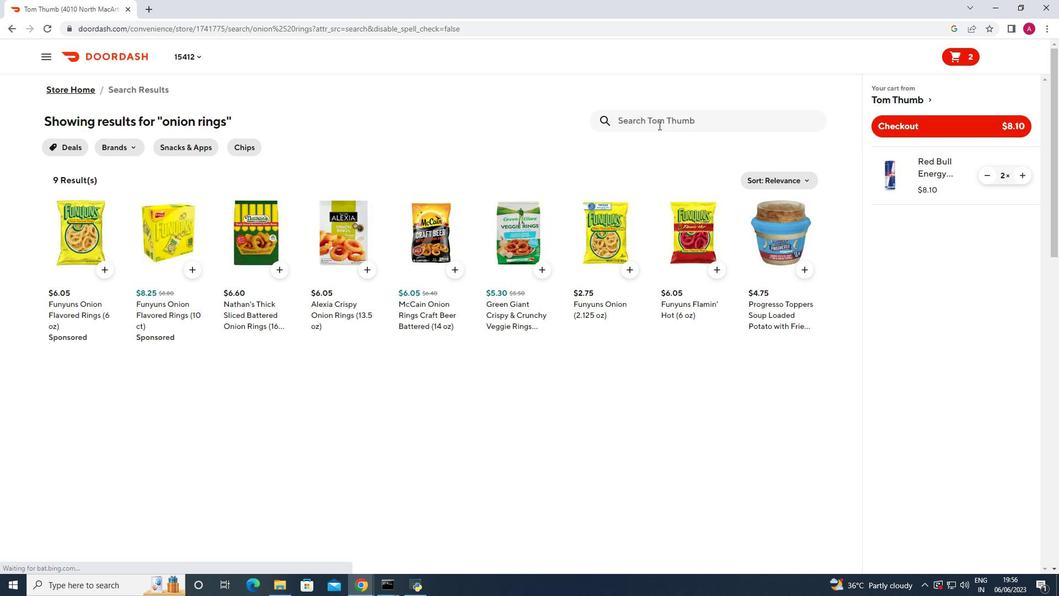 
Action: Key pressed ben<Key.space>and<Key.space>jerrys<Key.space>half<Key.space>bakes<Key.backspace>d<Key.space><Key.enter>
Screenshot: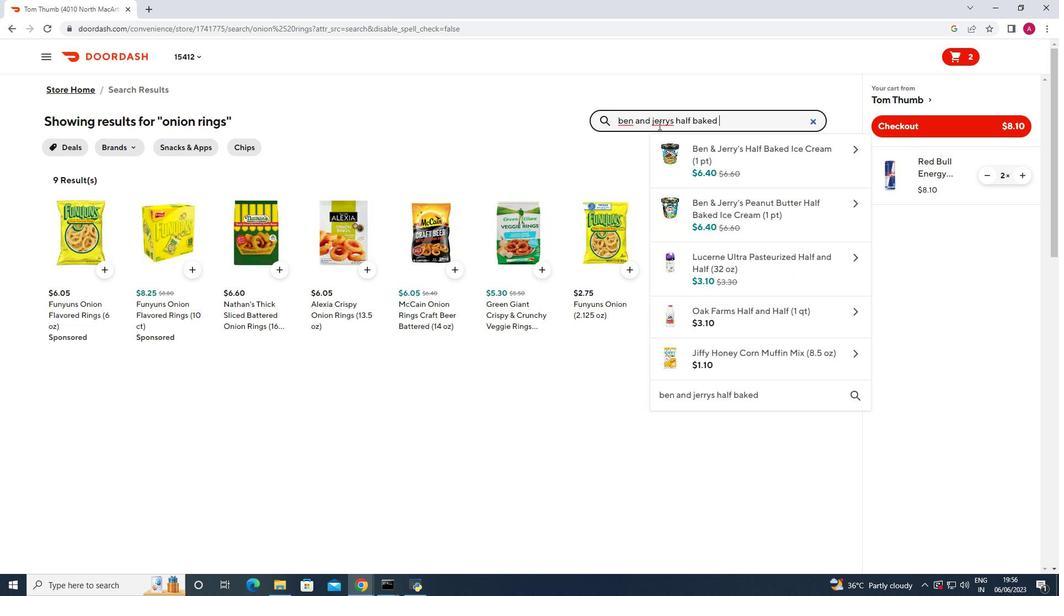 
Action: Mouse moved to (103, 269)
Screenshot: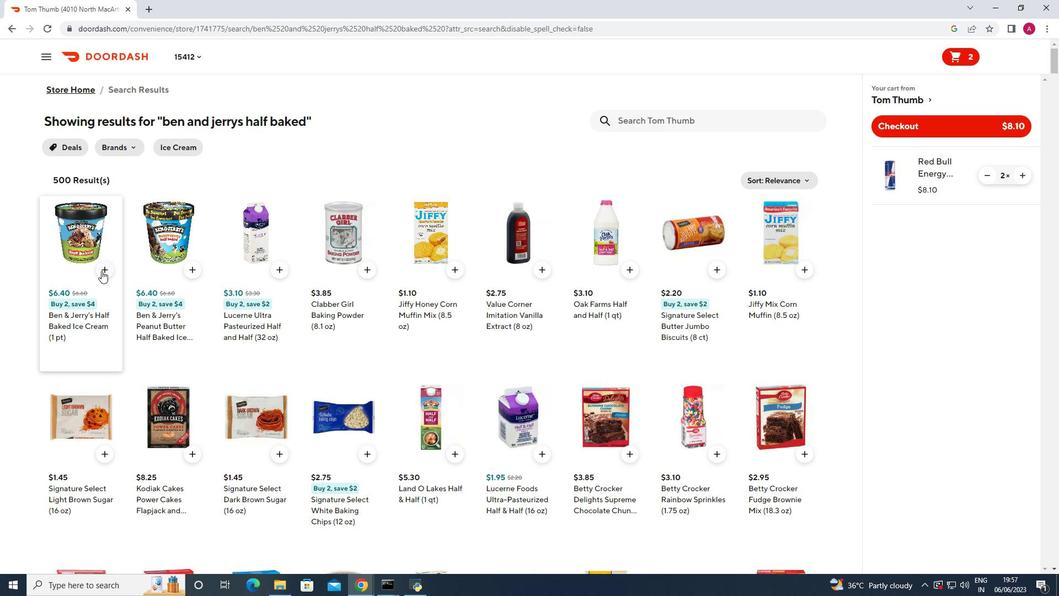 
Action: Mouse pressed left at (103, 269)
Screenshot: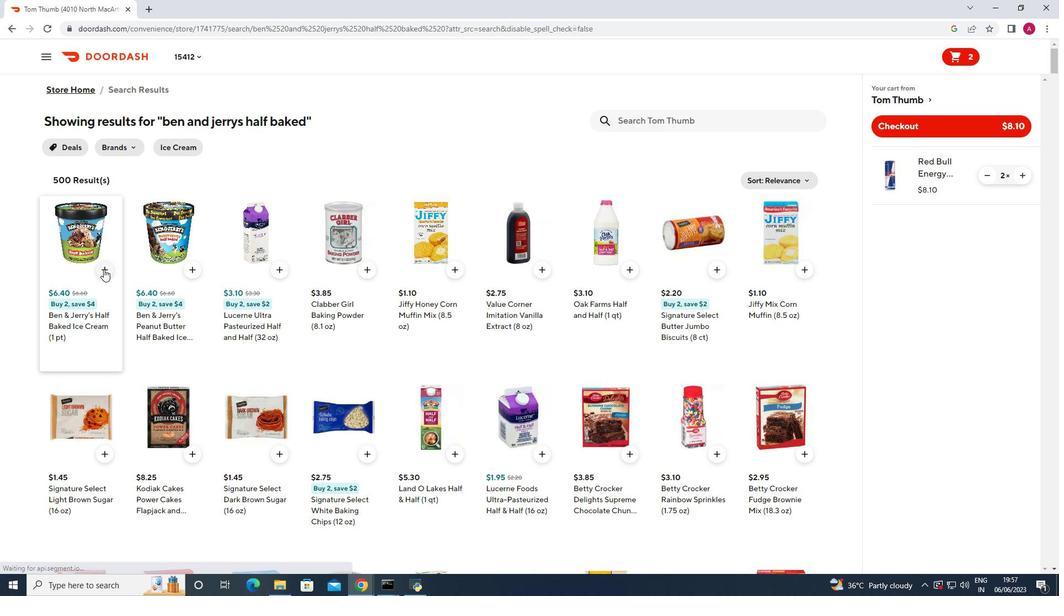 
Action: Mouse moved to (772, 259)
Screenshot: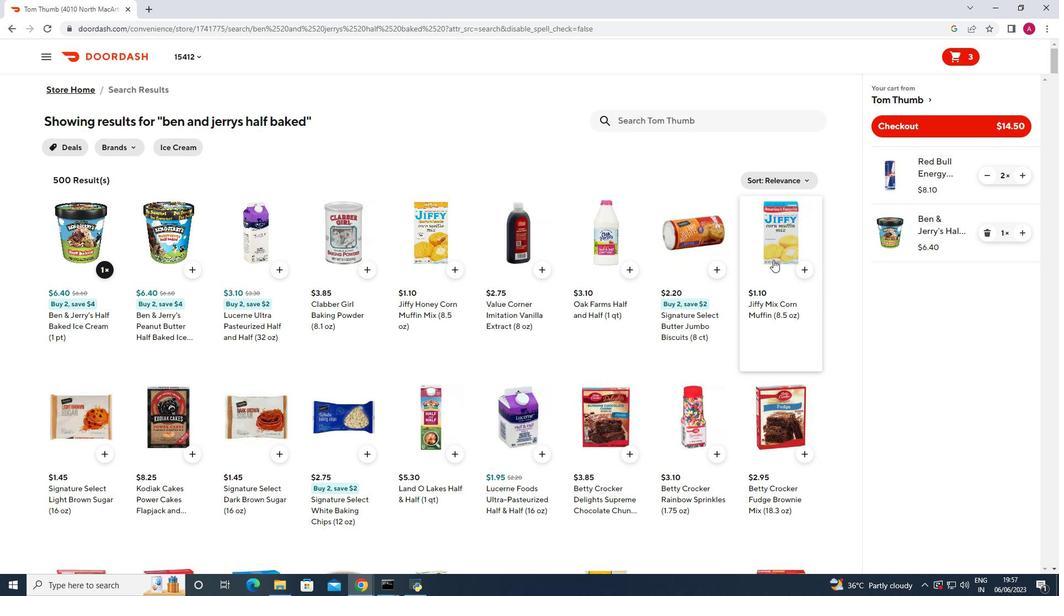 
